 Task: Find connections with filter location Charlottenlund with filter topic #energywith filter profile language French with filter current company Tavant with filter school College of Engineering Trivandrum with filter industry Textile Manufacturing with filter service category Personal Injury Law with filter keywords title Parking Attendant
Action: Mouse moved to (659, 94)
Screenshot: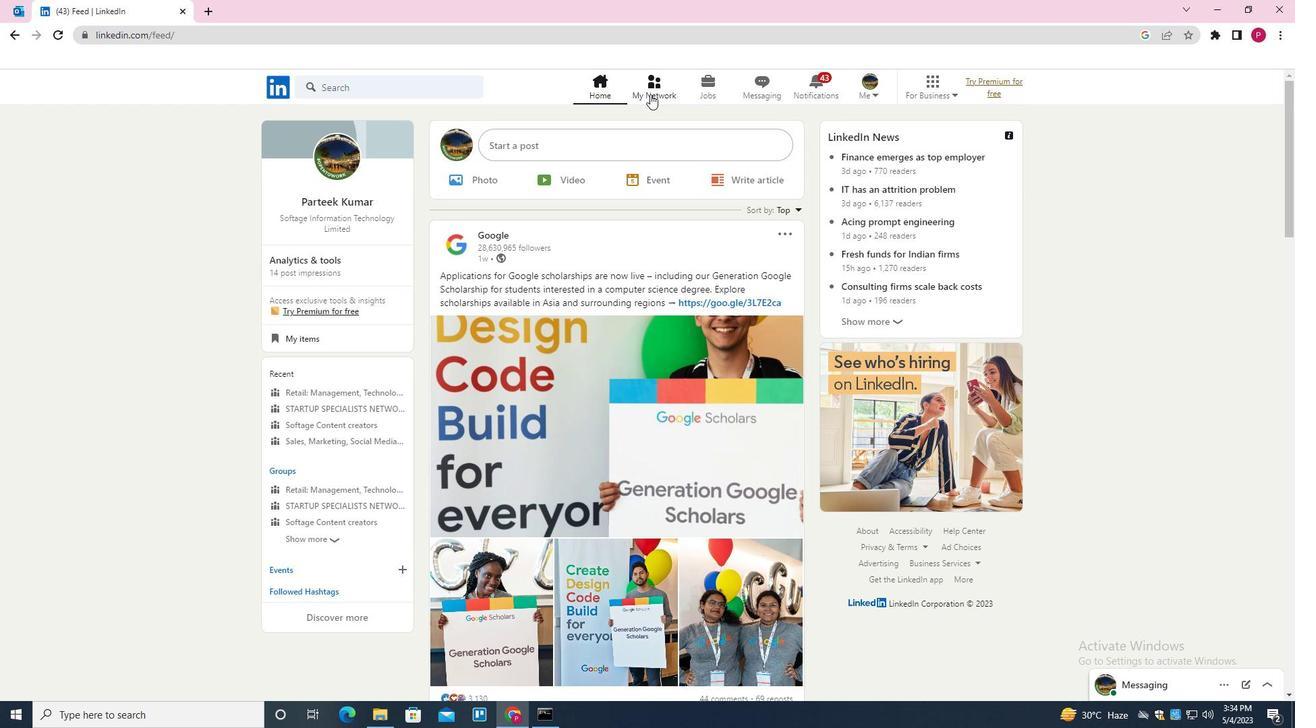 
Action: Mouse pressed left at (659, 94)
Screenshot: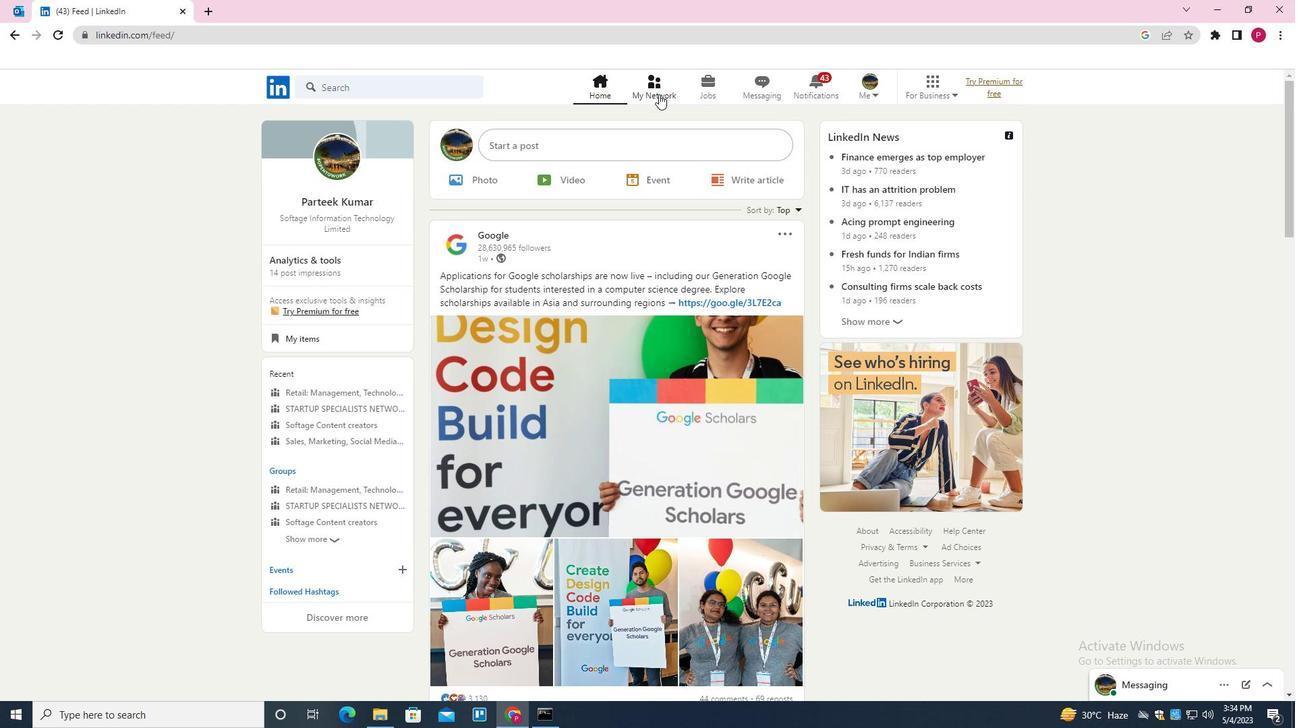
Action: Mouse moved to (422, 161)
Screenshot: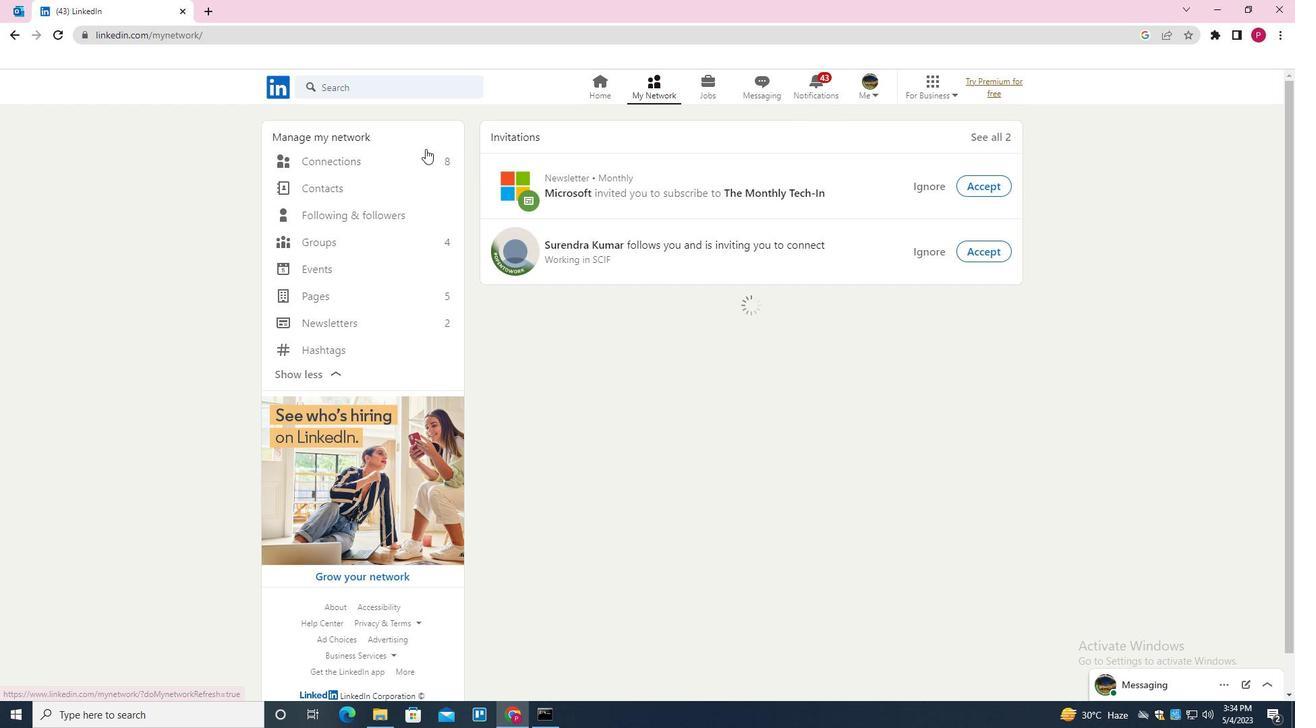 
Action: Mouse pressed left at (422, 161)
Screenshot: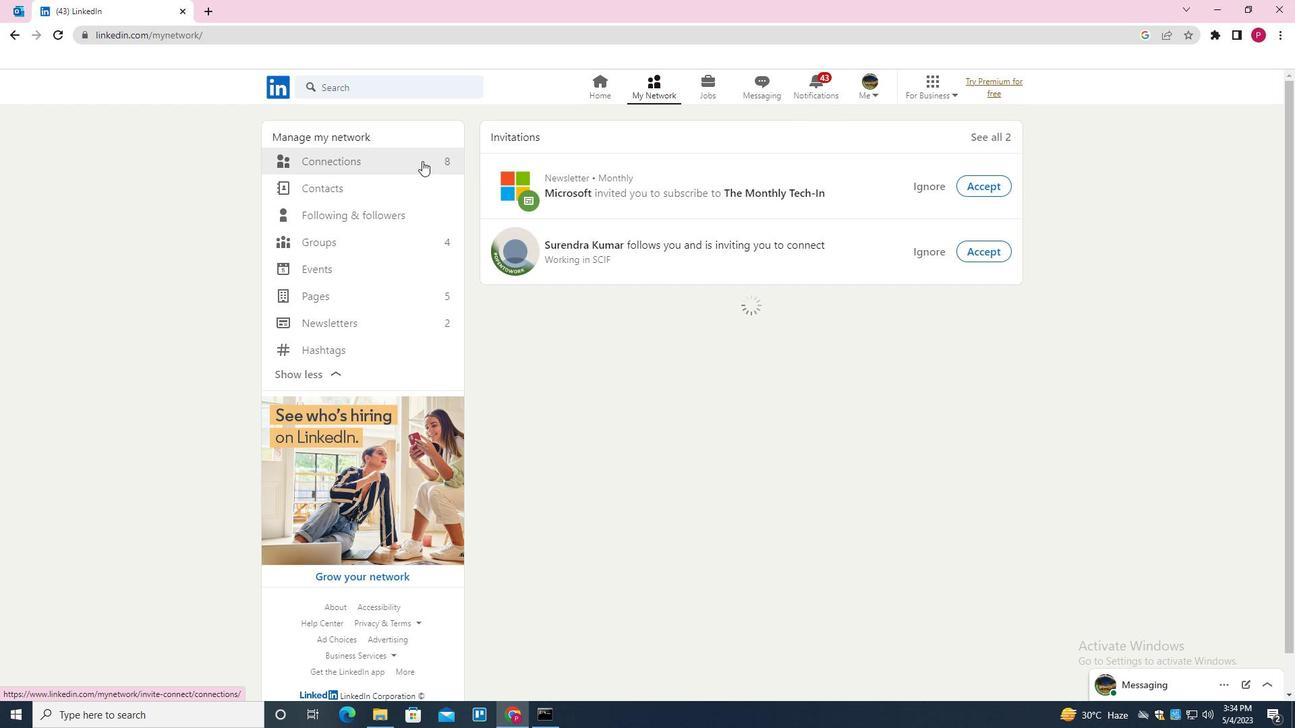 
Action: Mouse moved to (748, 165)
Screenshot: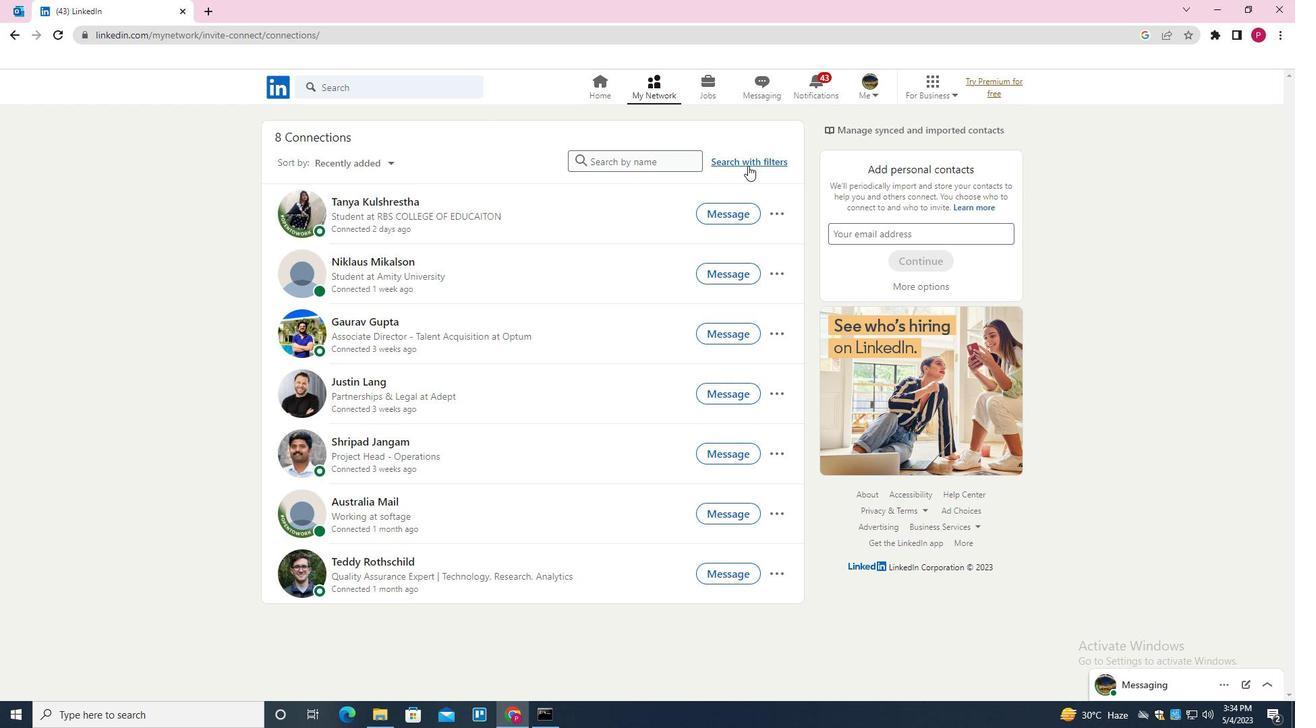 
Action: Mouse pressed left at (748, 165)
Screenshot: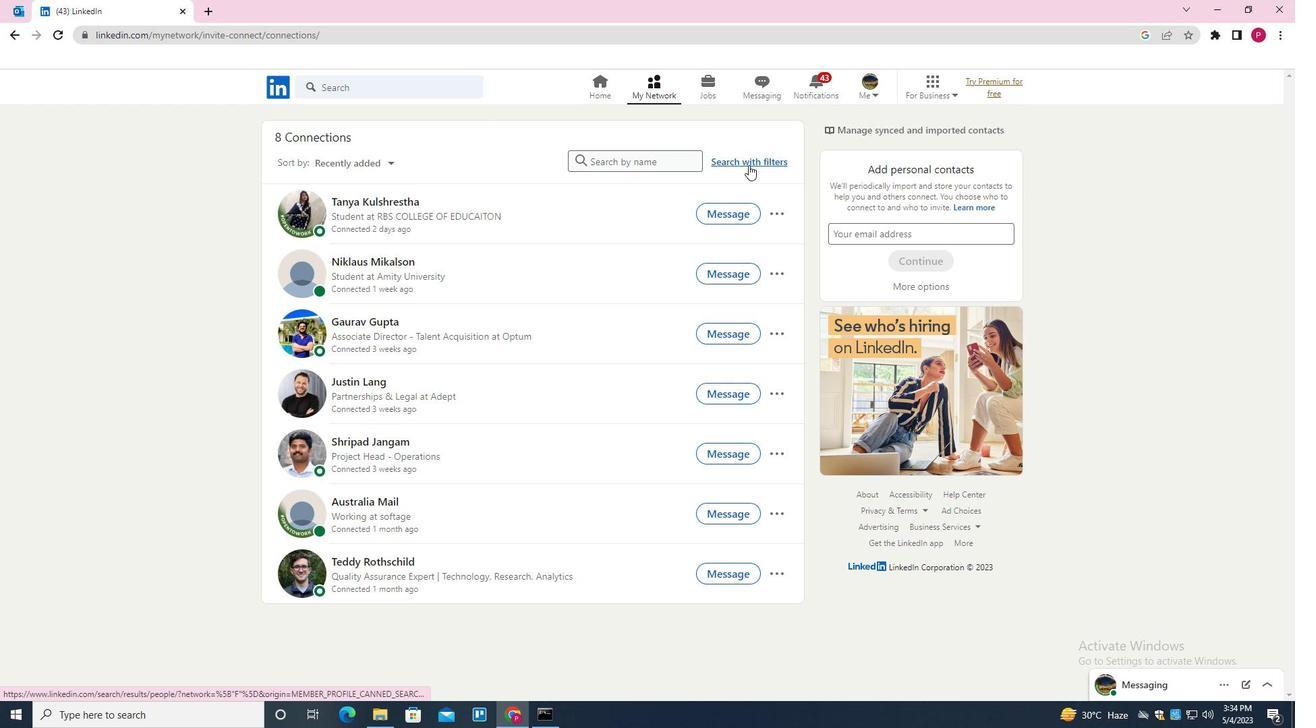 
Action: Mouse moved to (696, 132)
Screenshot: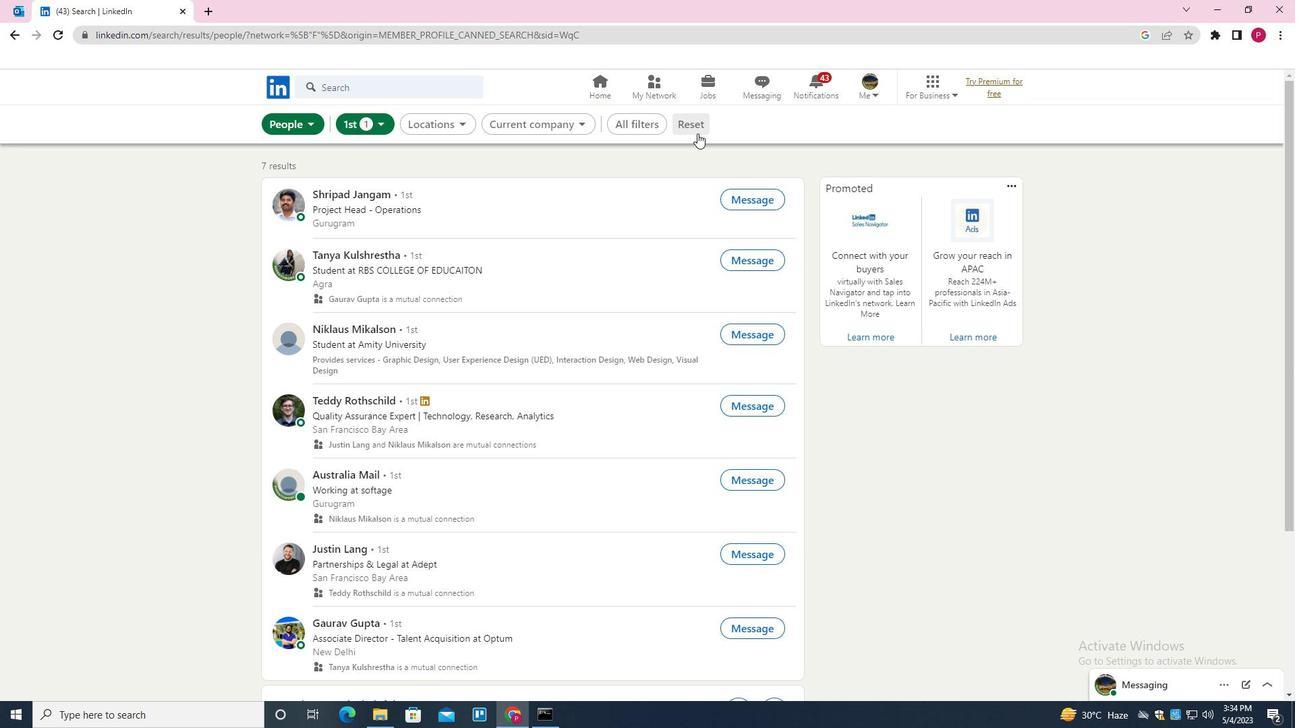 
Action: Mouse pressed left at (696, 132)
Screenshot: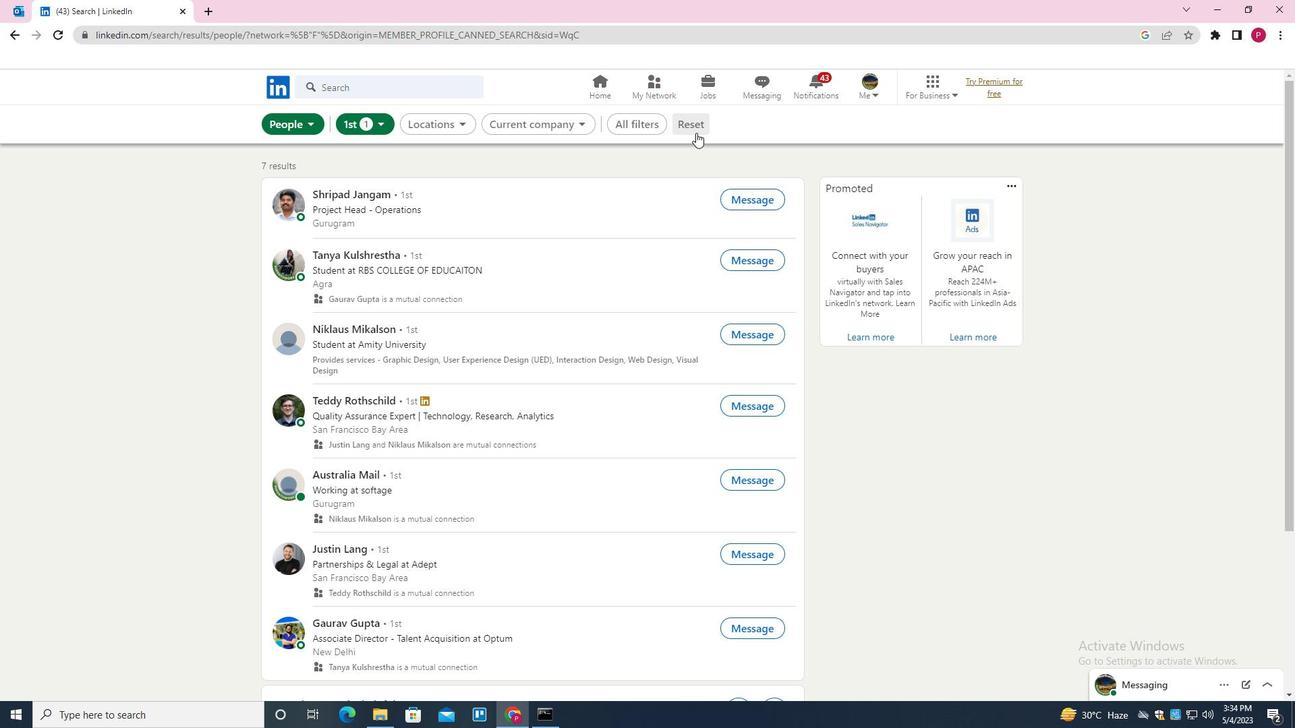 
Action: Mouse moved to (674, 120)
Screenshot: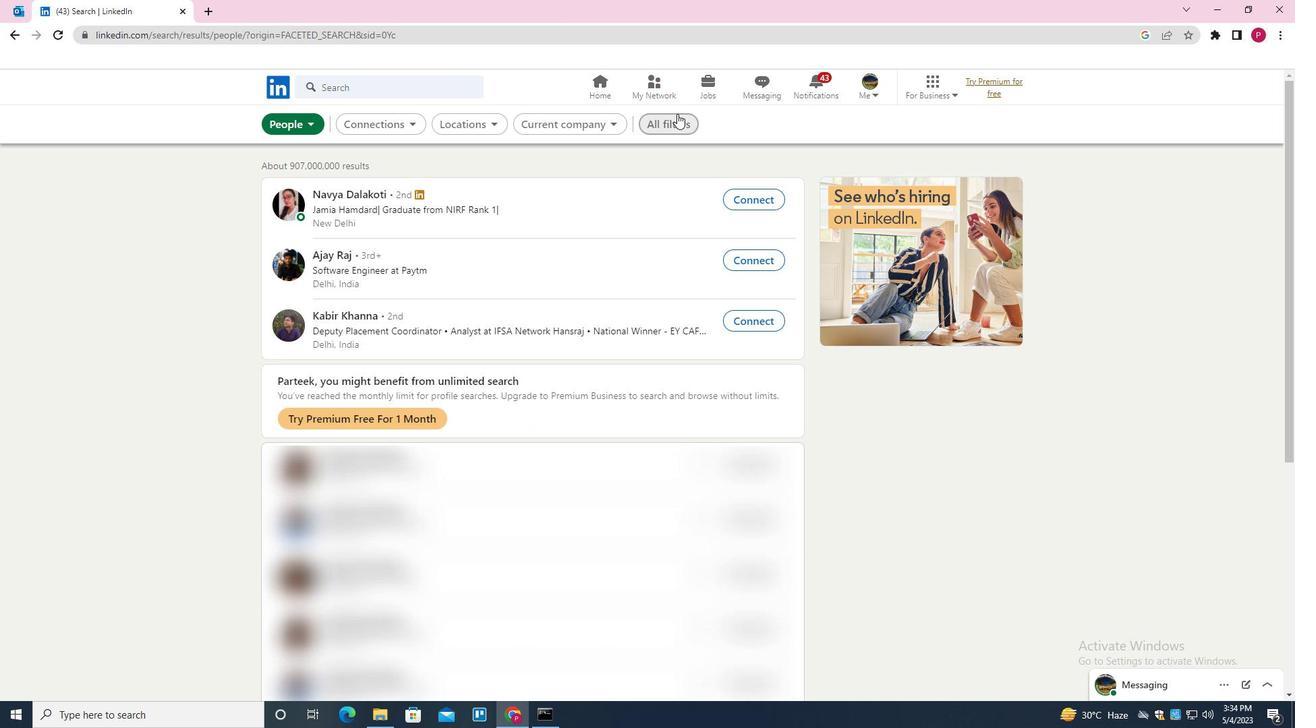 
Action: Mouse pressed left at (674, 120)
Screenshot: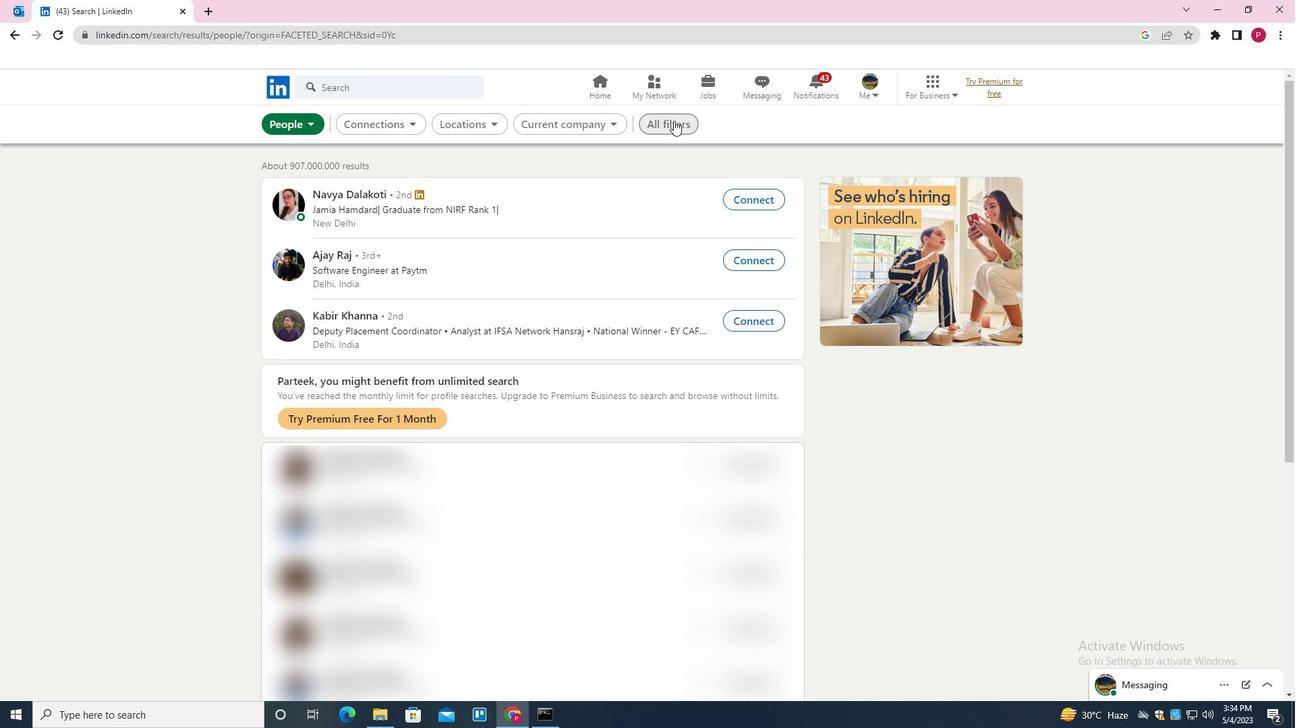 
Action: Mouse moved to (1052, 322)
Screenshot: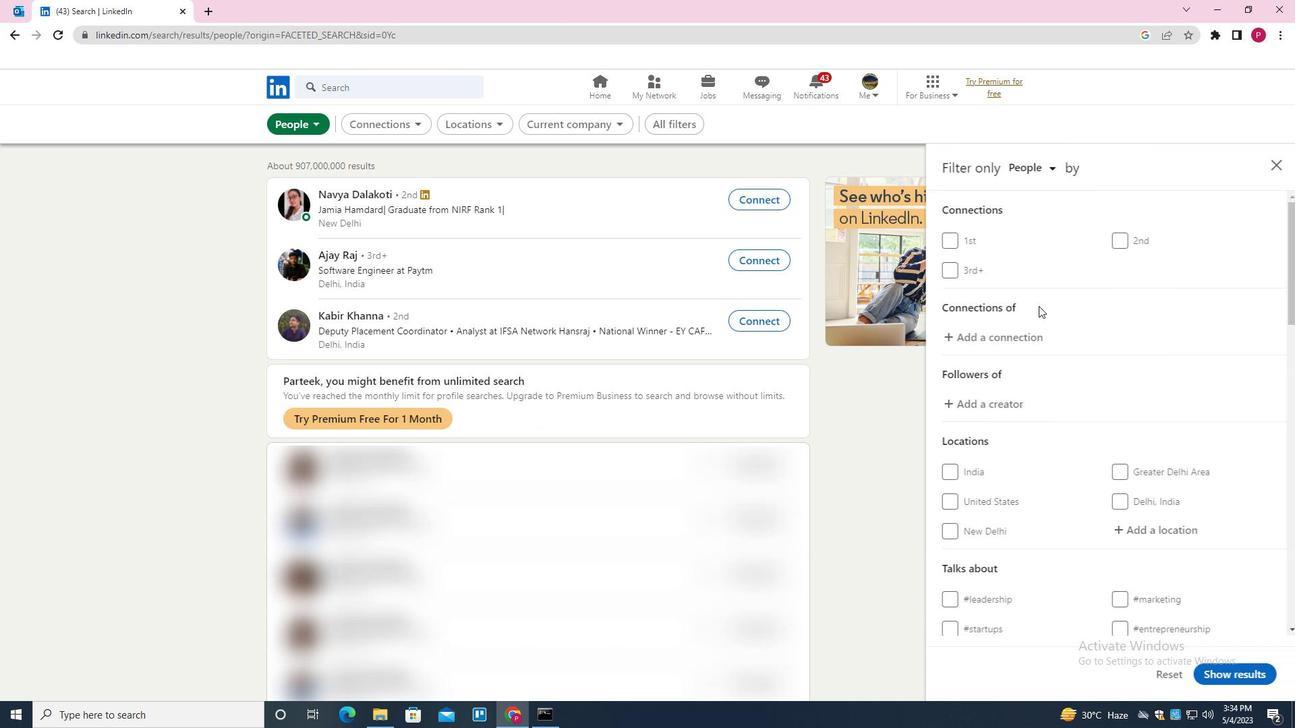 
Action: Mouse scrolled (1052, 321) with delta (0, 0)
Screenshot: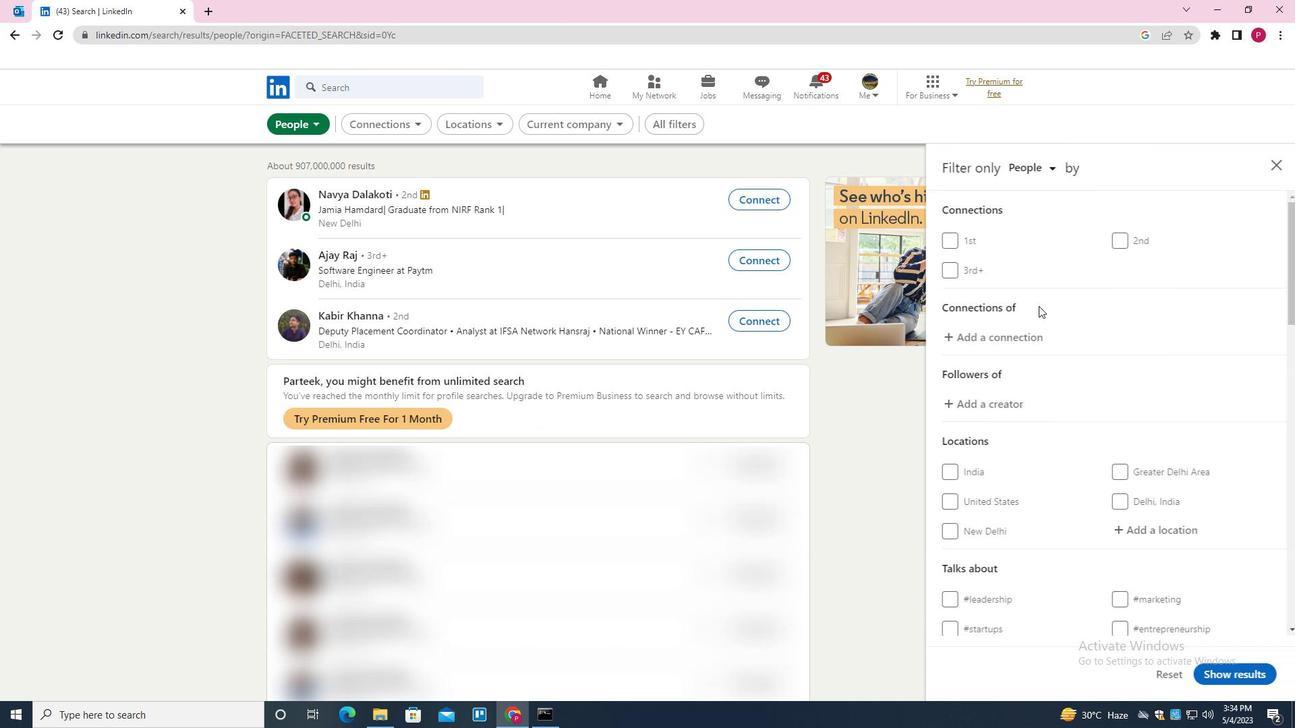 
Action: Mouse moved to (1055, 332)
Screenshot: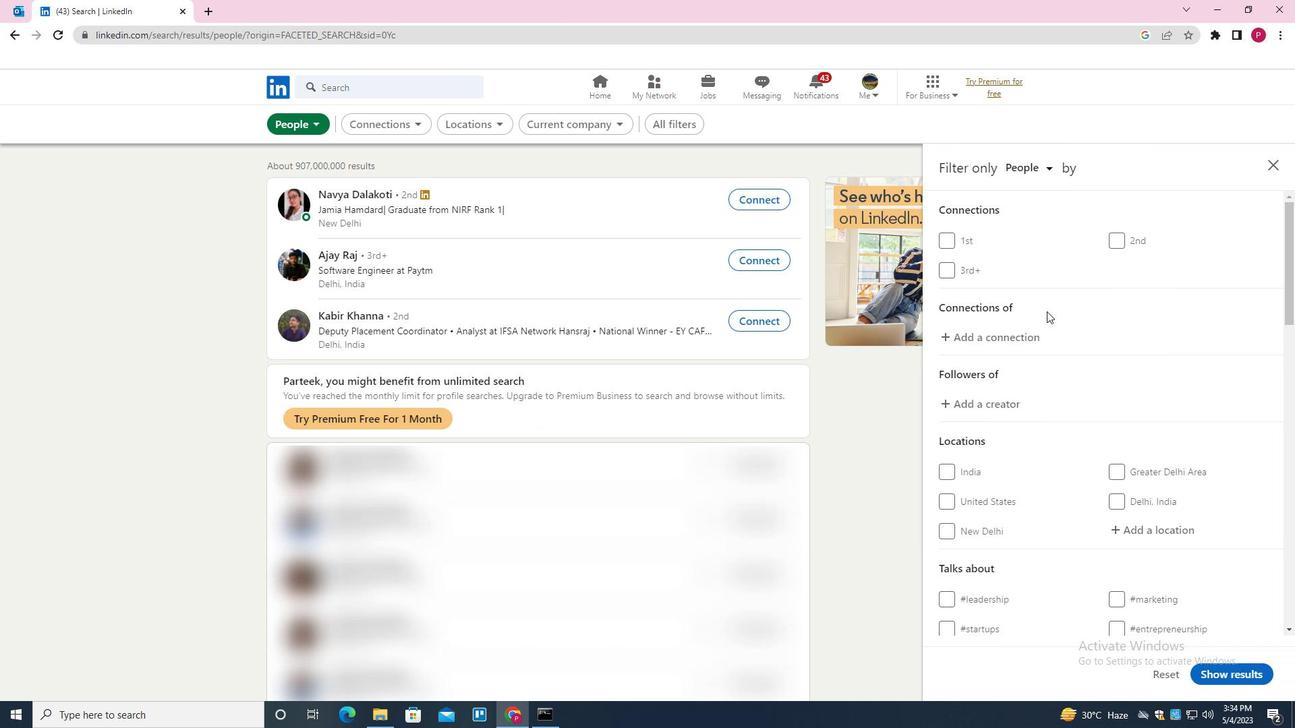 
Action: Mouse scrolled (1055, 331) with delta (0, 0)
Screenshot: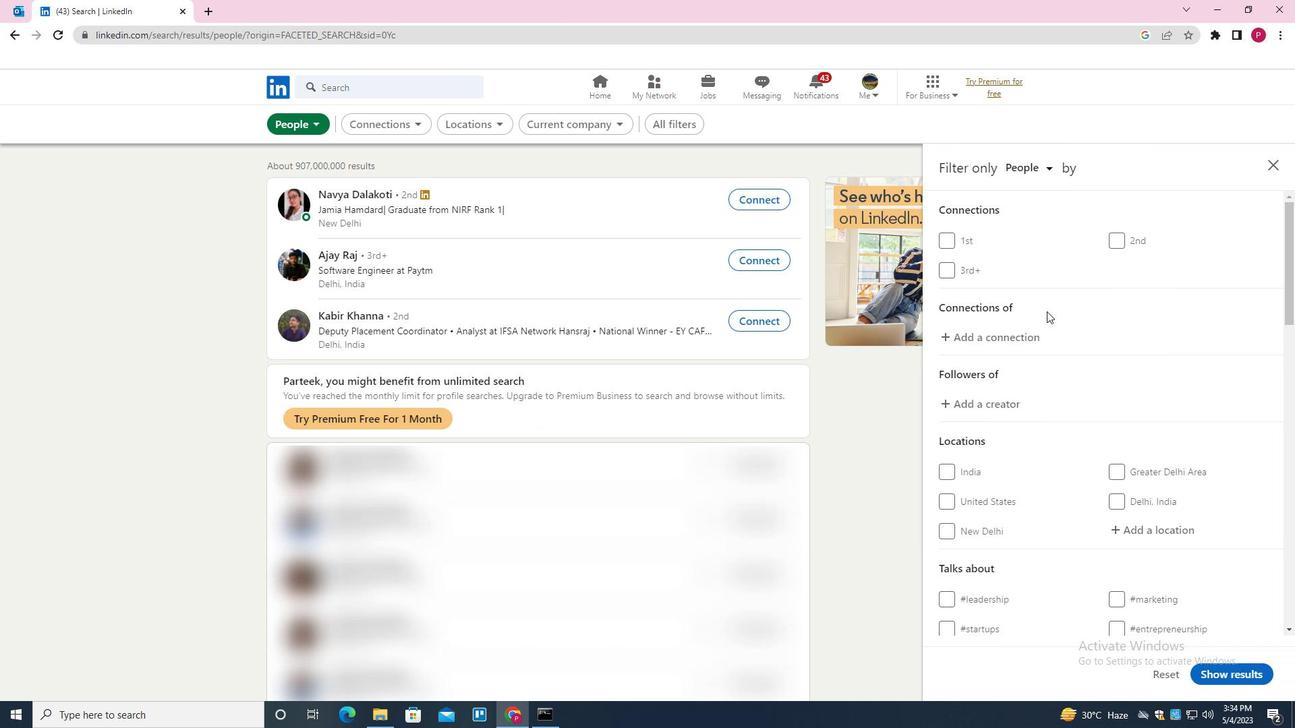 
Action: Mouse moved to (1055, 344)
Screenshot: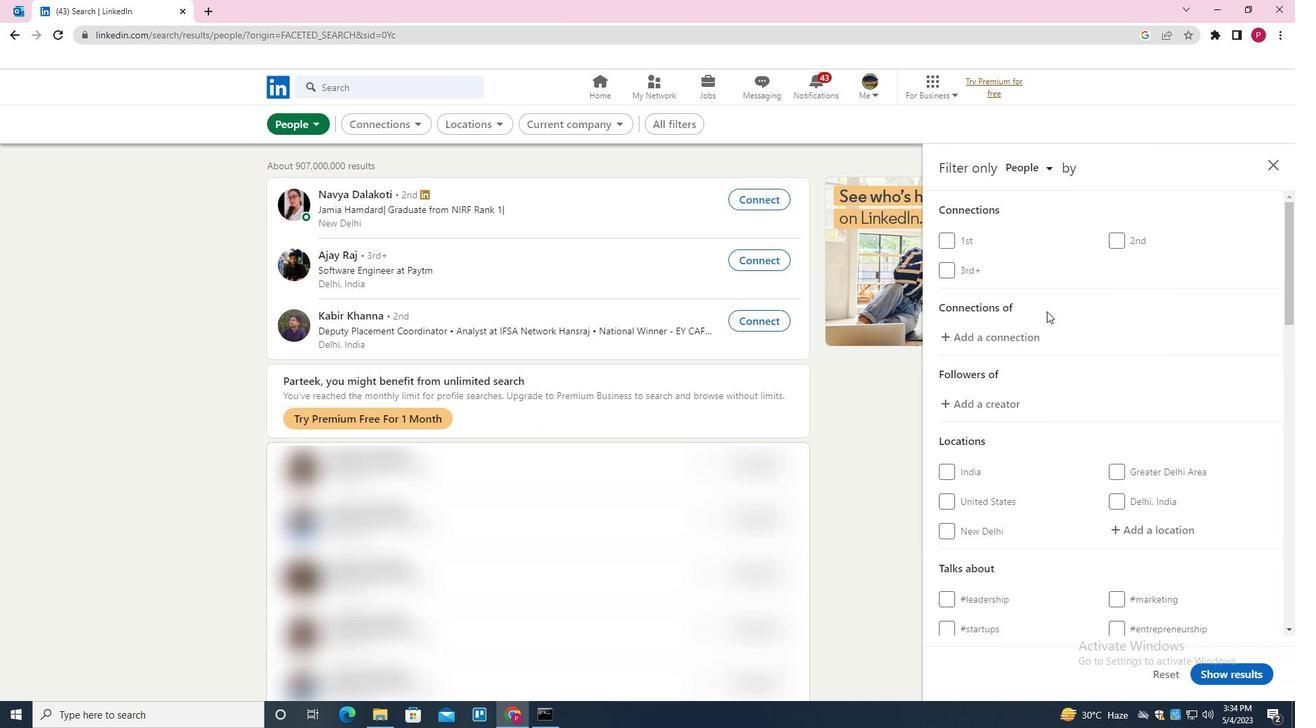 
Action: Mouse scrolled (1055, 343) with delta (0, 0)
Screenshot: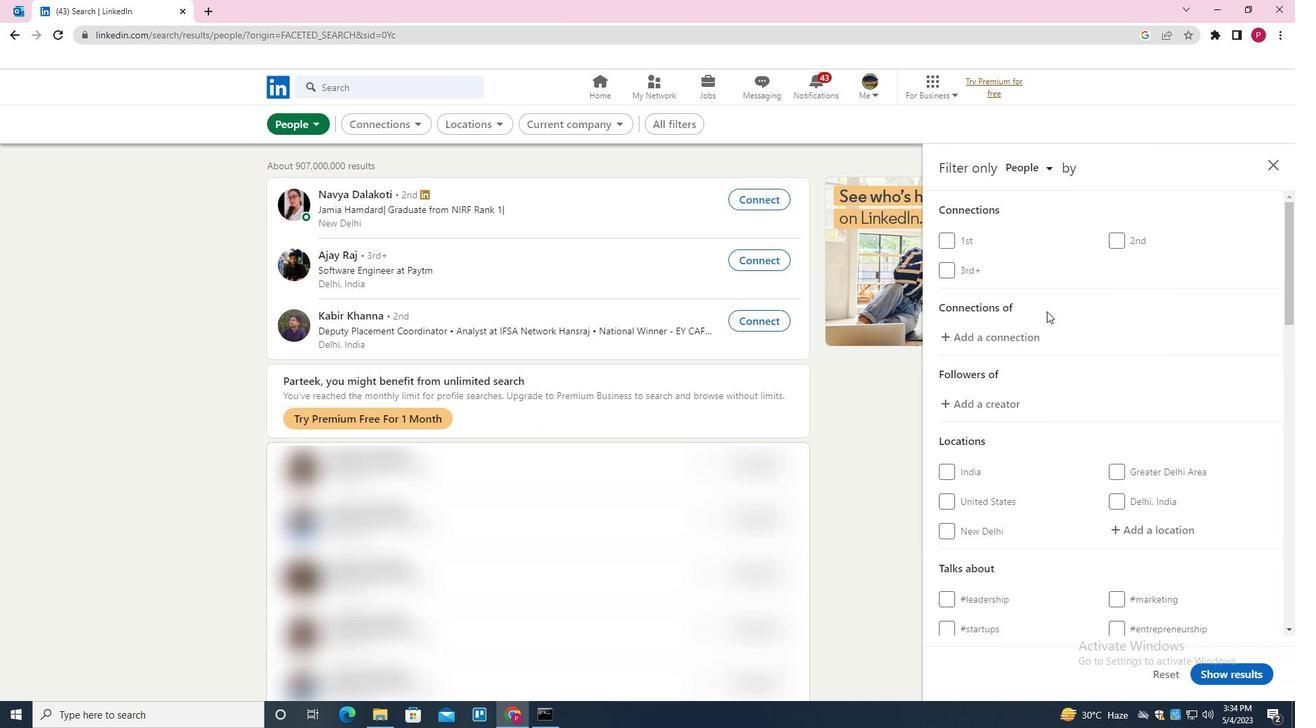 
Action: Mouse moved to (1140, 325)
Screenshot: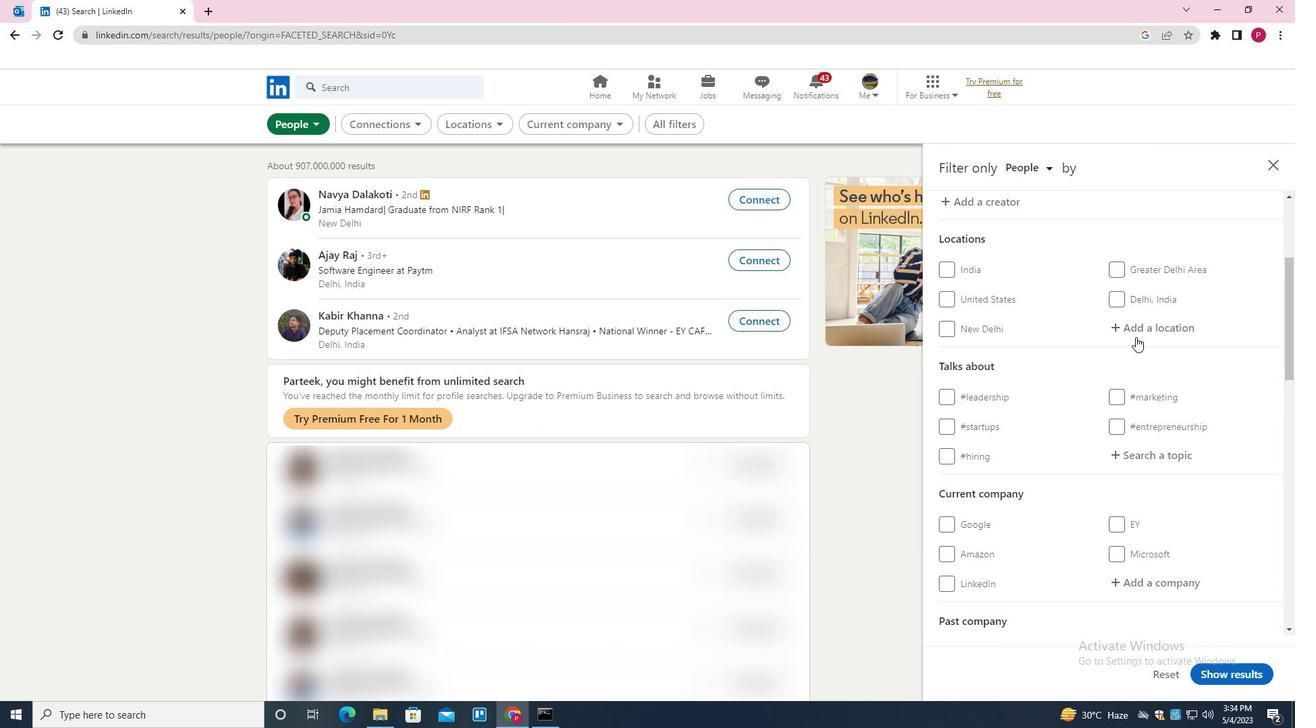
Action: Mouse pressed left at (1140, 325)
Screenshot: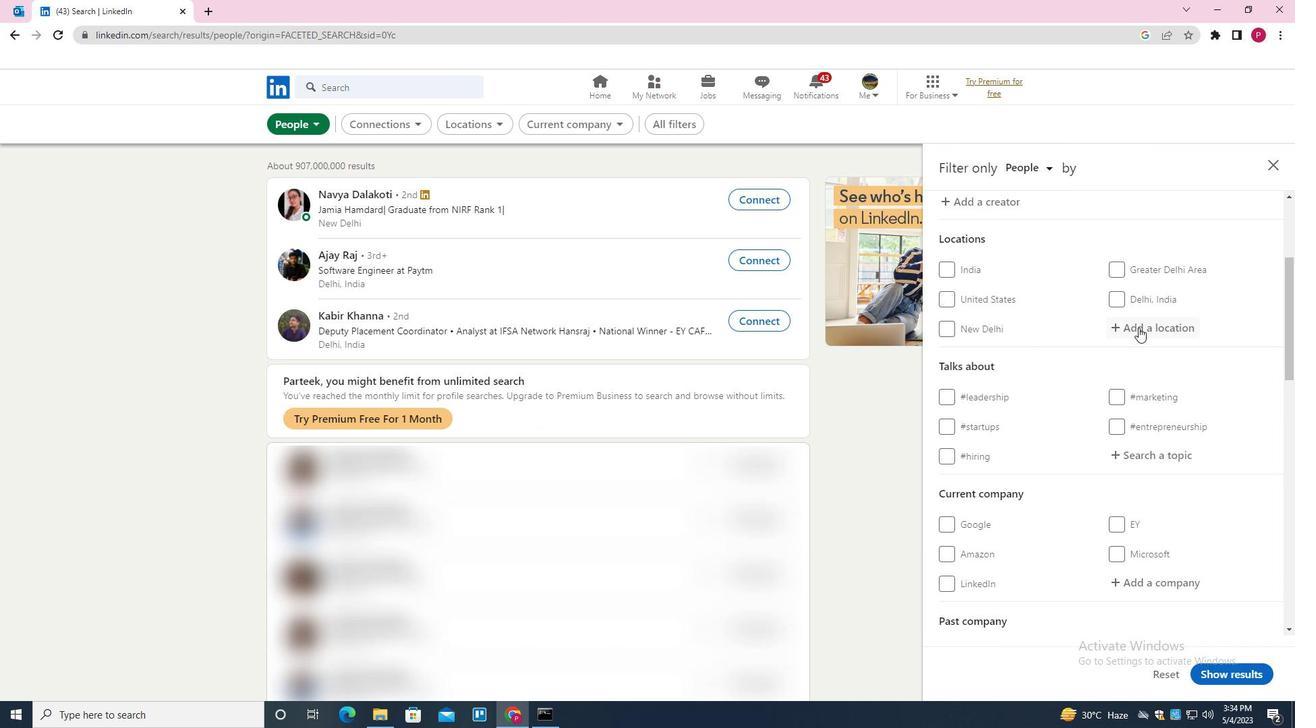 
Action: Key pressed <Key.shift><Key.shift><Key.shift><Key.shift><Key.shift><Key.shift><Key.shift><Key.shift><Key.shift><Key.shift><Key.shift><Key.shift><Key.shift><Key.shift><Key.shift><Key.shift><Key.shift><Key.shift><Key.shift><Key.shift><Key.shift><Key.shift><Key.shift><Key.shift><Key.shift><Key.shift><Key.shift><Key.shift><Key.shift><Key.shift><Key.shift><Key.shift><Key.shift><Key.shift><Key.shift><Key.shift><Key.shift><Key.shift><Key.shift><Key.shift><Key.shift><Key.shift><Key.shift><Key.shift><Key.shift><Key.shift><Key.shift><Key.shift><Key.shift><Key.shift><Key.shift><Key.shift><Key.shift><Key.shift>CHARLOTTENLUND<Key.down><Key.enter>
Screenshot: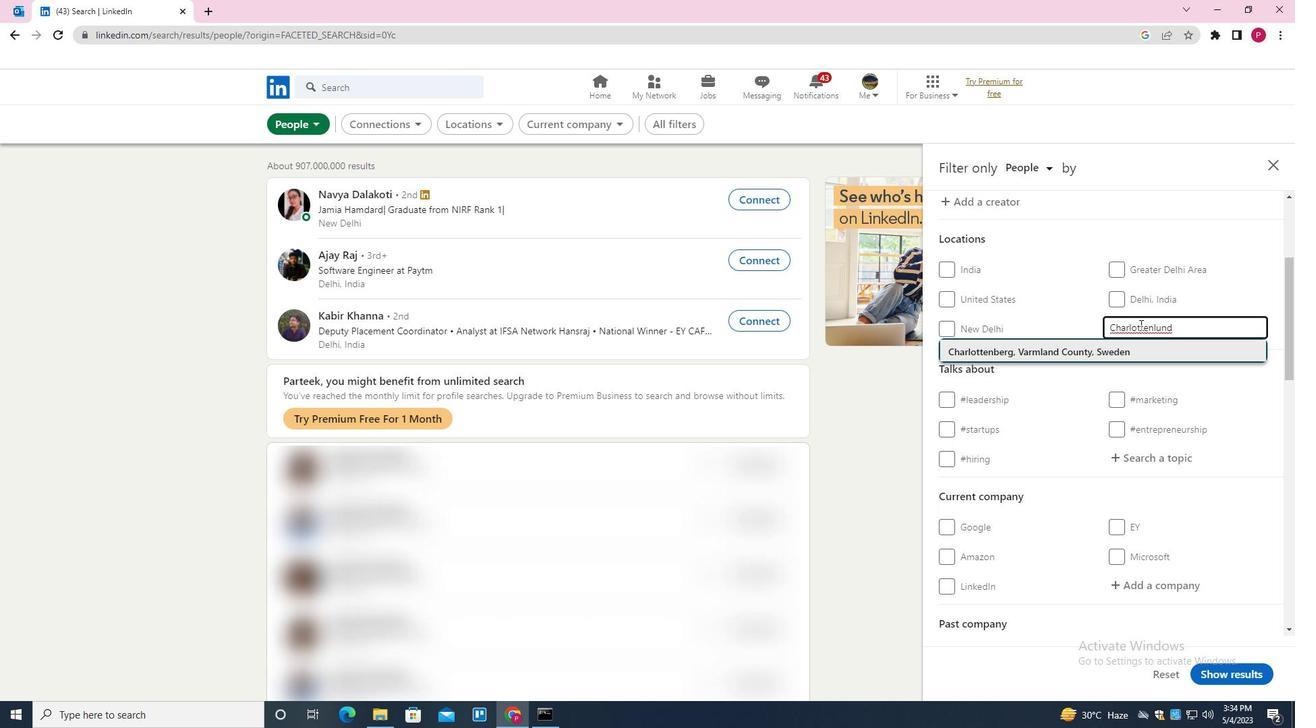 
Action: Mouse moved to (1111, 348)
Screenshot: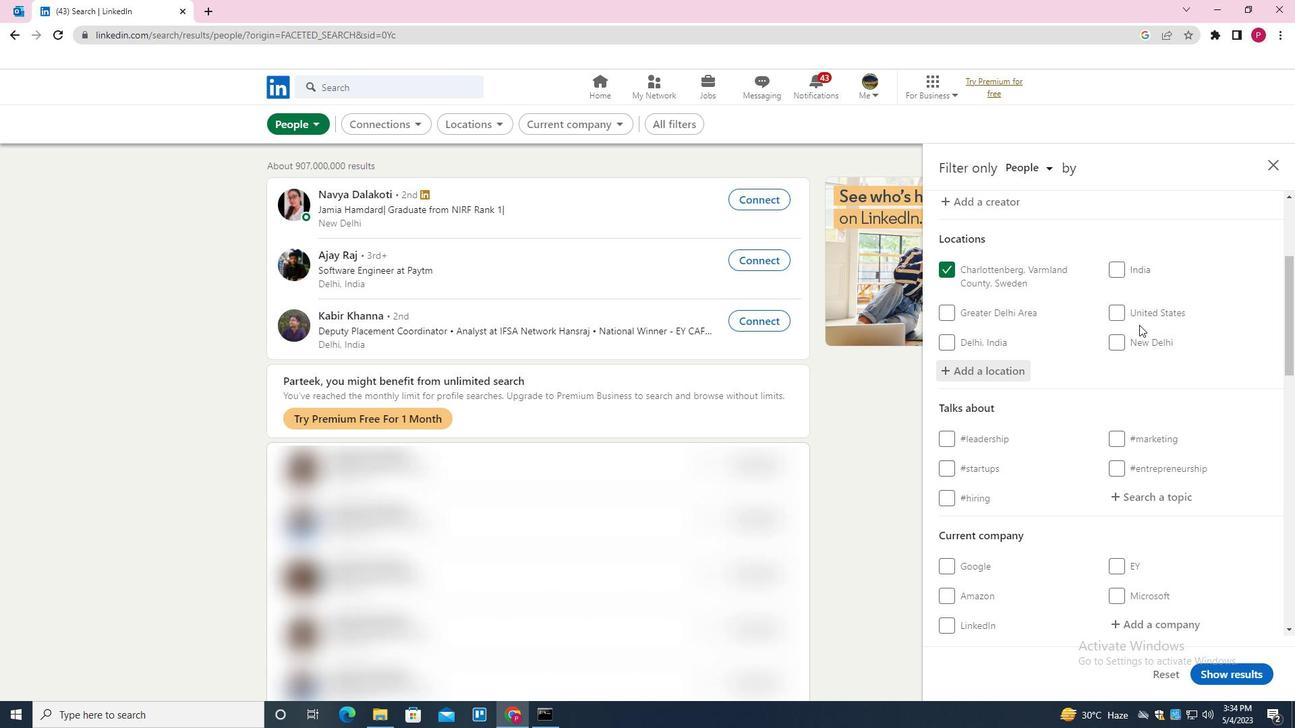 
Action: Mouse scrolled (1111, 348) with delta (0, 0)
Screenshot: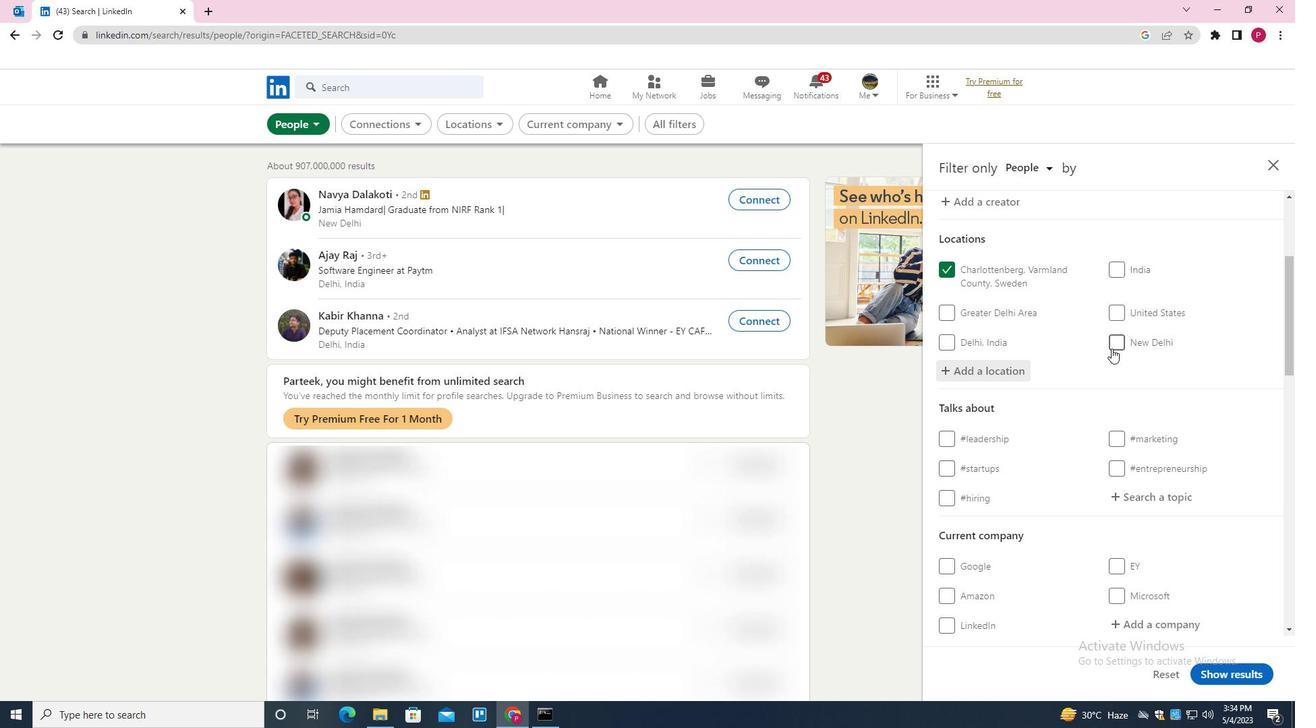 
Action: Mouse scrolled (1111, 348) with delta (0, 0)
Screenshot: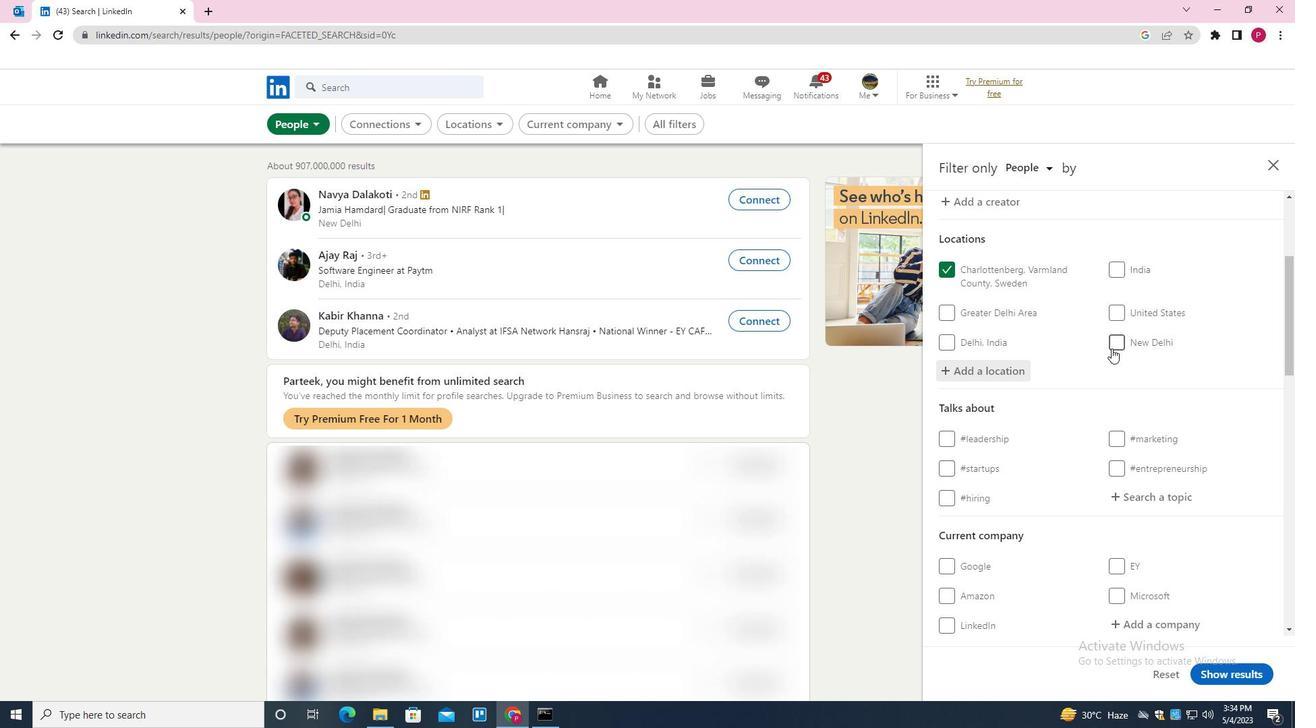 
Action: Mouse scrolled (1111, 348) with delta (0, 0)
Screenshot: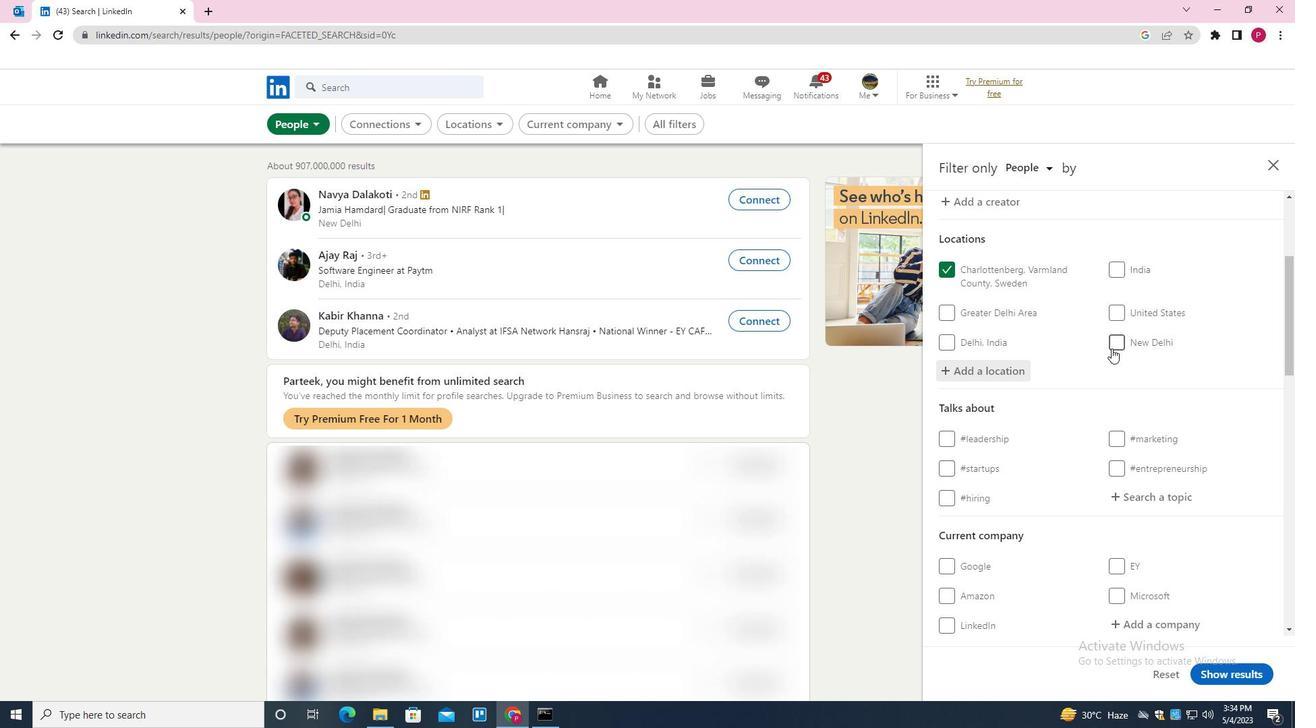 
Action: Mouse moved to (1113, 348)
Screenshot: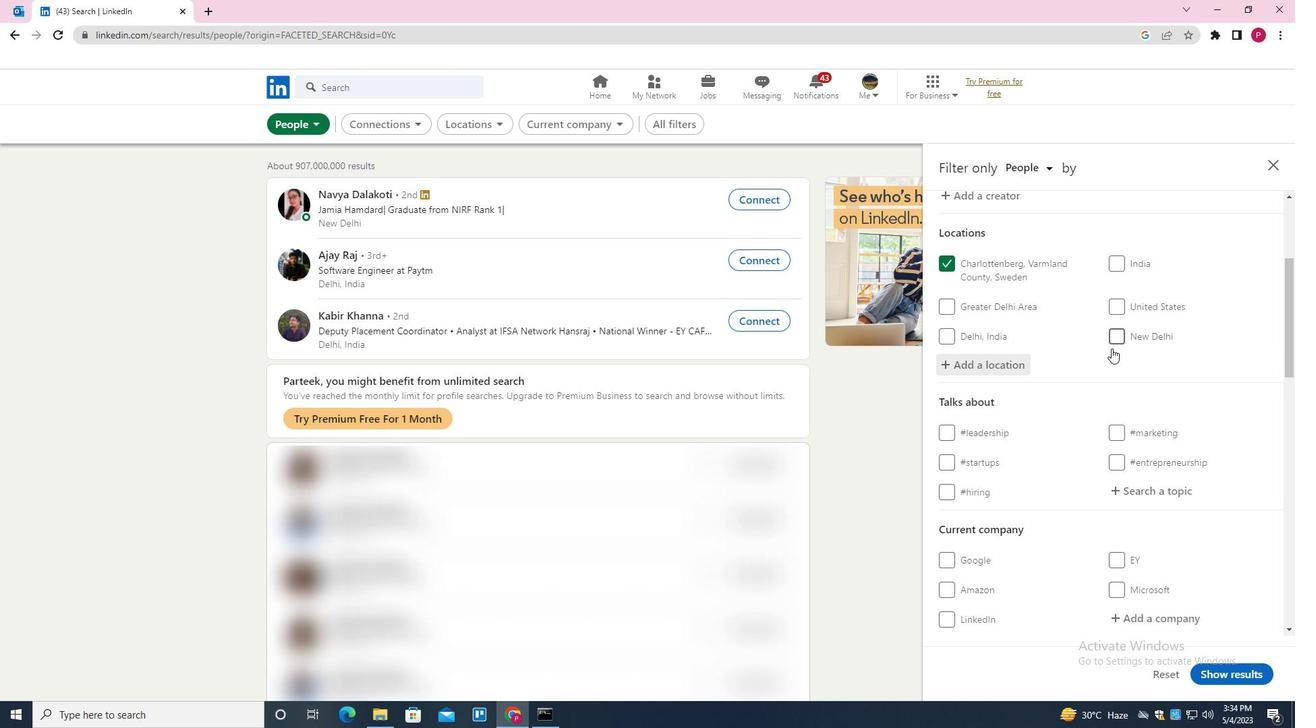 
Action: Mouse scrolled (1113, 348) with delta (0, 0)
Screenshot: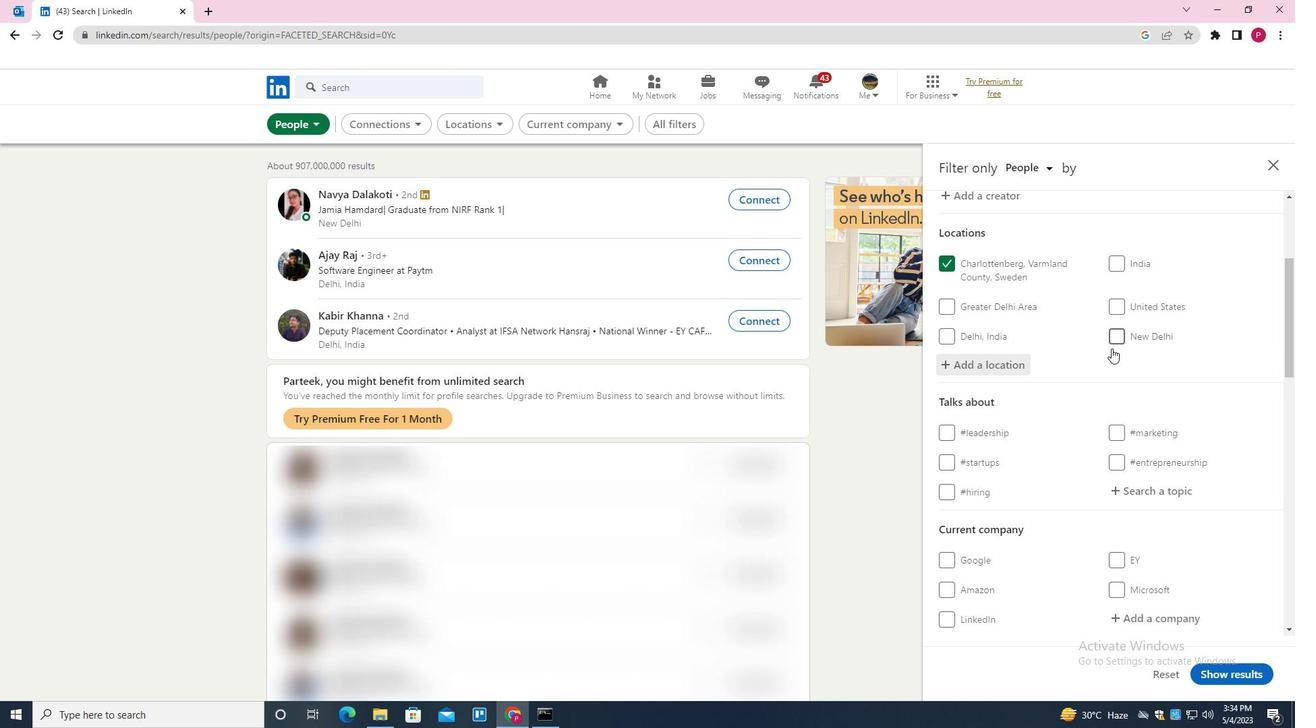 
Action: Mouse moved to (1150, 228)
Screenshot: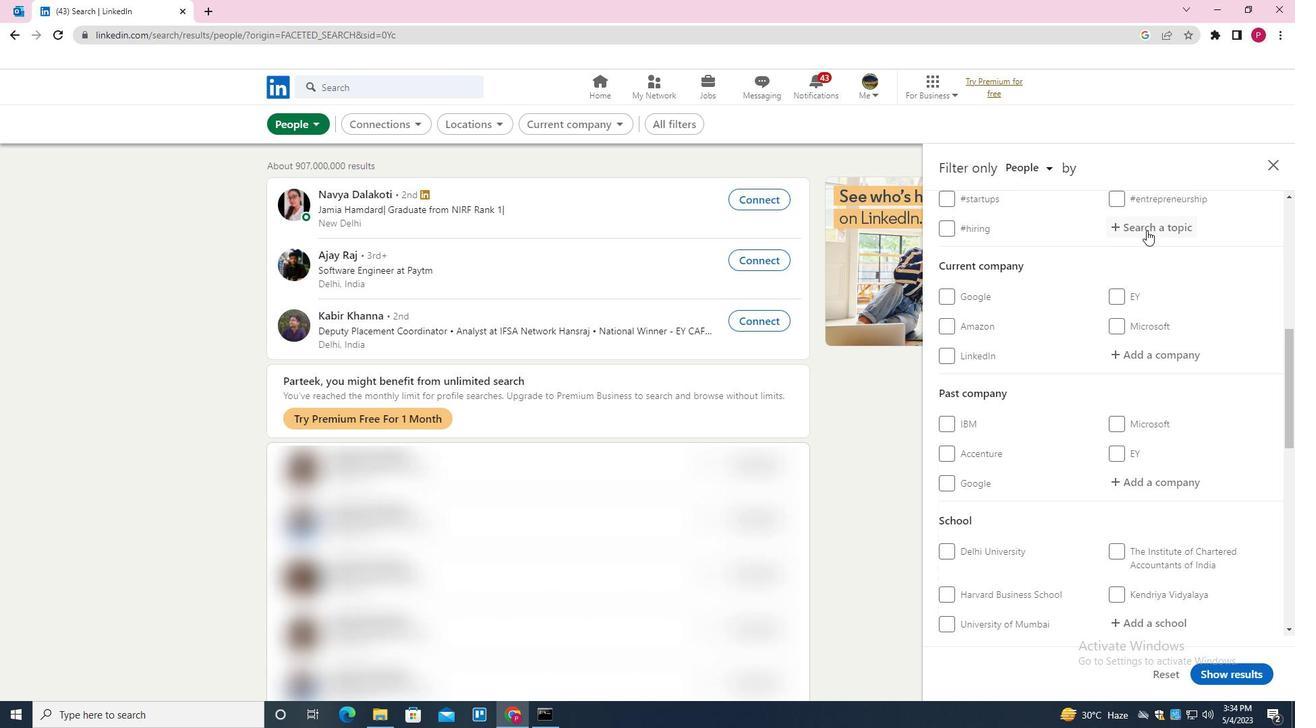 
Action: Mouse pressed left at (1150, 228)
Screenshot: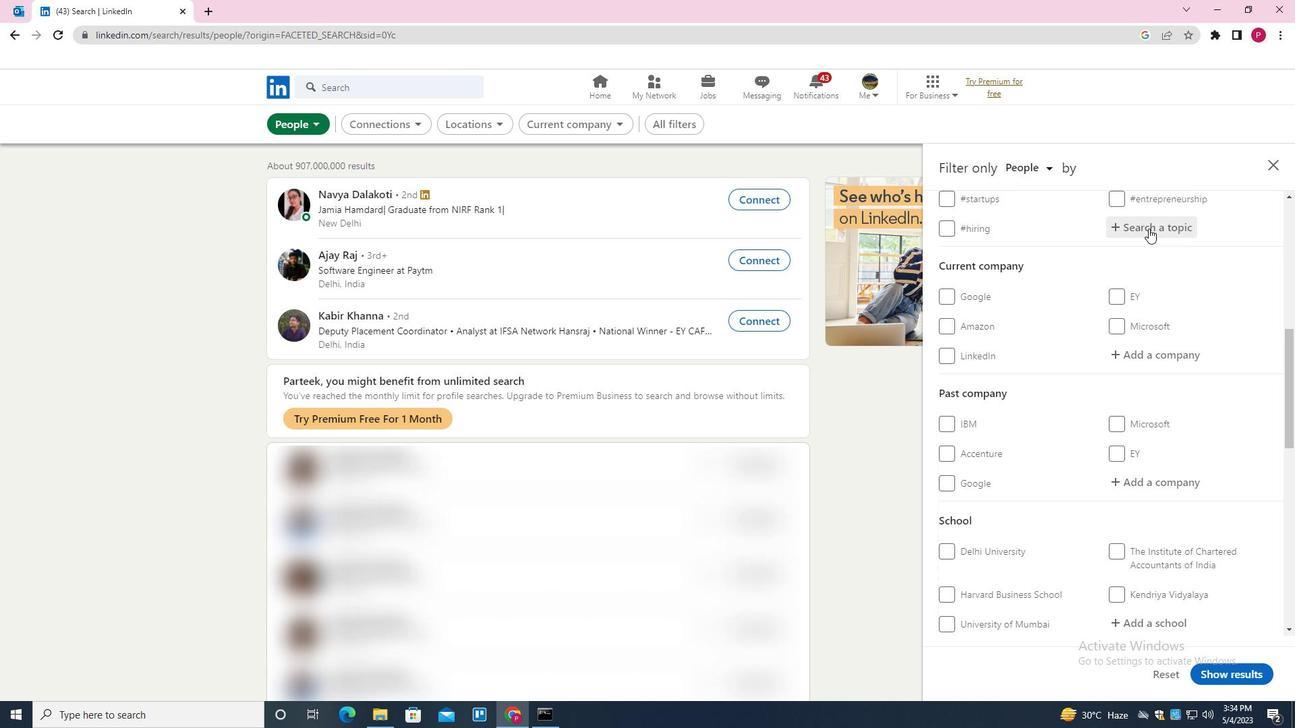 
Action: Key pressed ENERGY<Key.down><Key.enter>
Screenshot: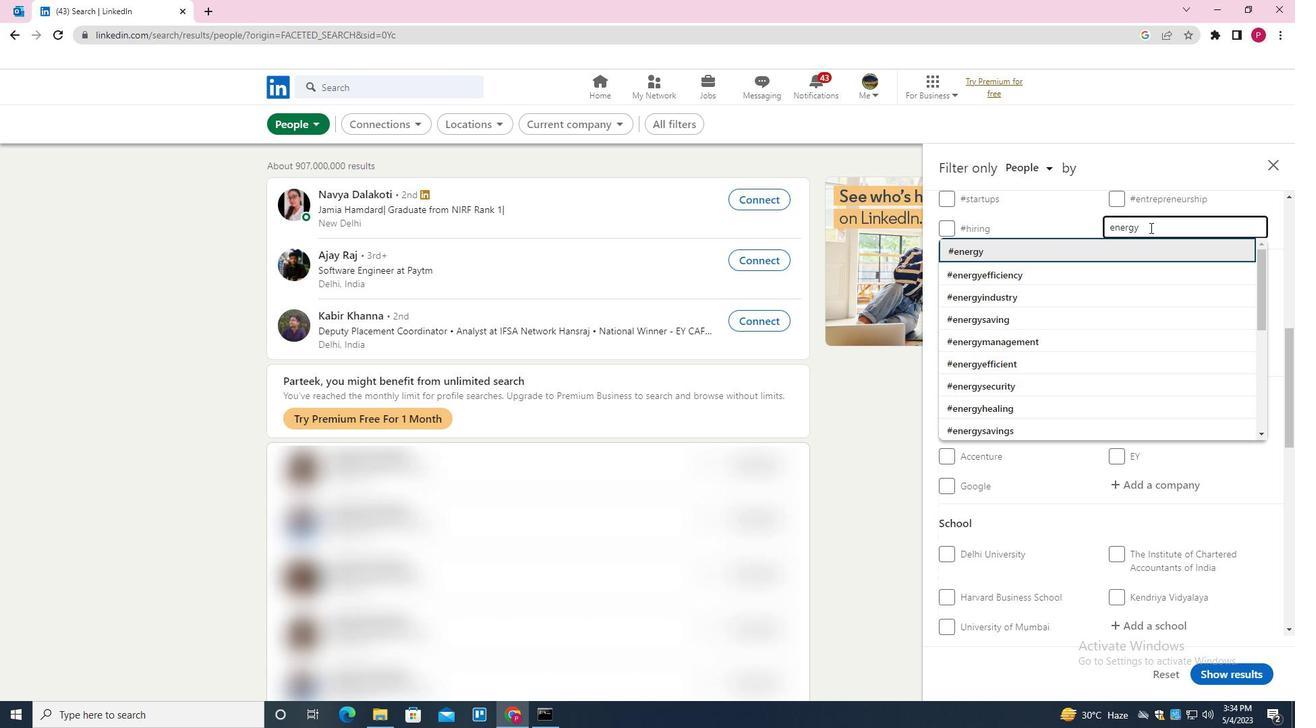 
Action: Mouse moved to (1029, 339)
Screenshot: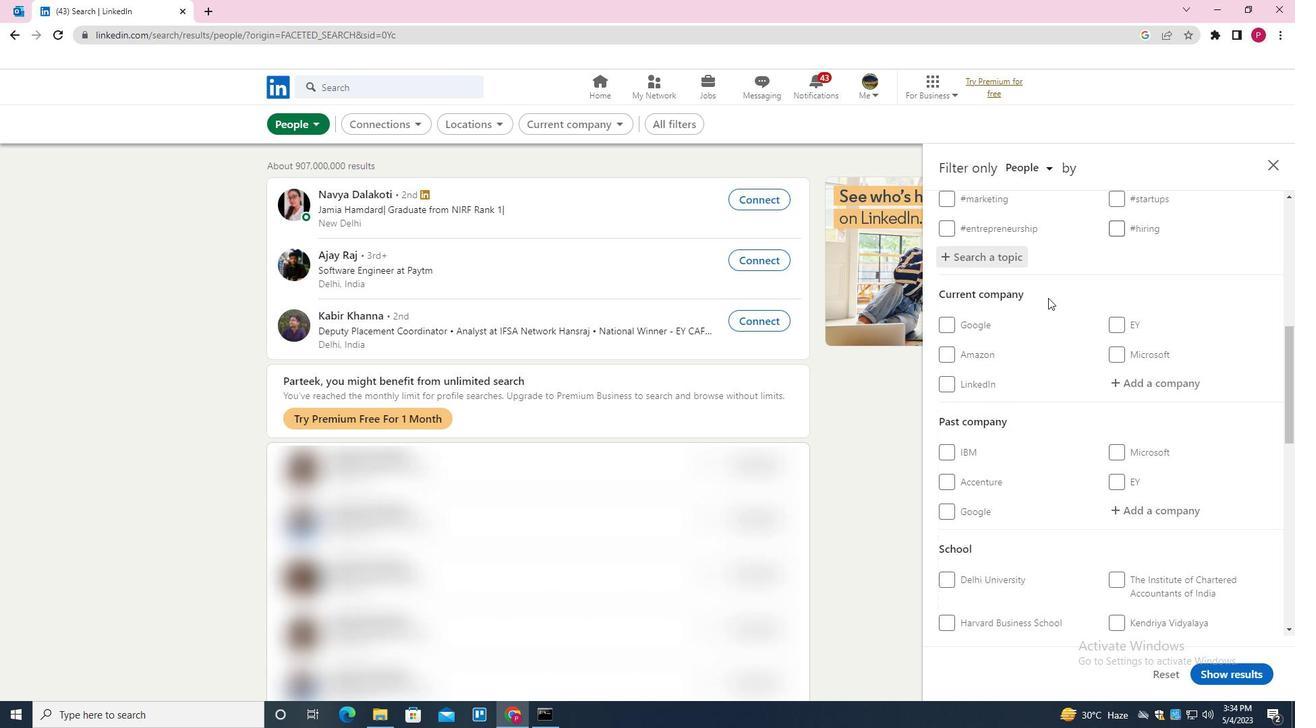 
Action: Mouse scrolled (1029, 338) with delta (0, 0)
Screenshot: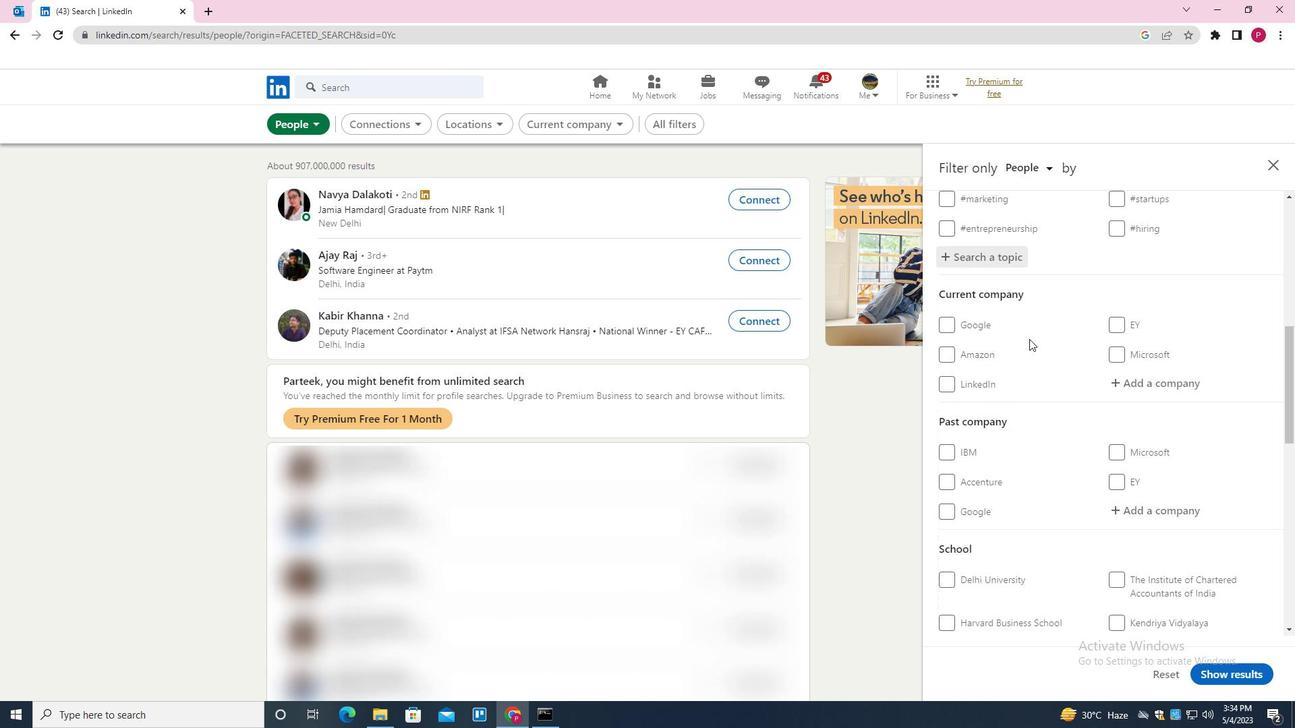 
Action: Mouse scrolled (1029, 338) with delta (0, 0)
Screenshot: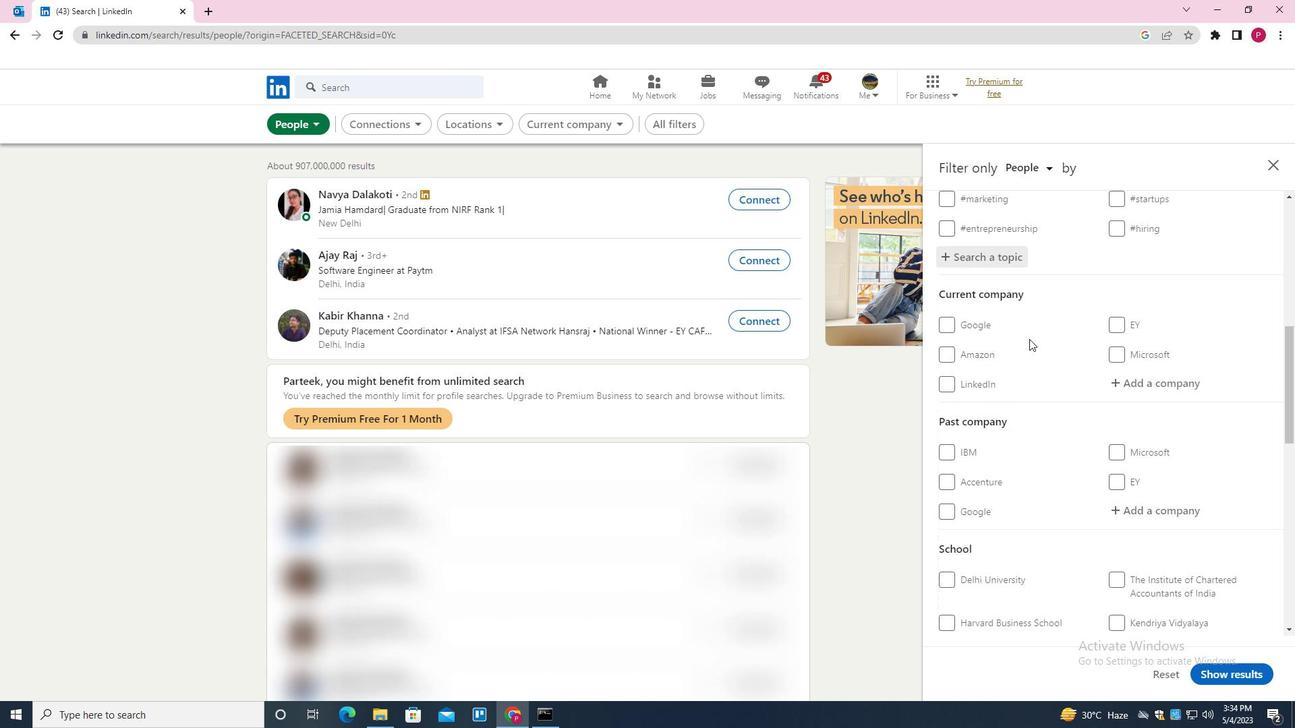 
Action: Mouse moved to (1032, 342)
Screenshot: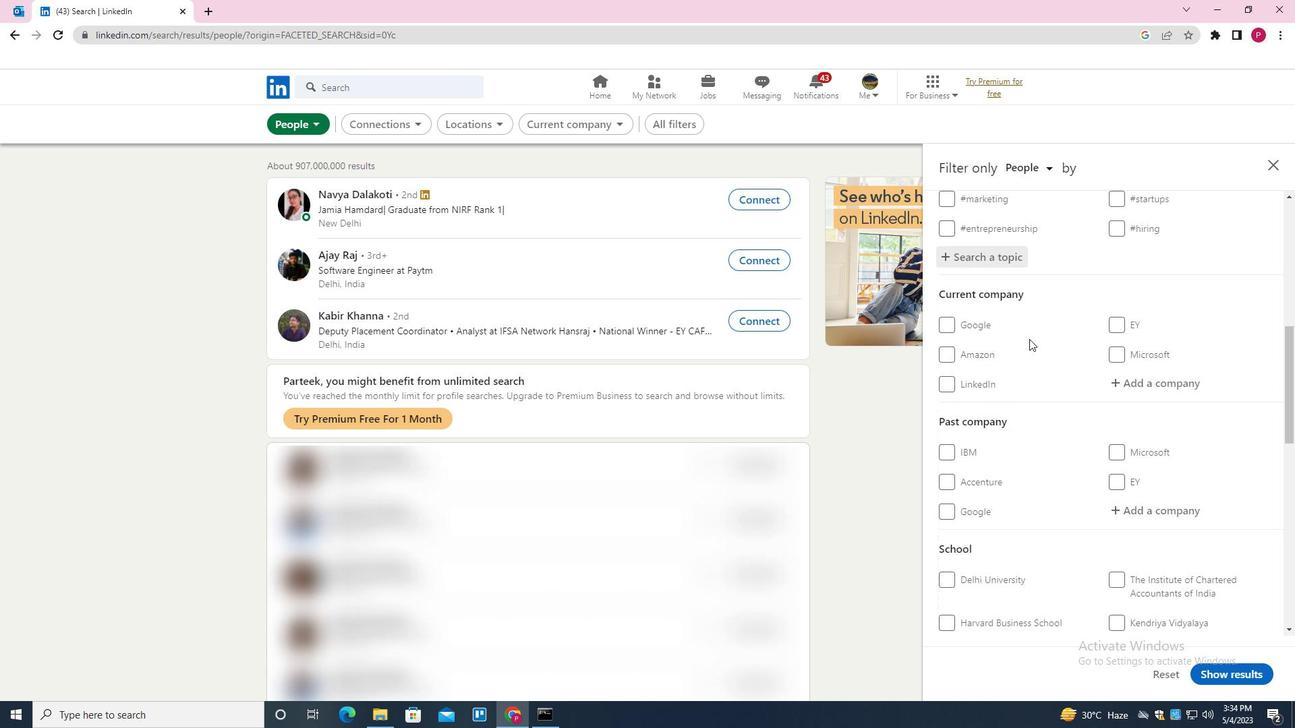 
Action: Mouse scrolled (1032, 342) with delta (0, 0)
Screenshot: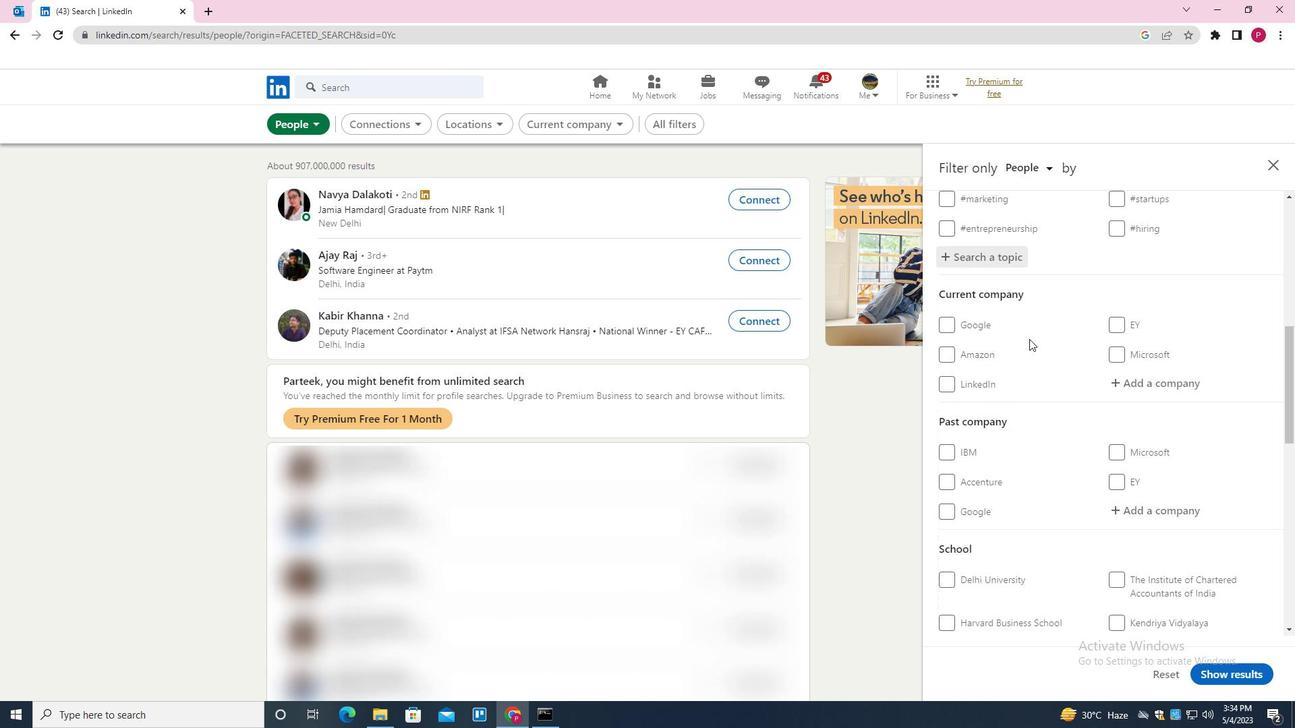 
Action: Mouse moved to (1036, 345)
Screenshot: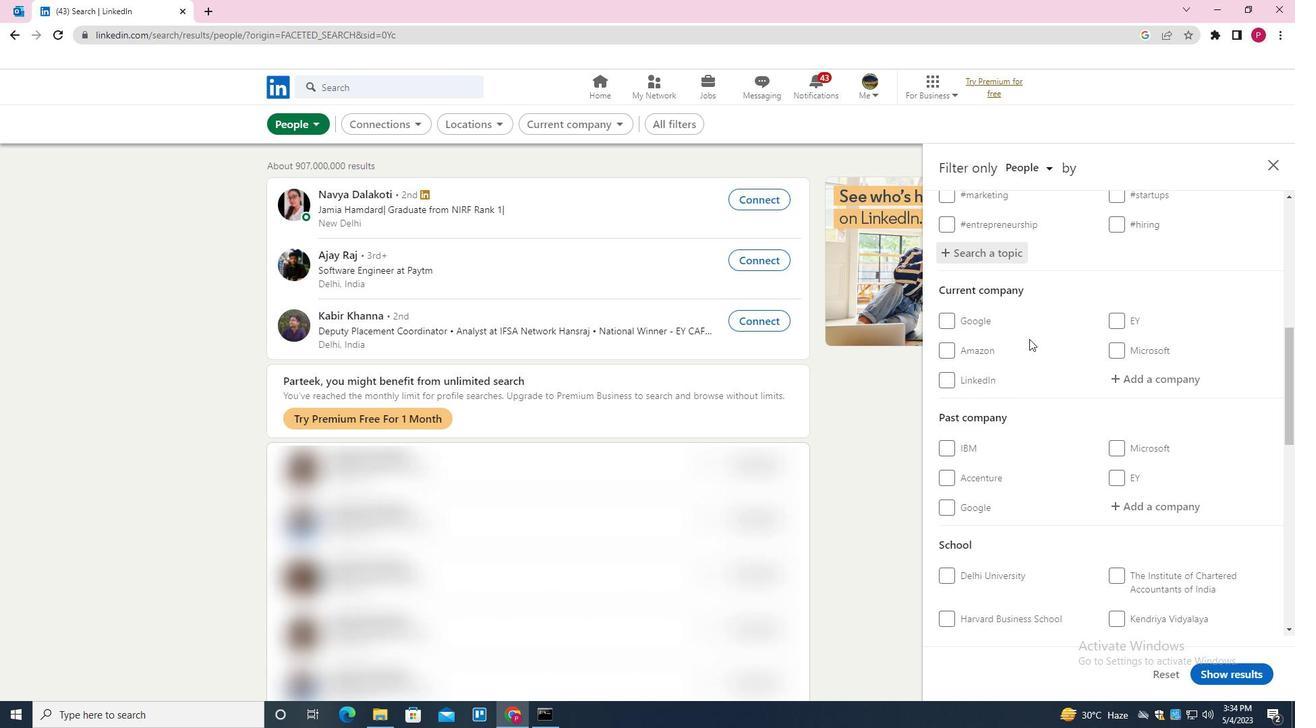
Action: Mouse scrolled (1036, 344) with delta (0, 0)
Screenshot: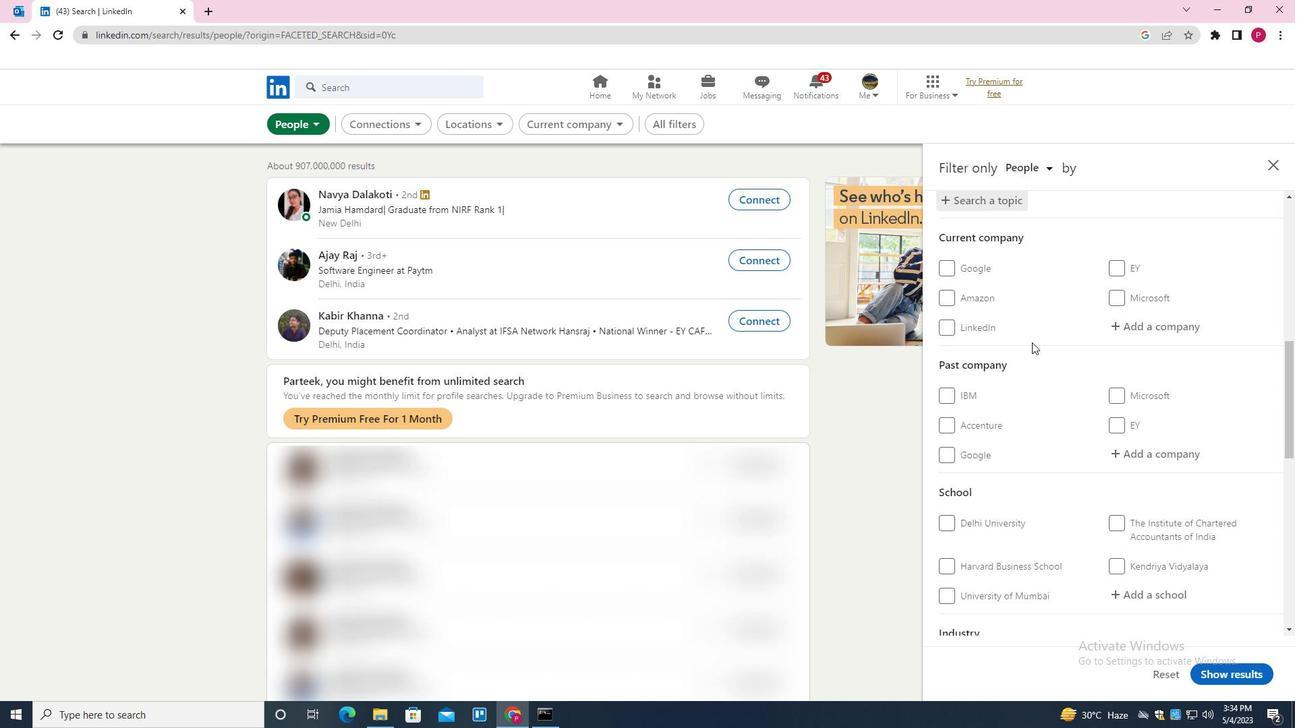 
Action: Mouse scrolled (1036, 344) with delta (0, 0)
Screenshot: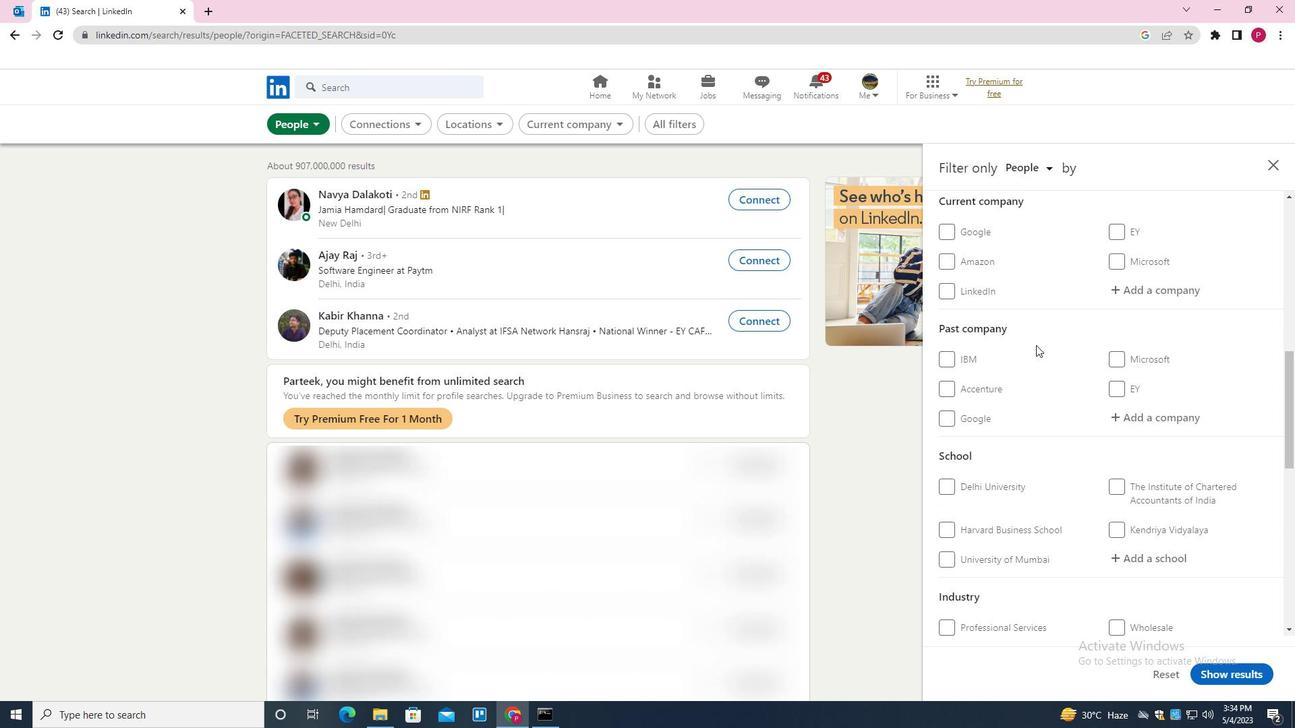 
Action: Mouse scrolled (1036, 344) with delta (0, 0)
Screenshot: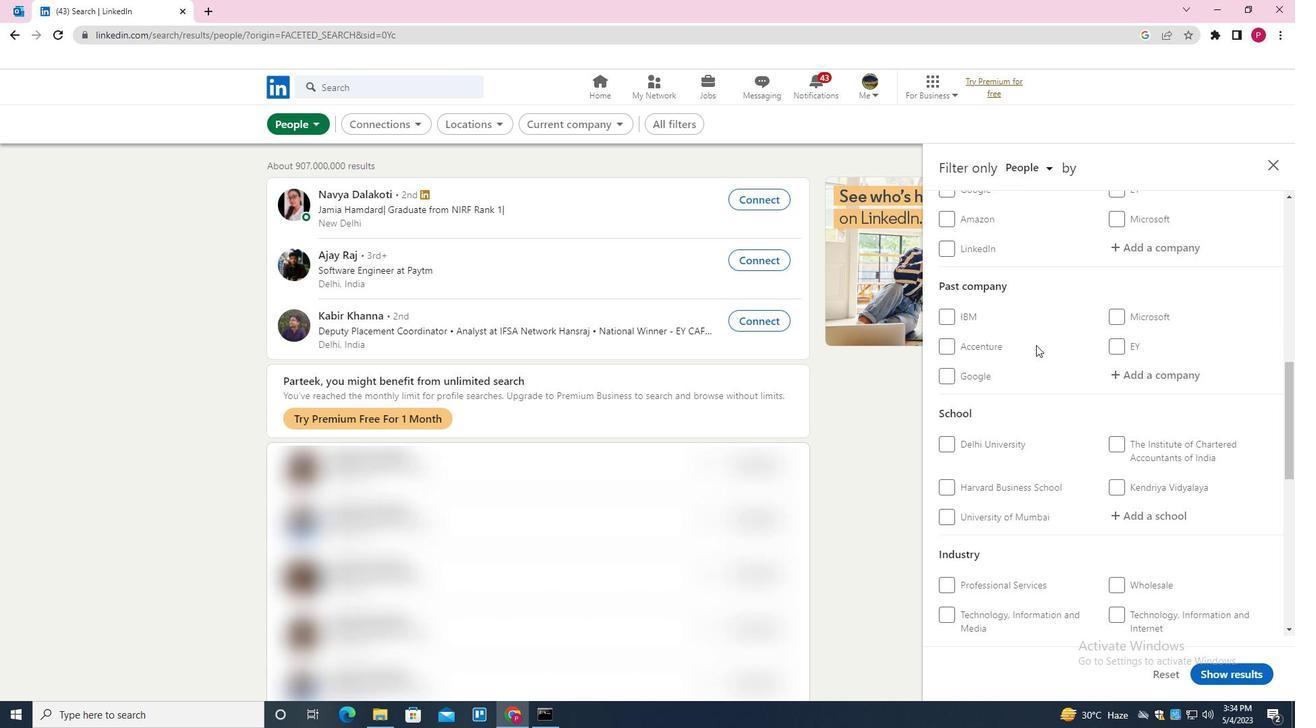 
Action: Mouse moved to (1042, 365)
Screenshot: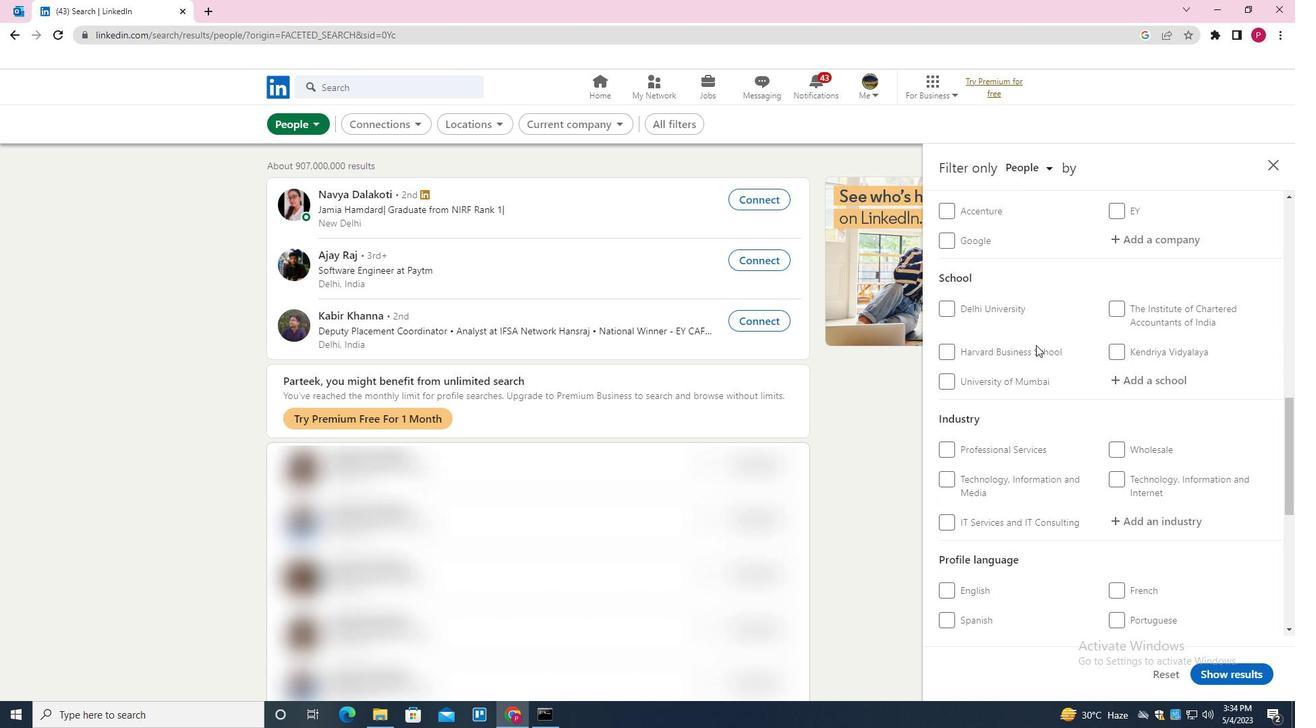 
Action: Mouse scrolled (1042, 365) with delta (0, 0)
Screenshot: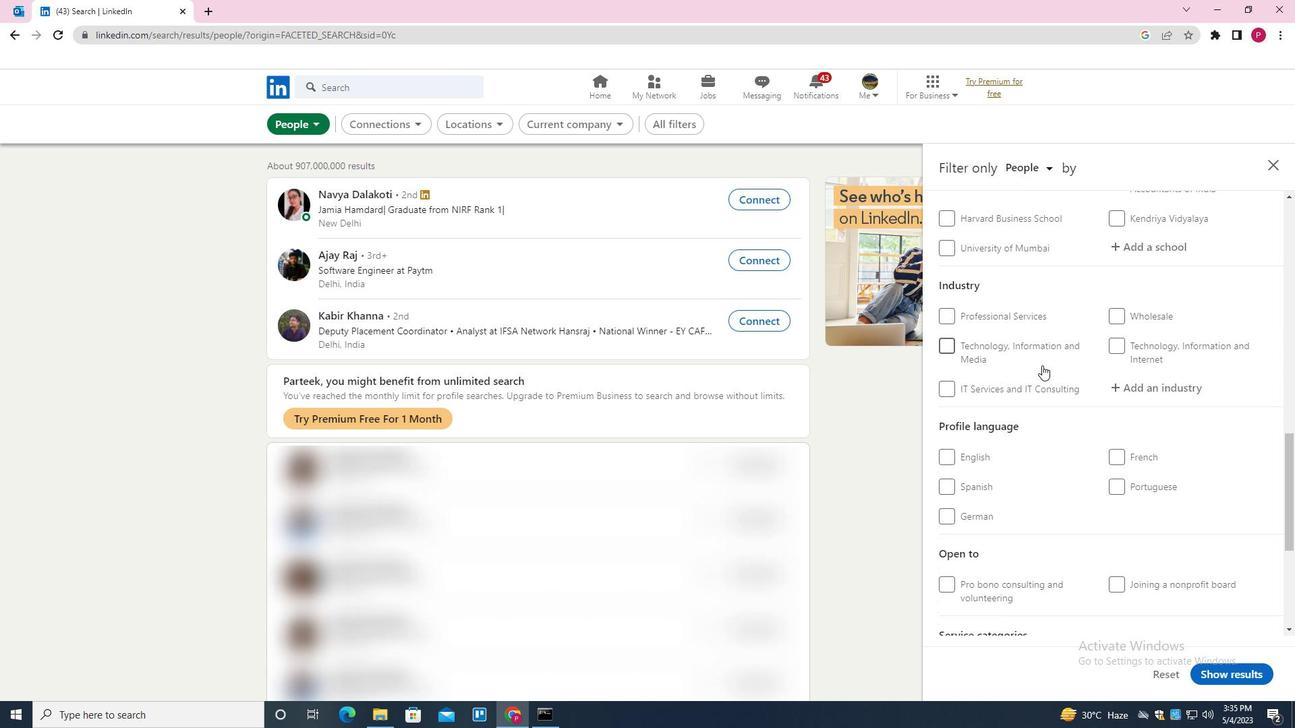 
Action: Mouse scrolled (1042, 365) with delta (0, 0)
Screenshot: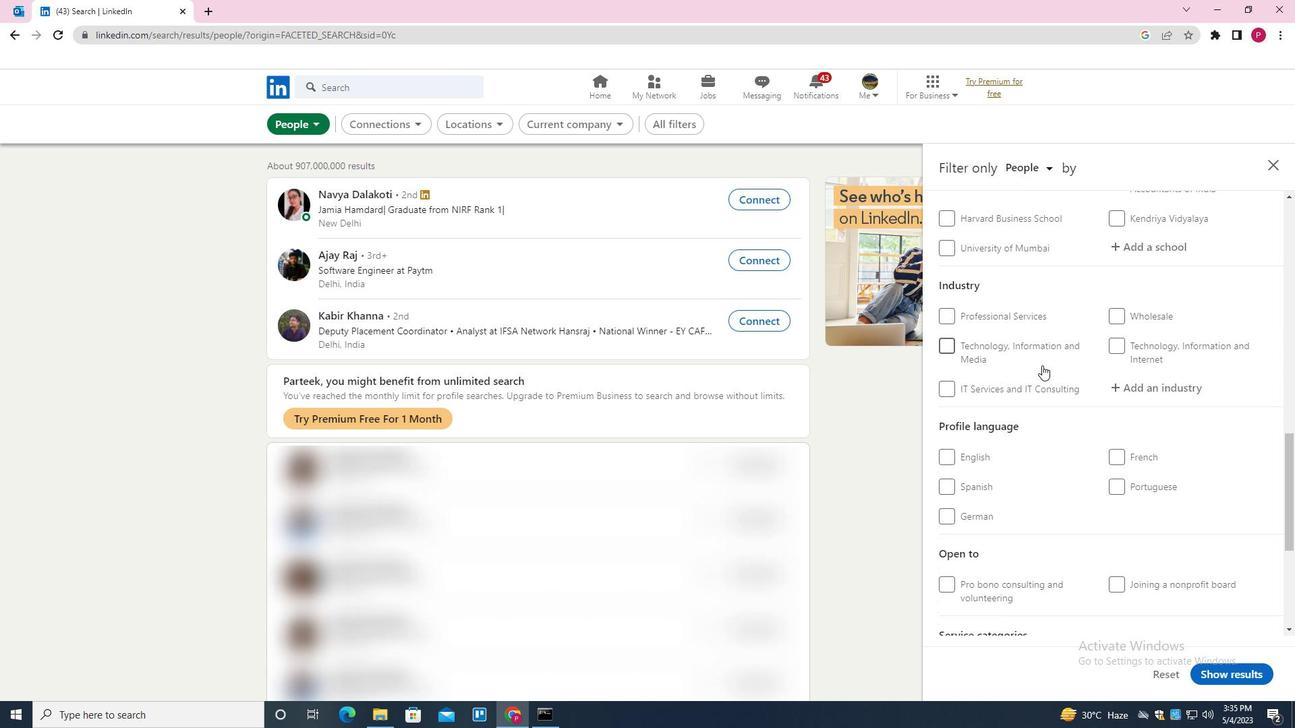 
Action: Mouse scrolled (1042, 365) with delta (0, 0)
Screenshot: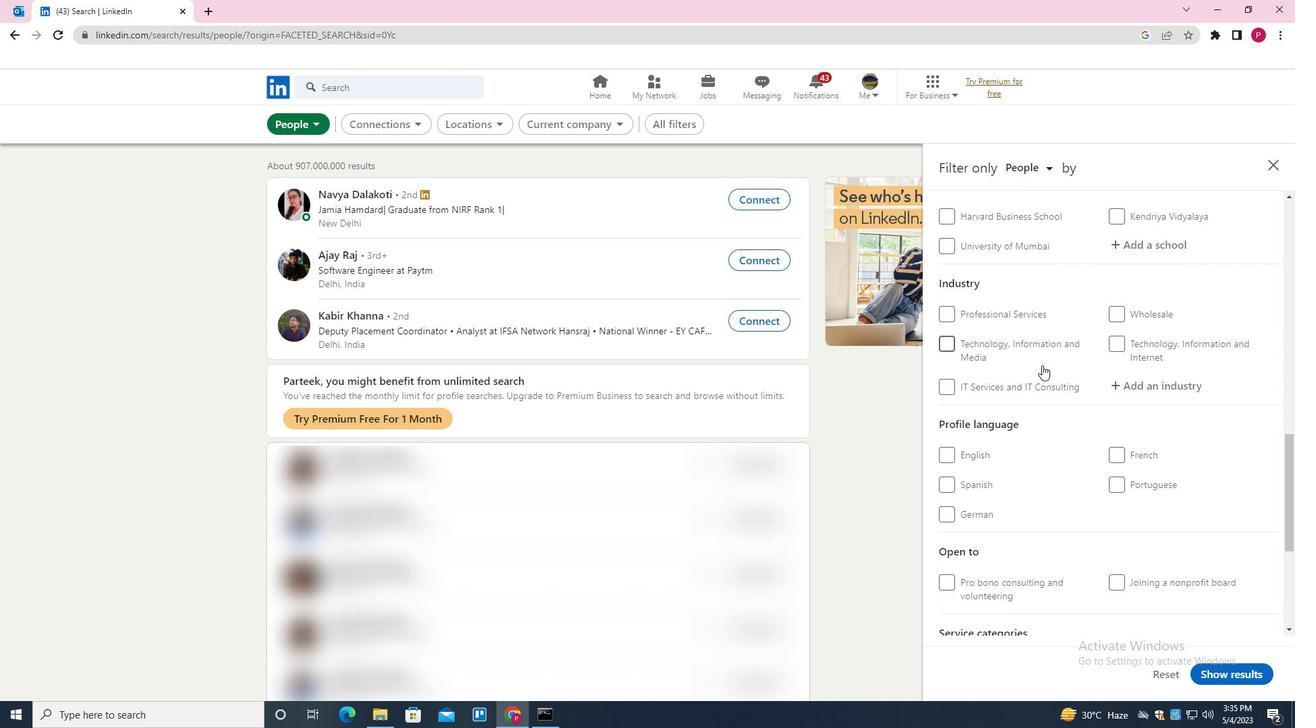 
Action: Mouse moved to (1116, 259)
Screenshot: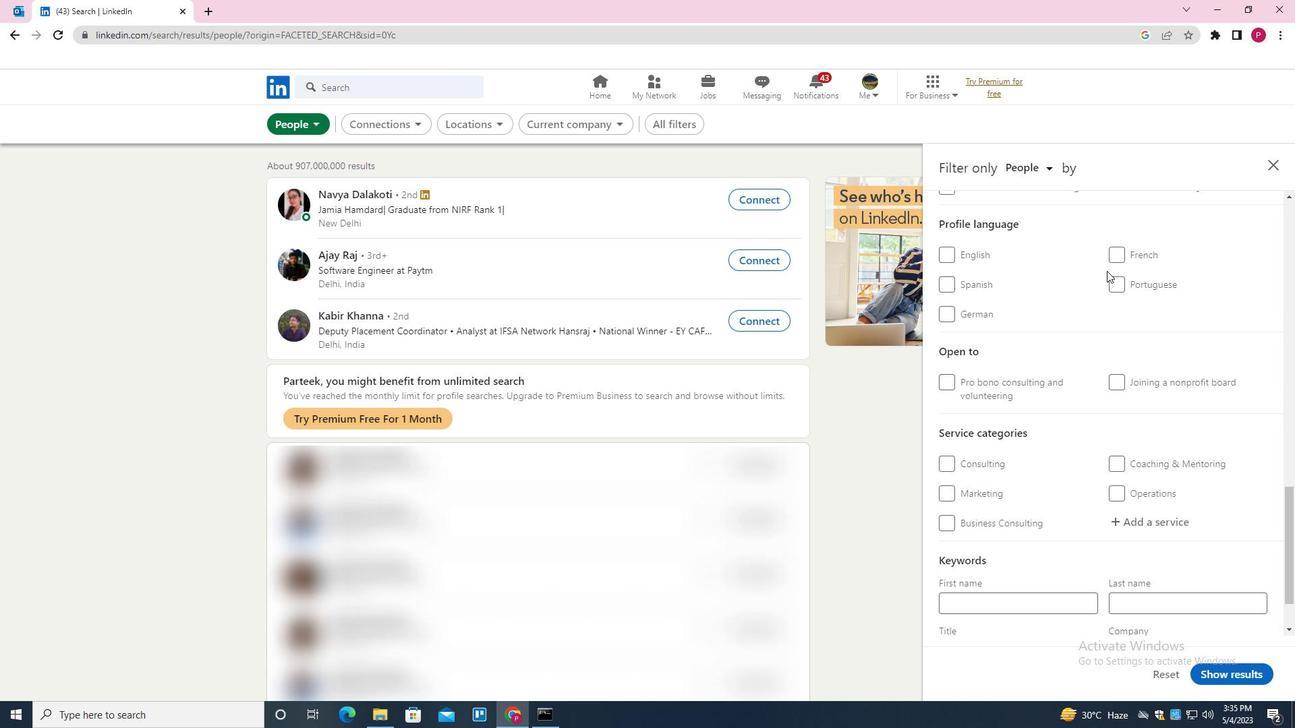
Action: Mouse pressed left at (1116, 259)
Screenshot: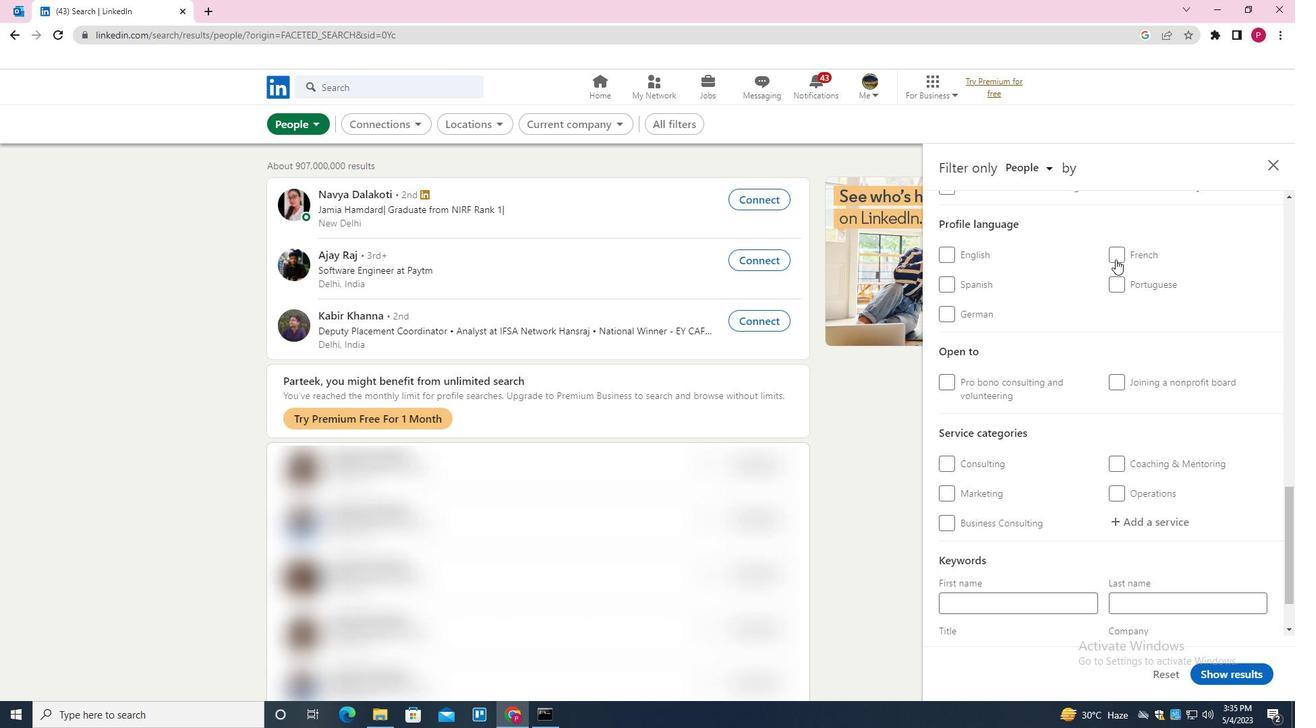 
Action: Mouse moved to (1024, 397)
Screenshot: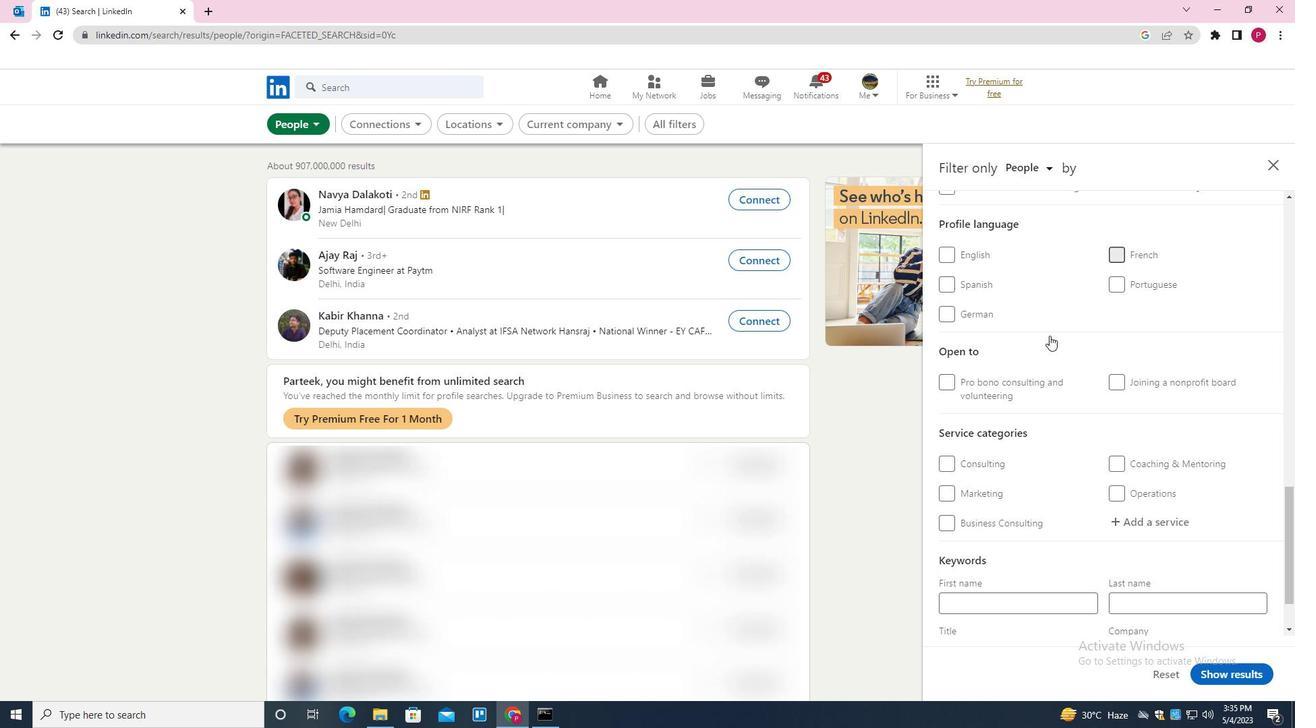 
Action: Mouse scrolled (1024, 398) with delta (0, 0)
Screenshot: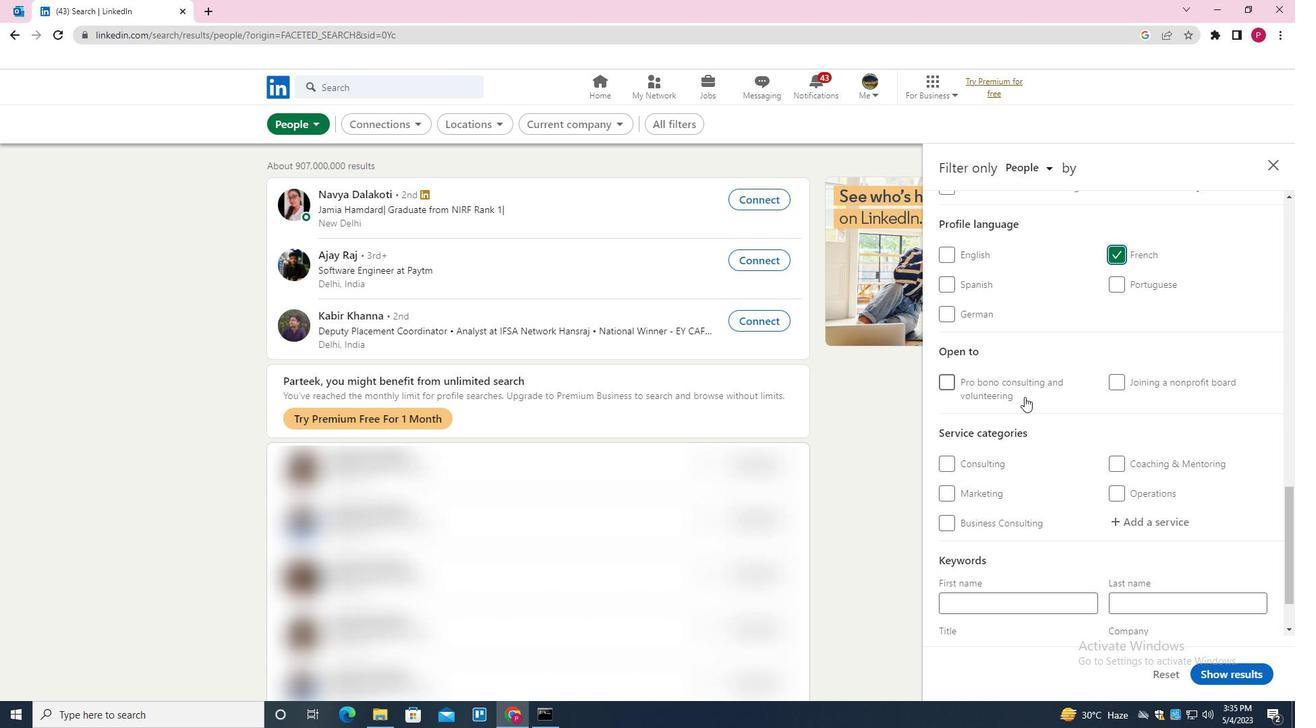 
Action: Mouse scrolled (1024, 398) with delta (0, 0)
Screenshot: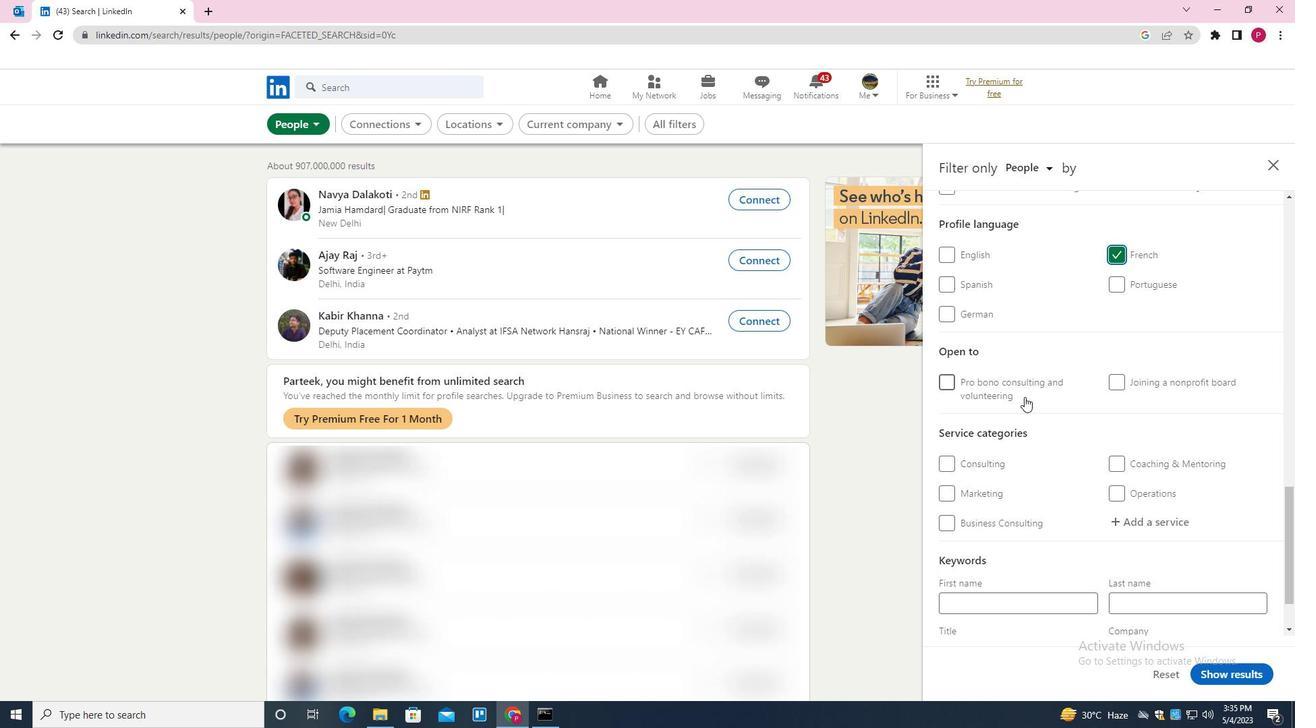 
Action: Mouse scrolled (1024, 398) with delta (0, 0)
Screenshot: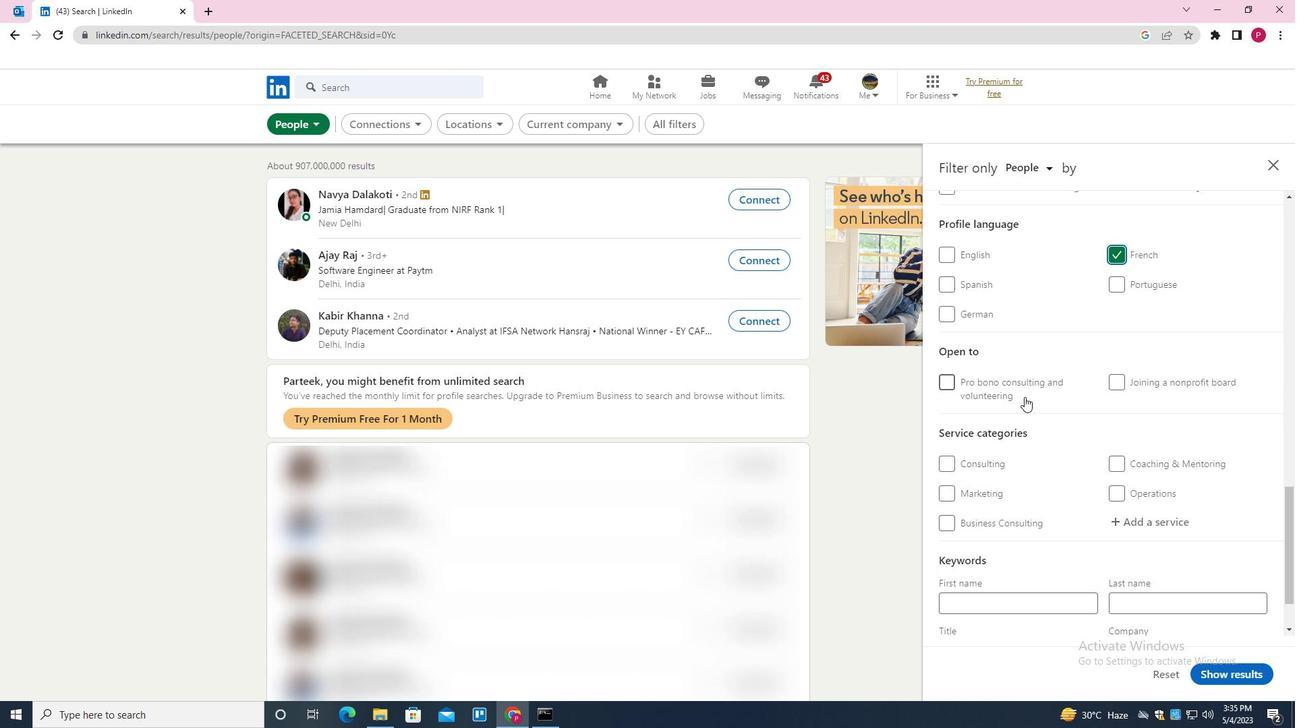 
Action: Mouse scrolled (1024, 398) with delta (0, 0)
Screenshot: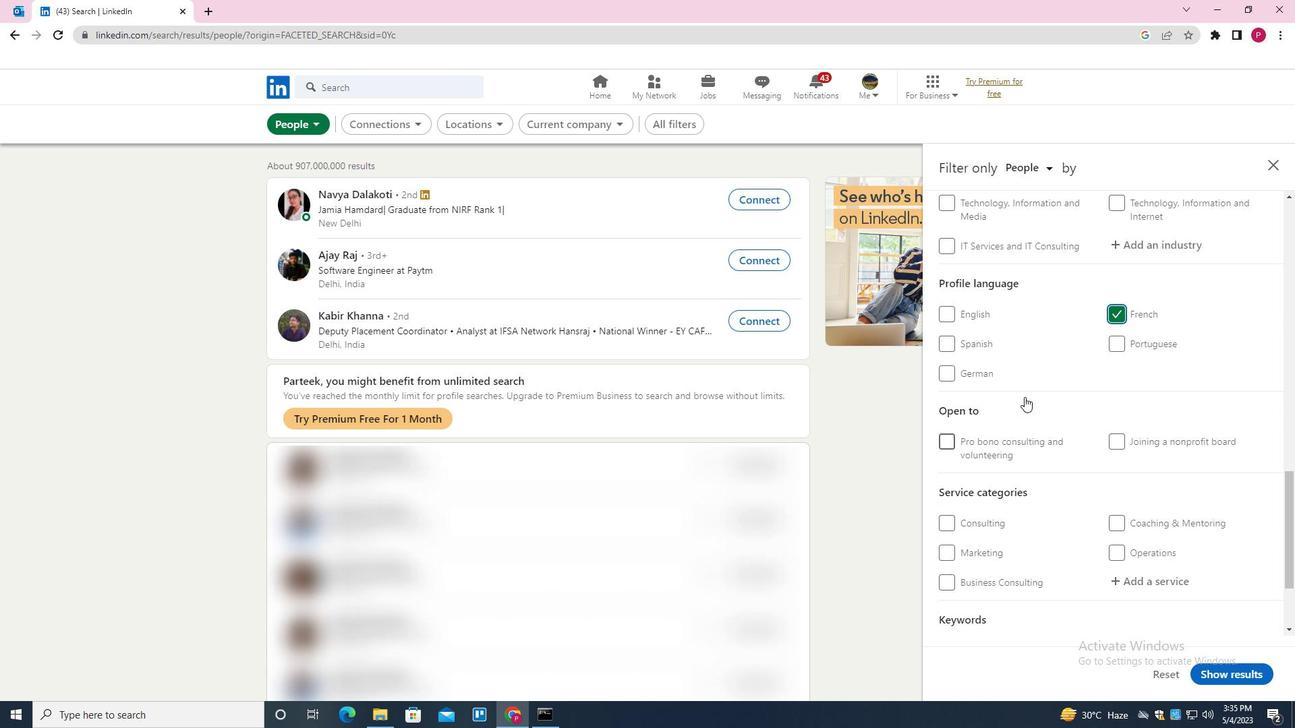 
Action: Mouse scrolled (1024, 398) with delta (0, 0)
Screenshot: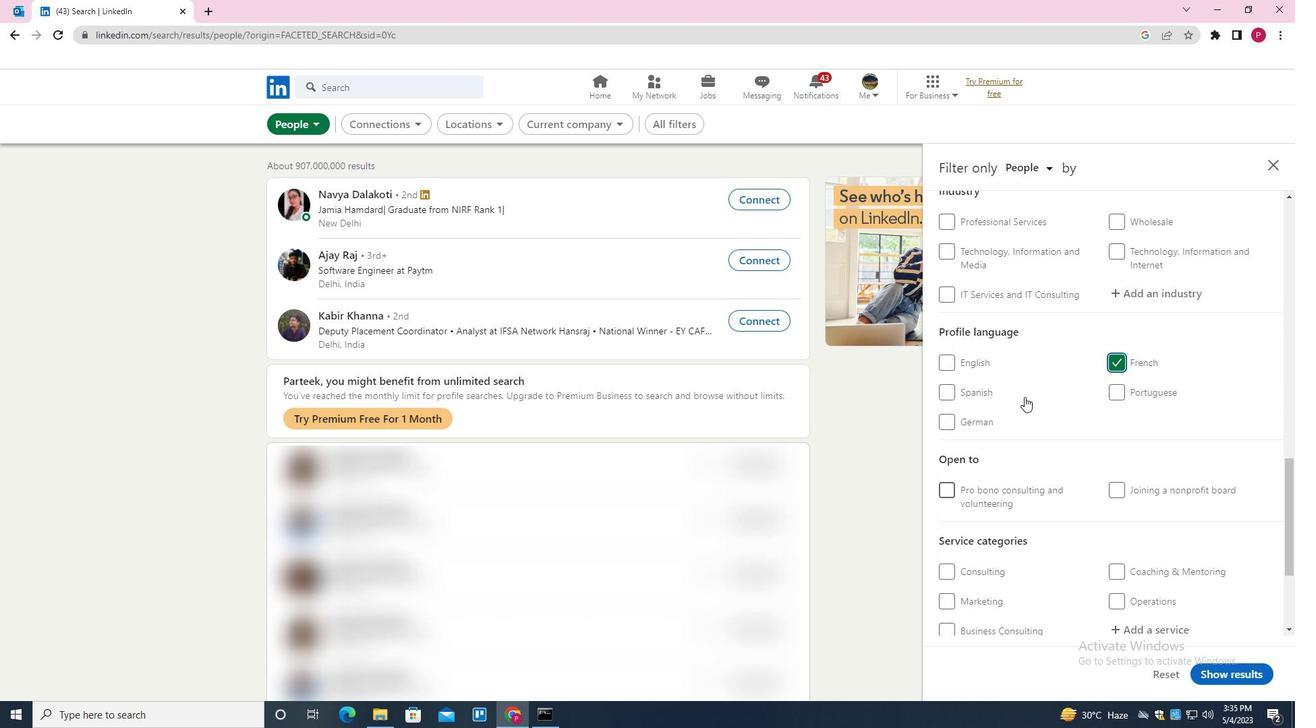 
Action: Mouse scrolled (1024, 398) with delta (0, 0)
Screenshot: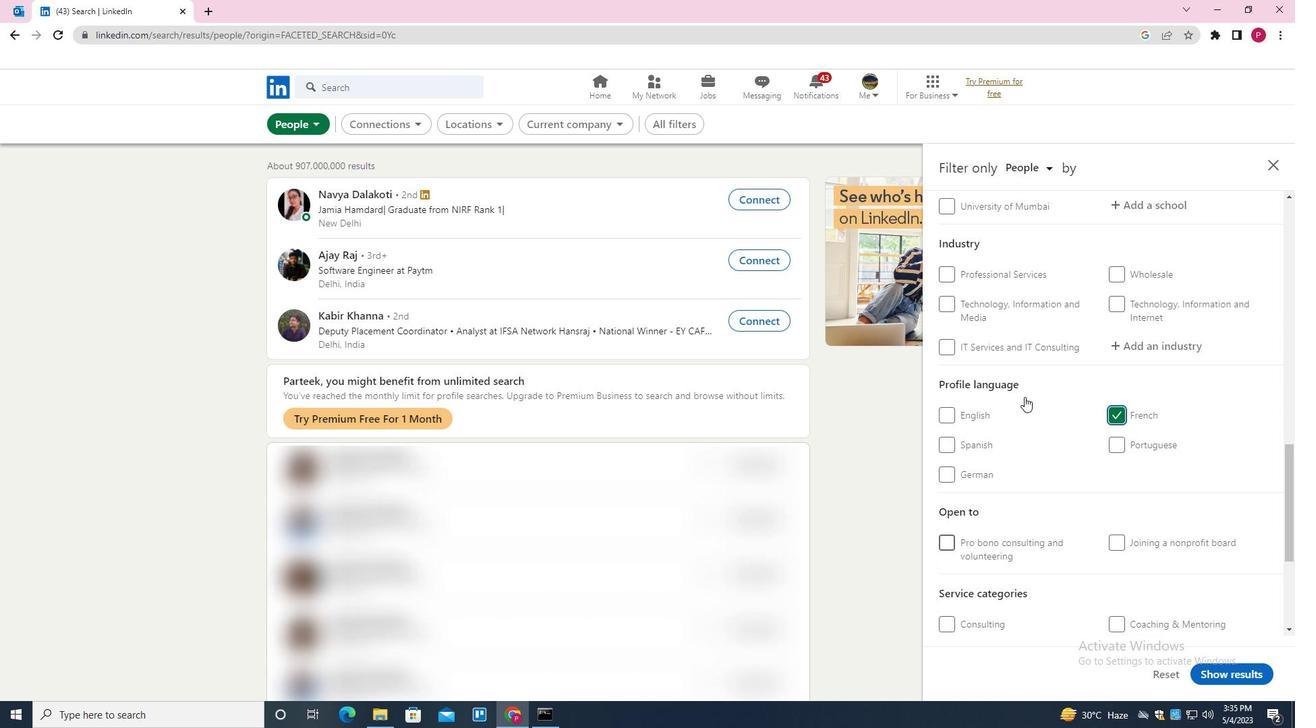 
Action: Mouse moved to (1072, 361)
Screenshot: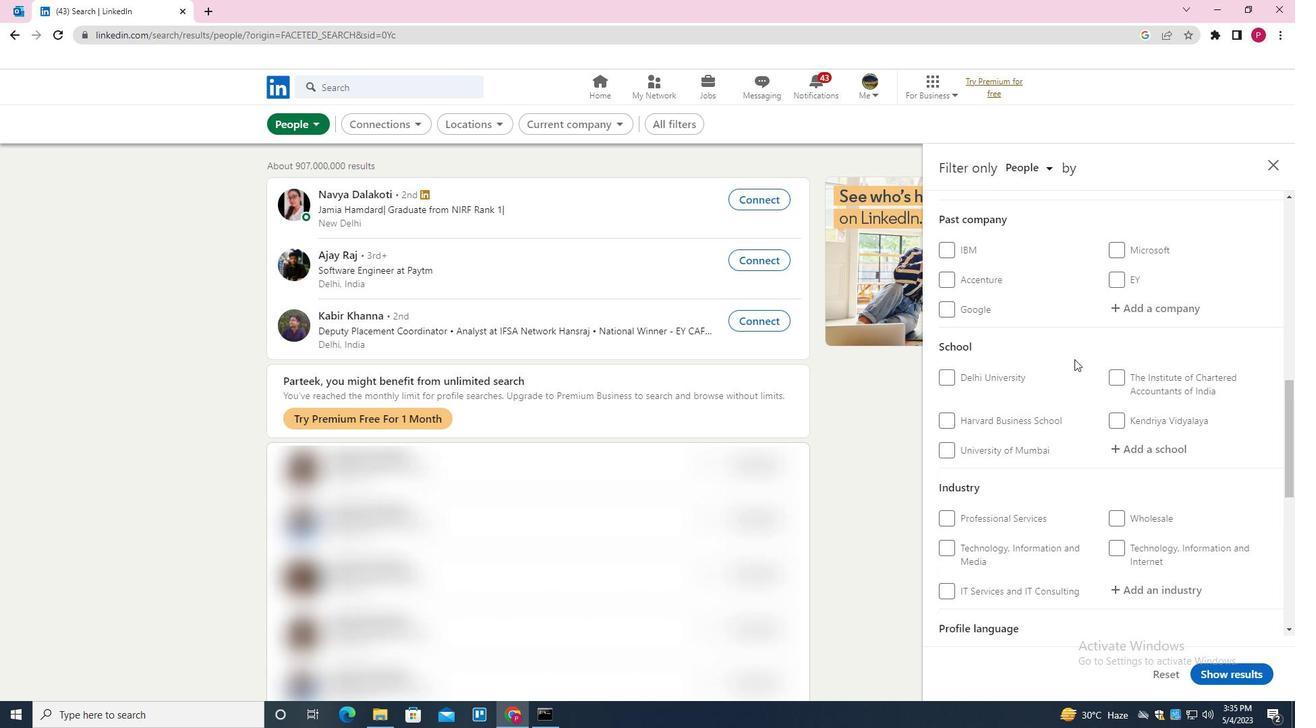 
Action: Mouse scrolled (1072, 362) with delta (0, 0)
Screenshot: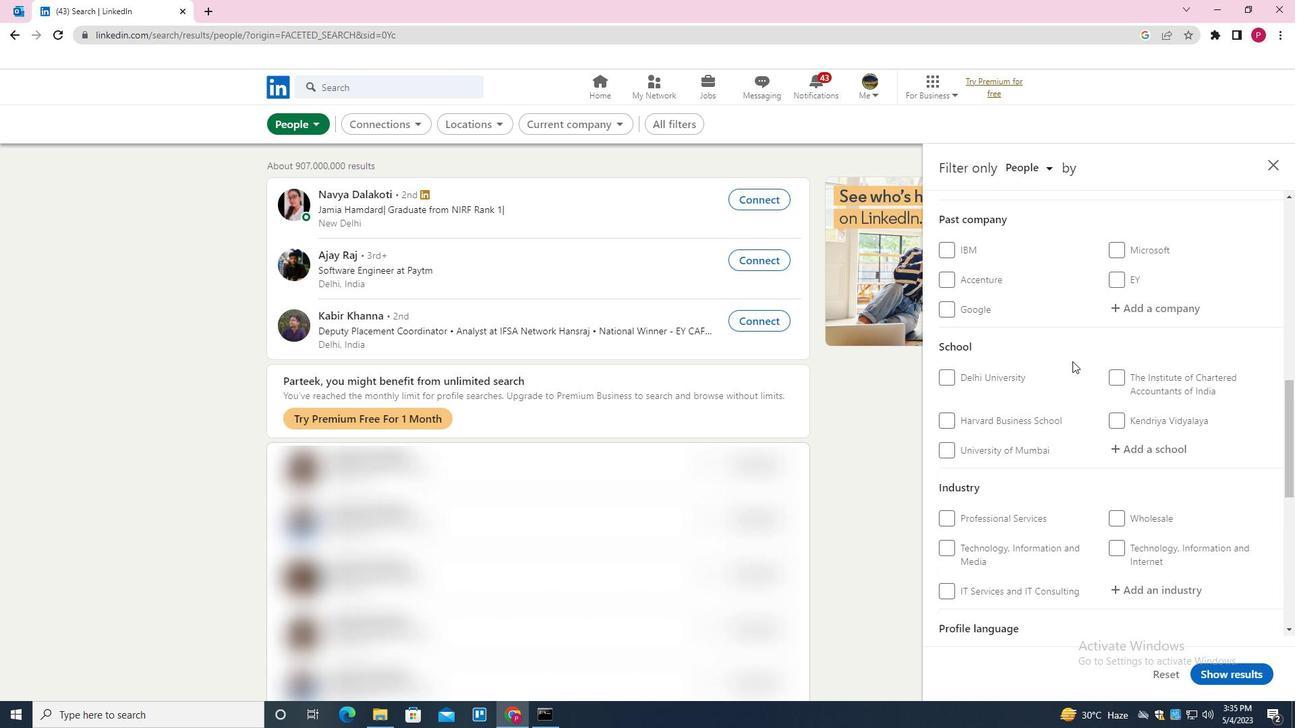 
Action: Mouse scrolled (1072, 362) with delta (0, 0)
Screenshot: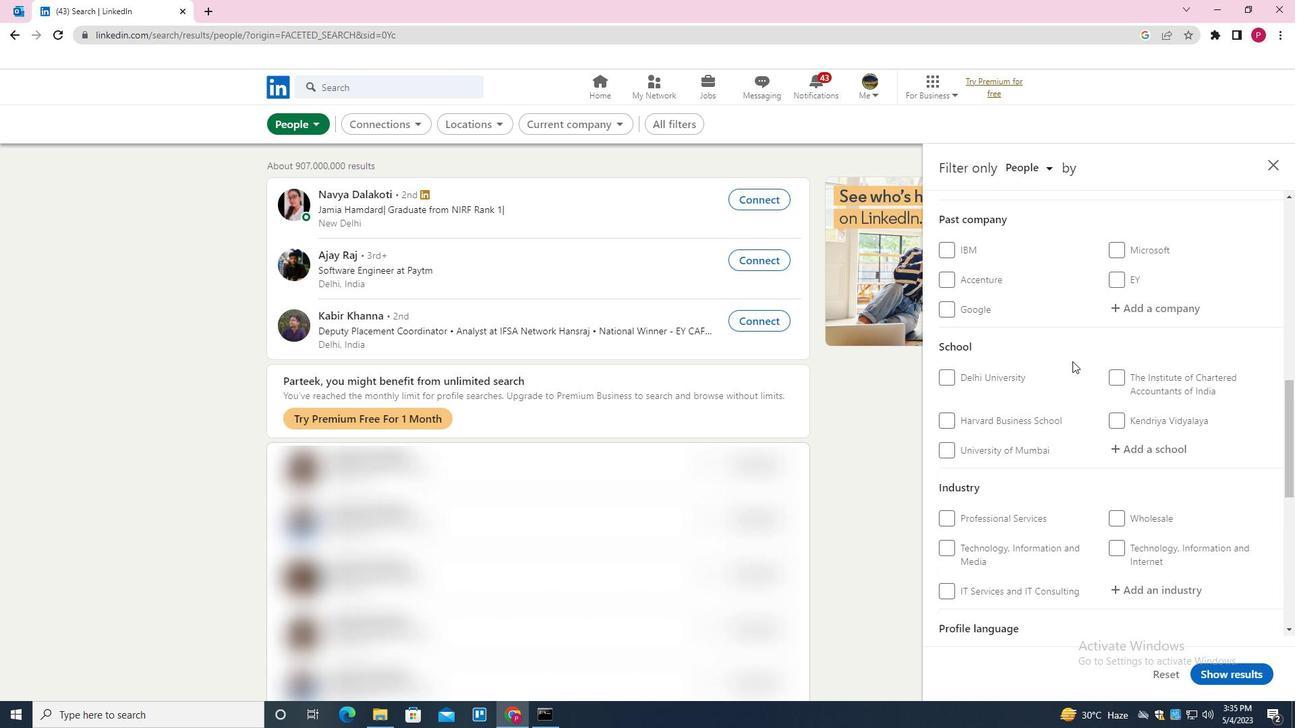 
Action: Mouse moved to (1143, 315)
Screenshot: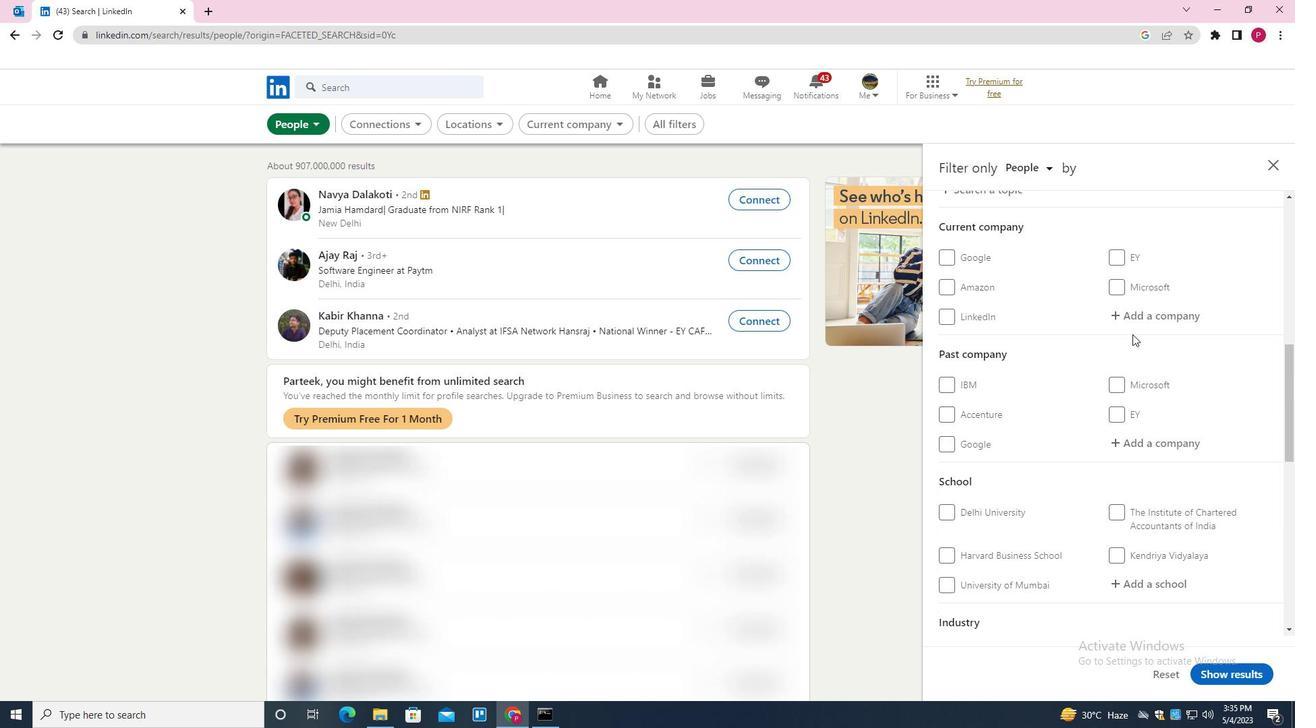 
Action: Mouse pressed left at (1143, 315)
Screenshot: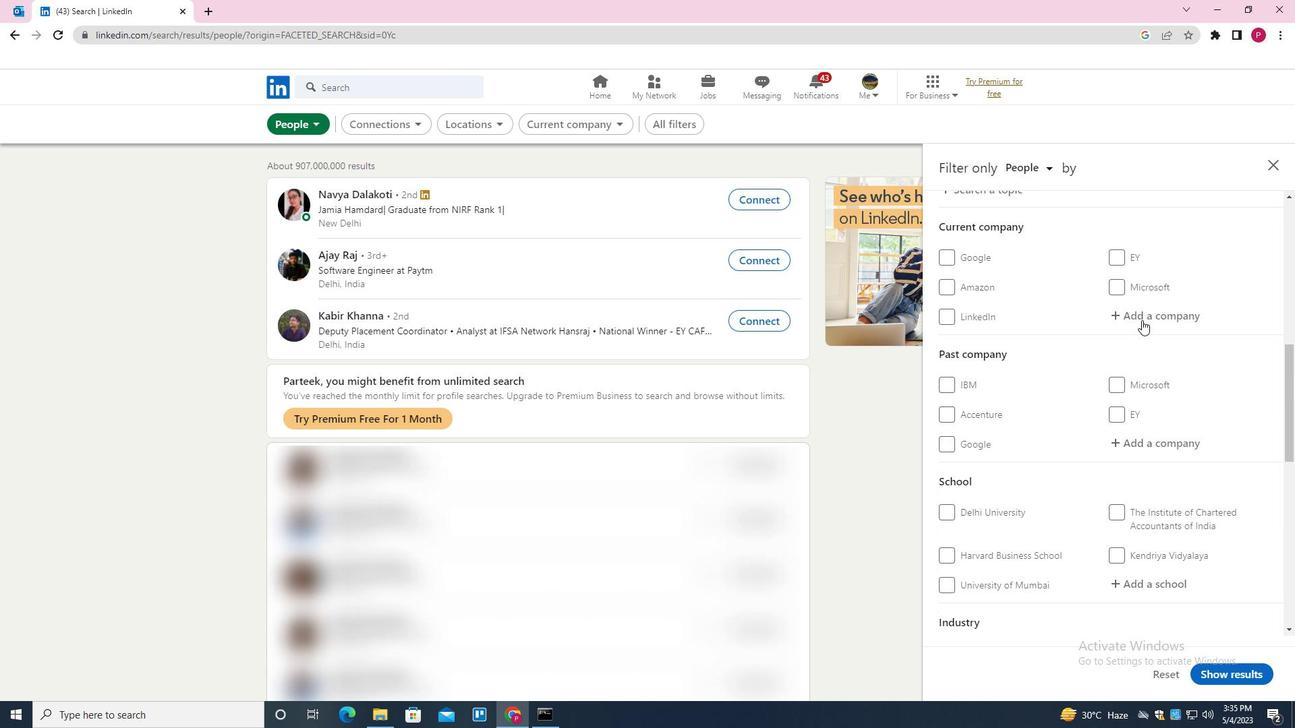
Action: Key pressed <Key.shift><Key.shift>TAVANT<Key.space><Key.down><Key.enter>
Screenshot: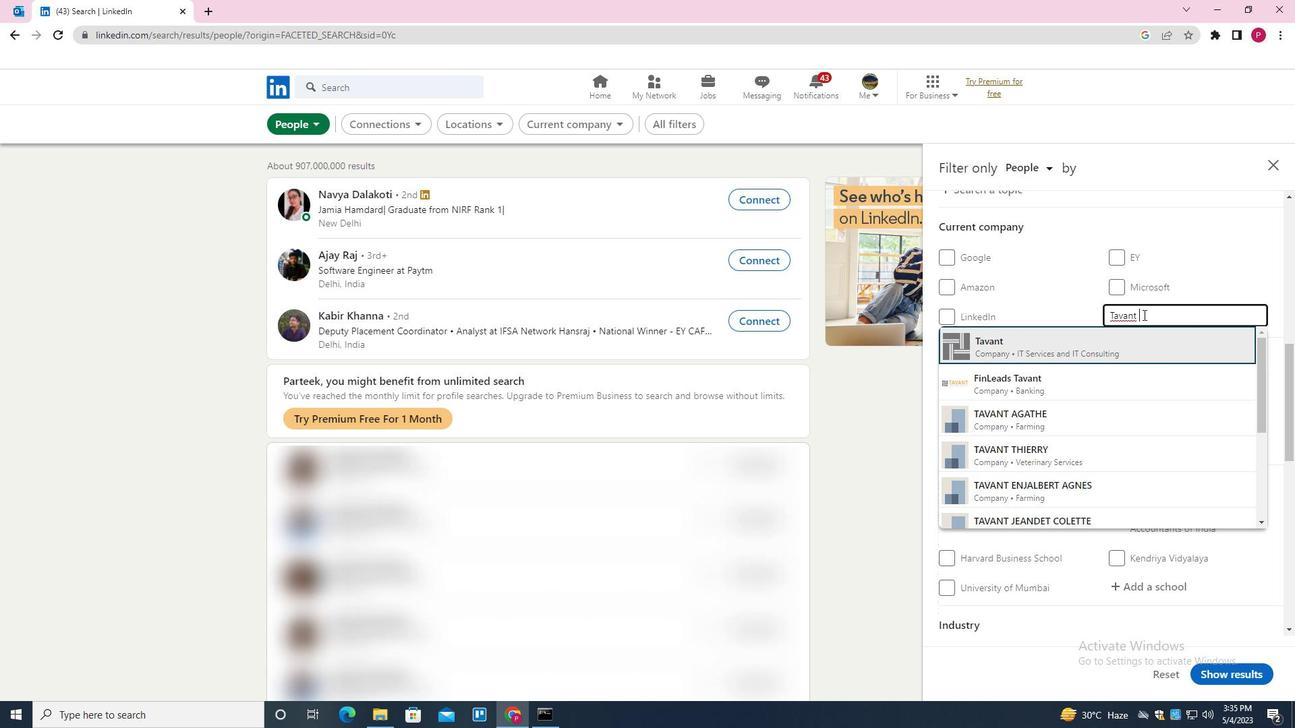 
Action: Mouse moved to (1044, 331)
Screenshot: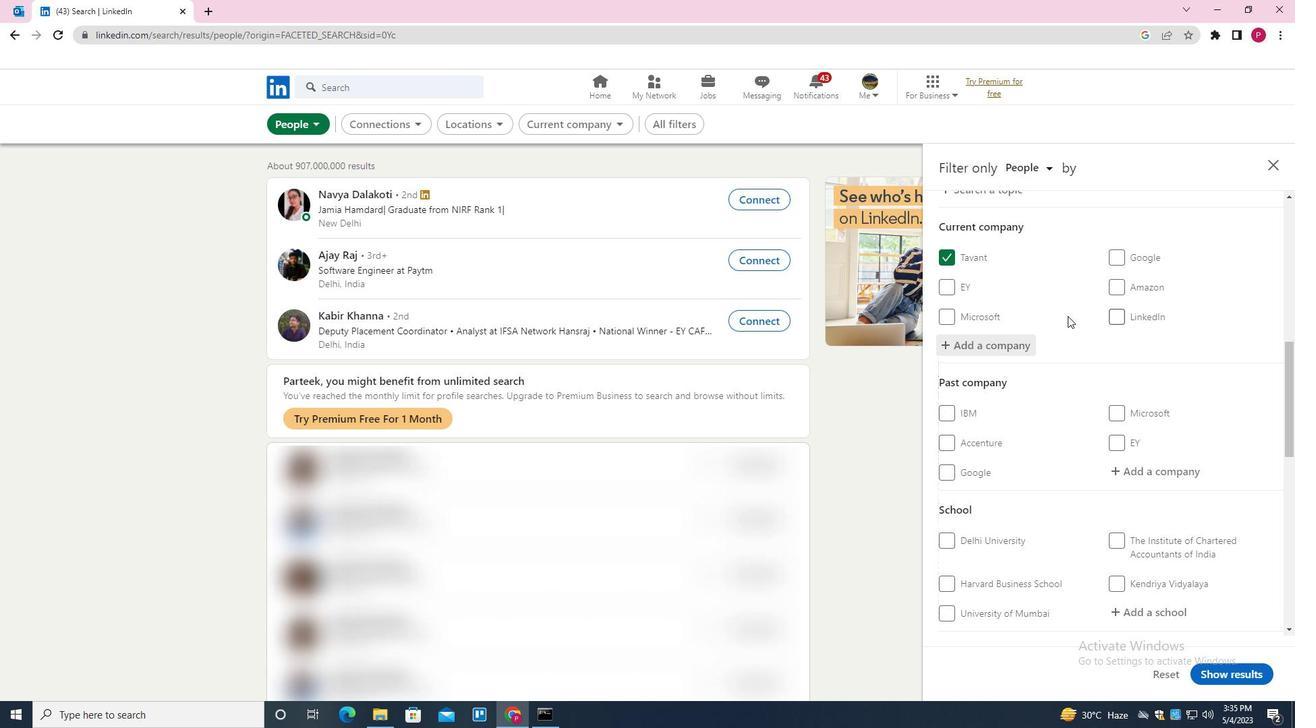 
Action: Mouse scrolled (1044, 330) with delta (0, 0)
Screenshot: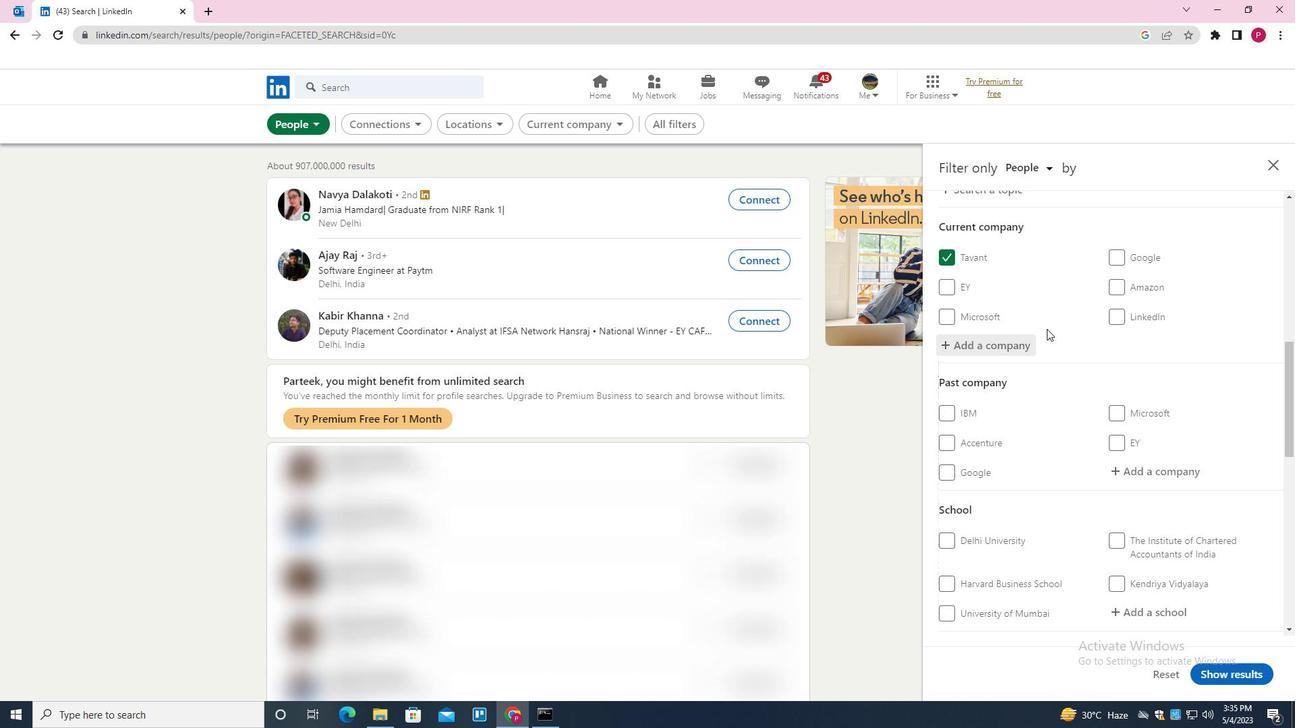 
Action: Mouse scrolled (1044, 330) with delta (0, 0)
Screenshot: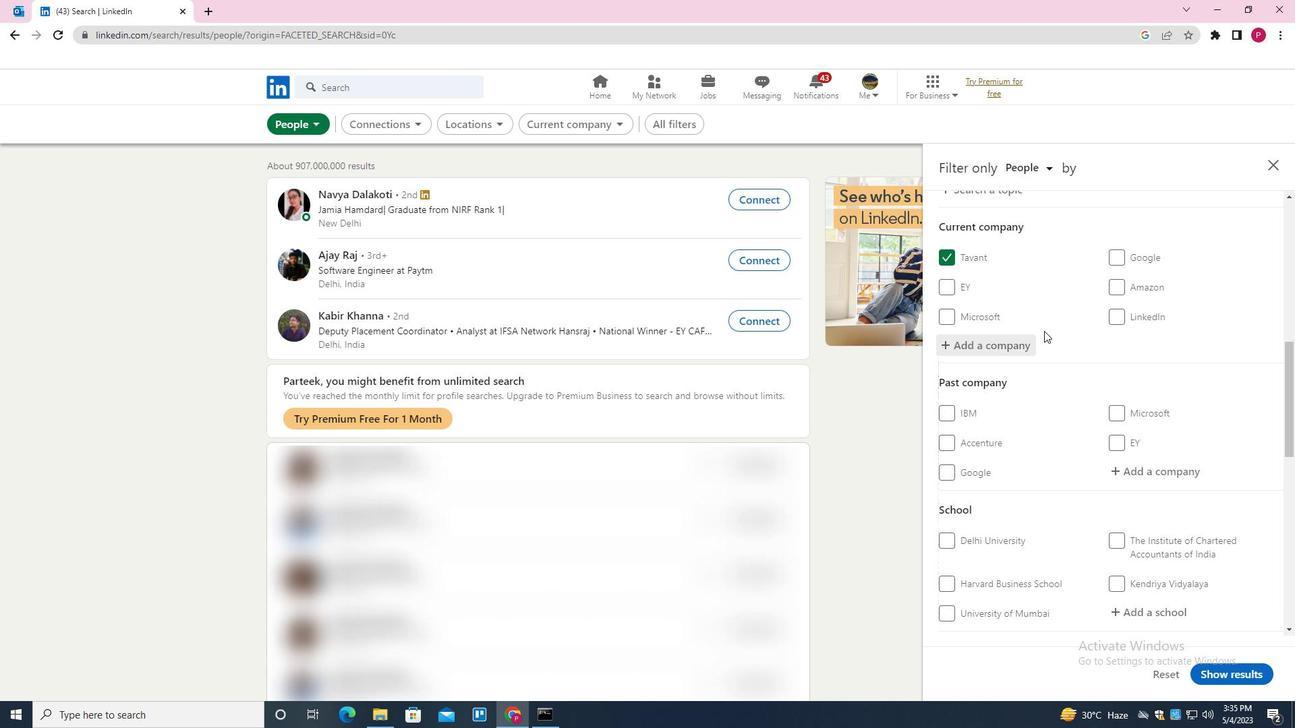 
Action: Mouse scrolled (1044, 330) with delta (0, 0)
Screenshot: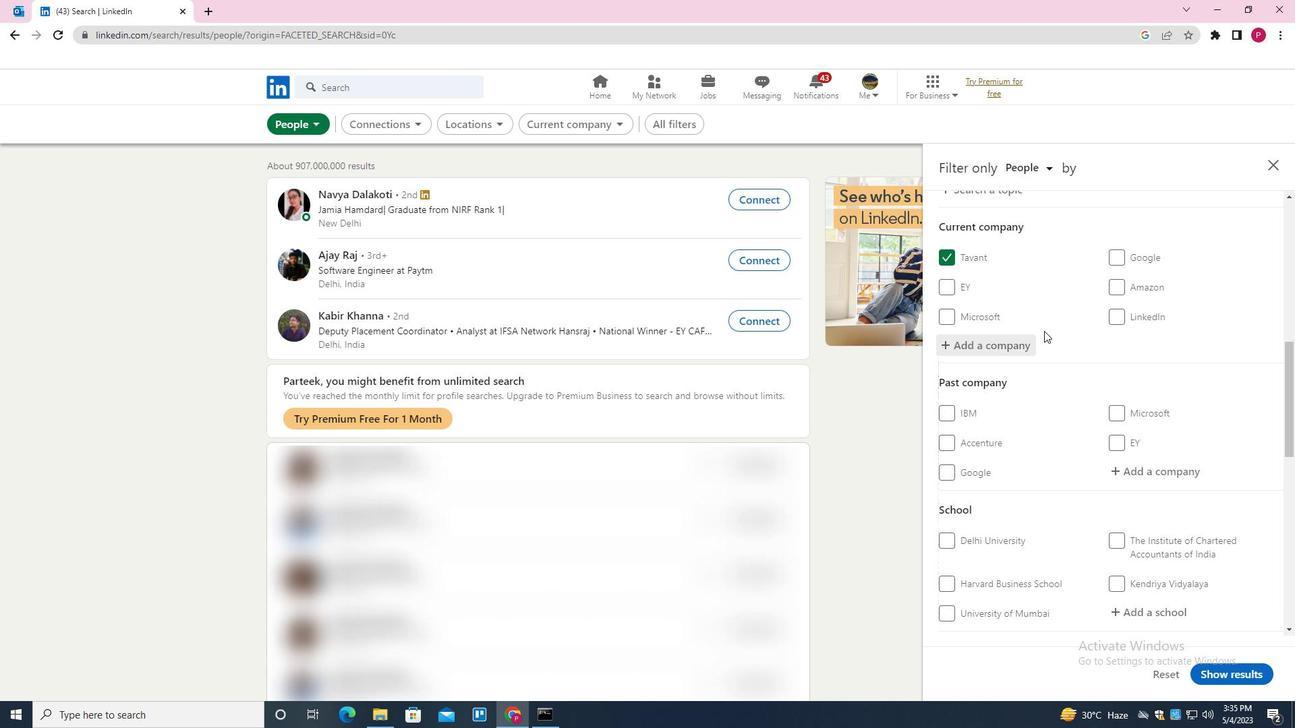 
Action: Mouse scrolled (1044, 330) with delta (0, 0)
Screenshot: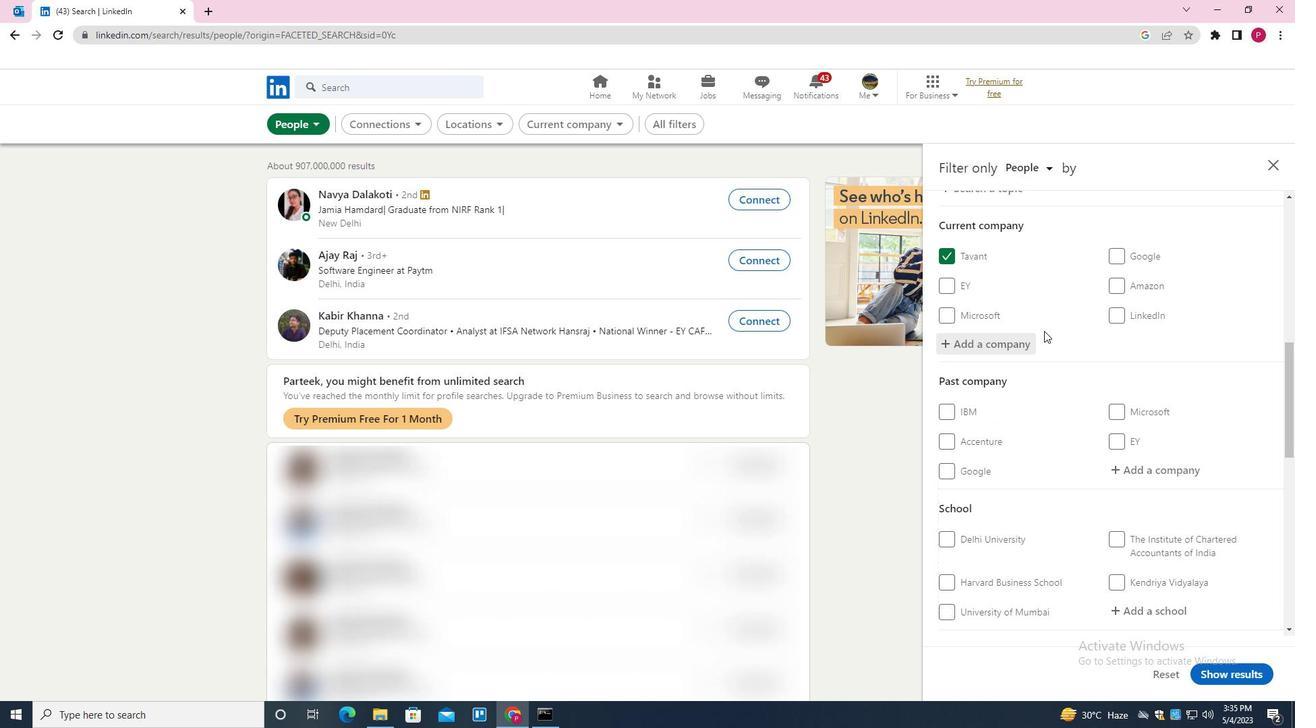 
Action: Mouse moved to (1147, 339)
Screenshot: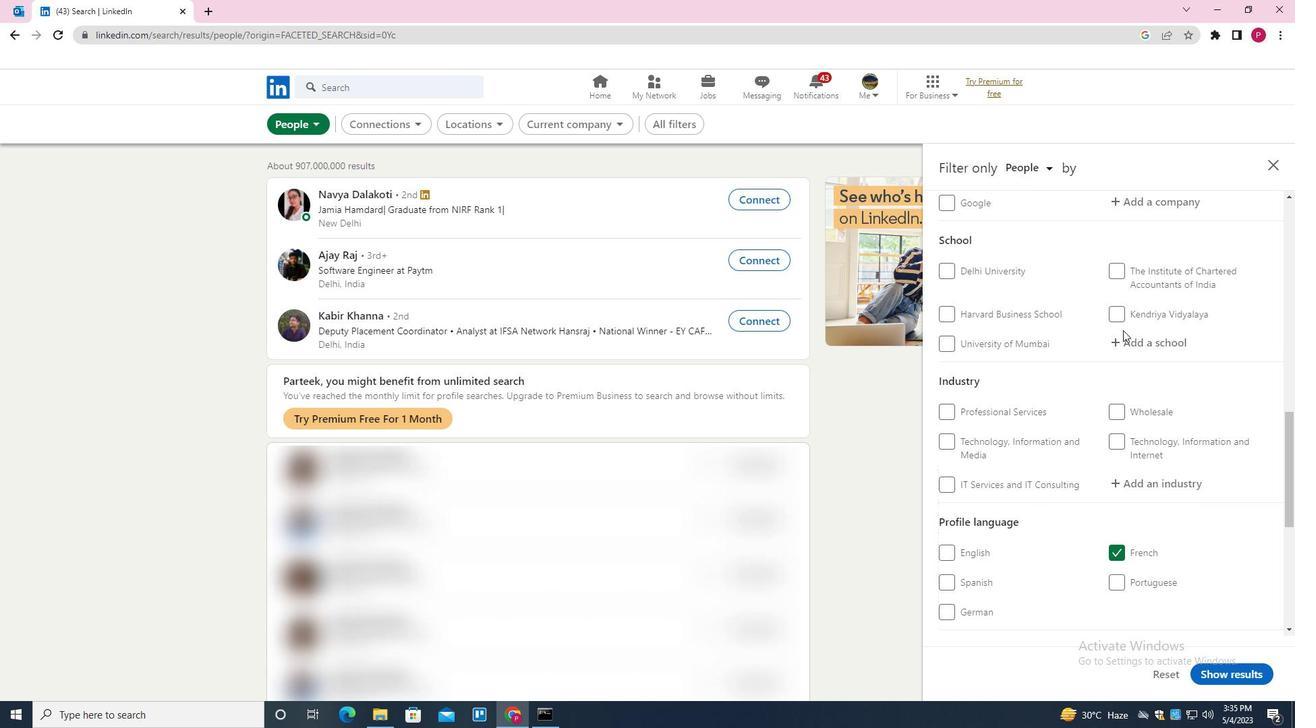 
Action: Mouse pressed left at (1147, 339)
Screenshot: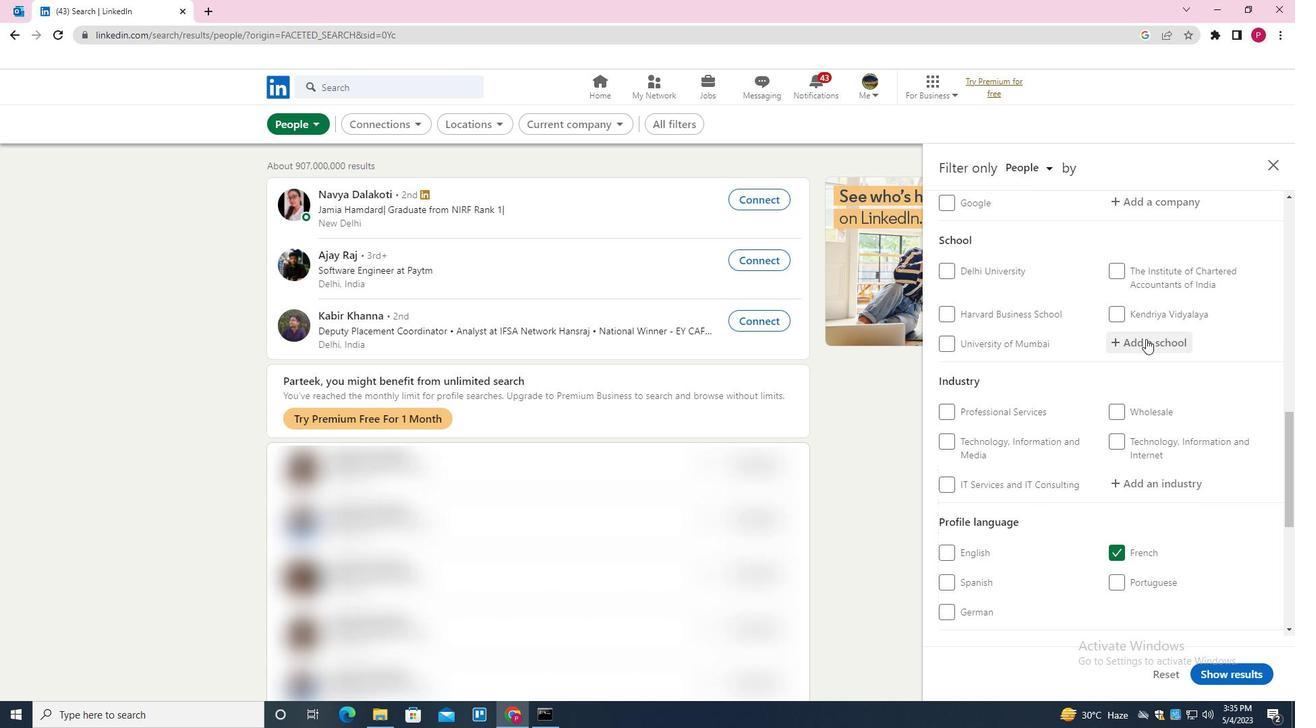 
Action: Key pressed <Key.shift>COLLEGE<Key.space>OF<Key.space><Key.shift>ENGINEERING<Key.space><Key.shift>TRIVANDRUM<Key.down><Key.enter>
Screenshot: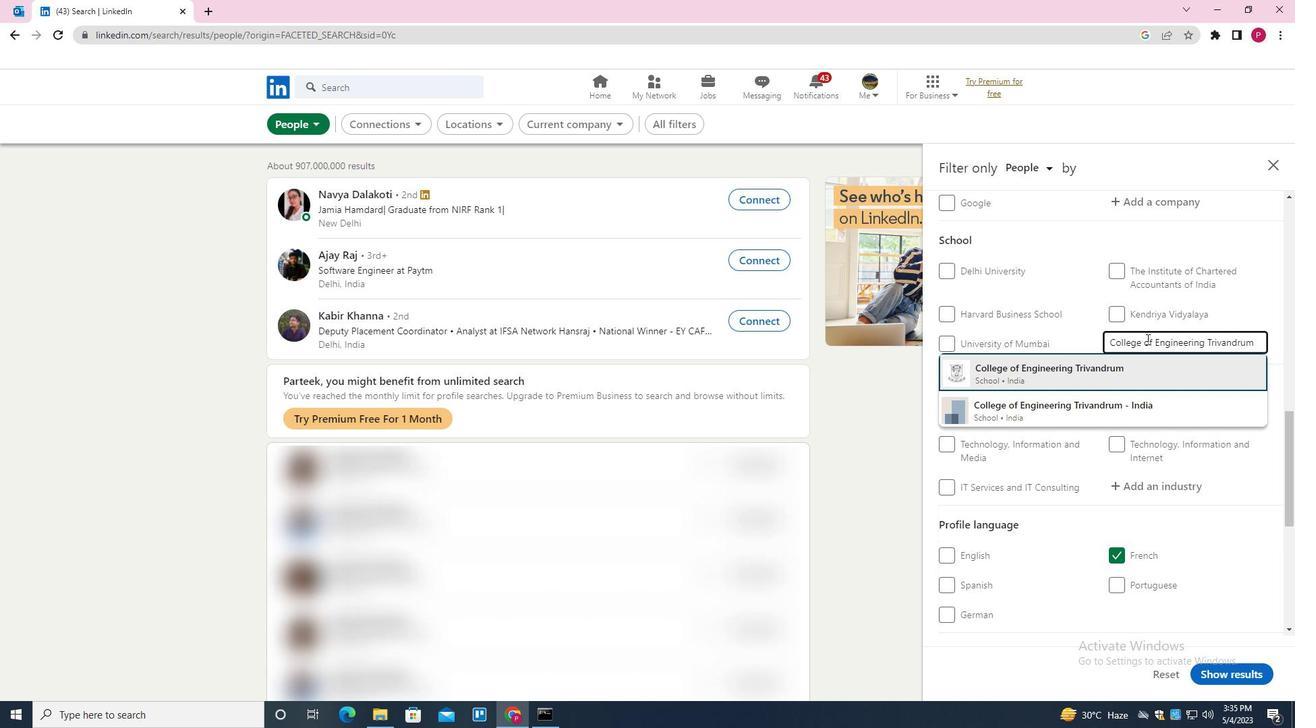
Action: Mouse moved to (1120, 356)
Screenshot: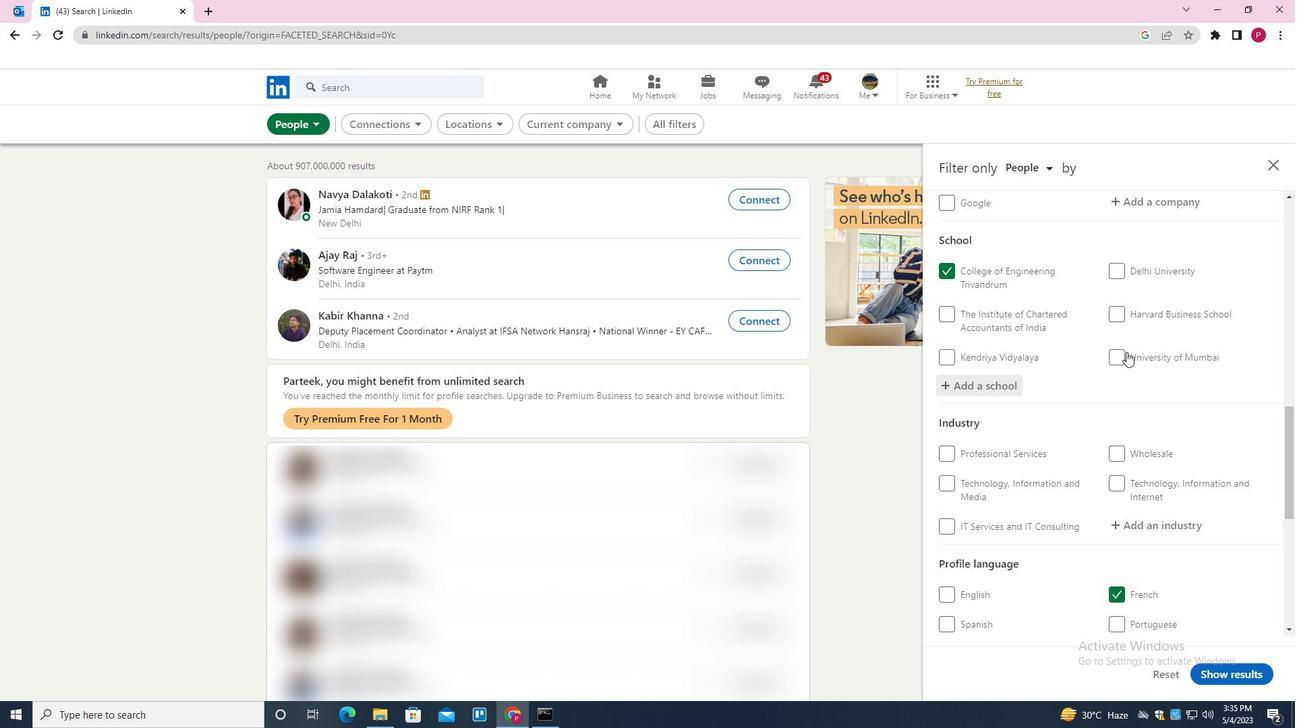 
Action: Mouse scrolled (1120, 355) with delta (0, 0)
Screenshot: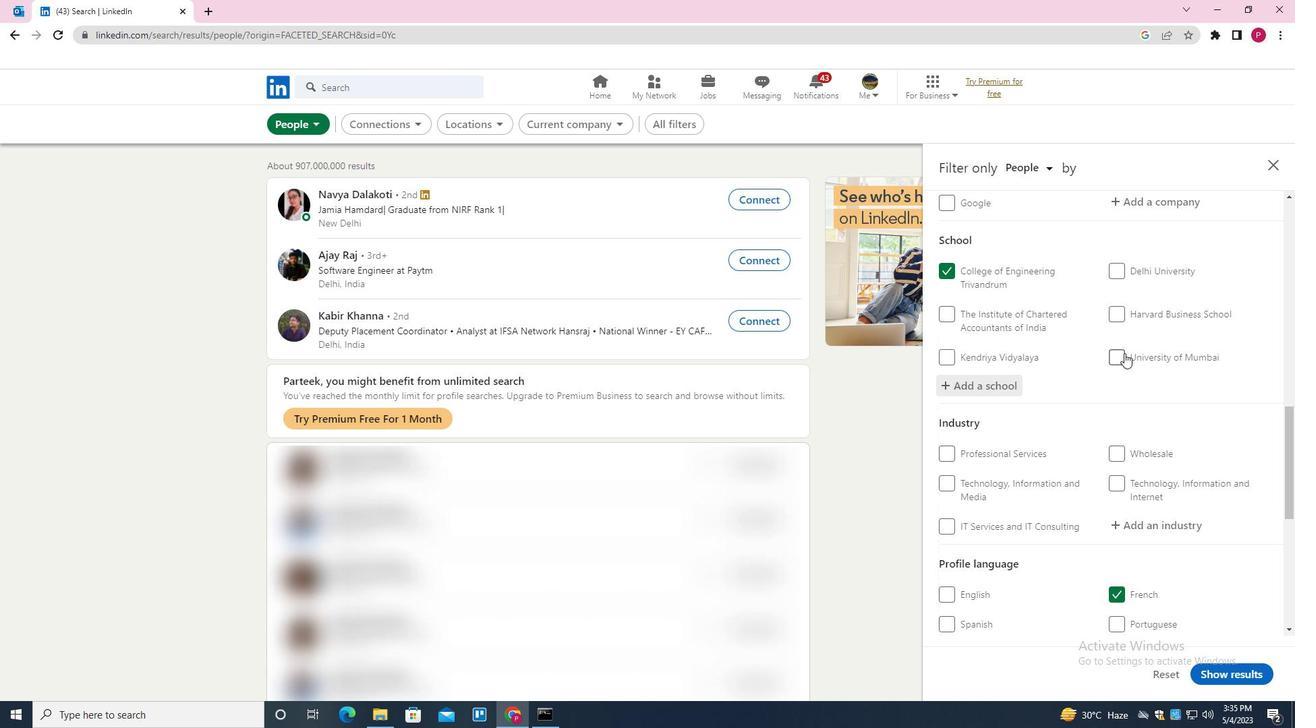 
Action: Mouse moved to (1120, 356)
Screenshot: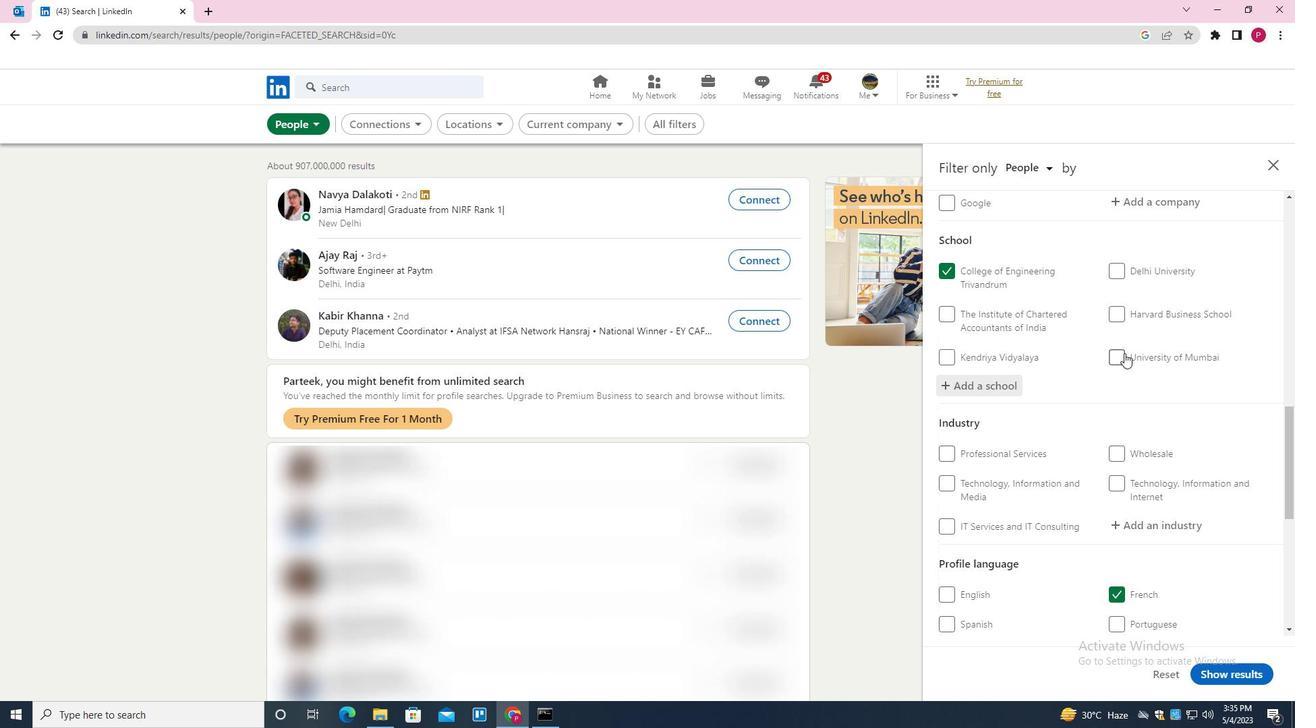 
Action: Mouse scrolled (1120, 356) with delta (0, 0)
Screenshot: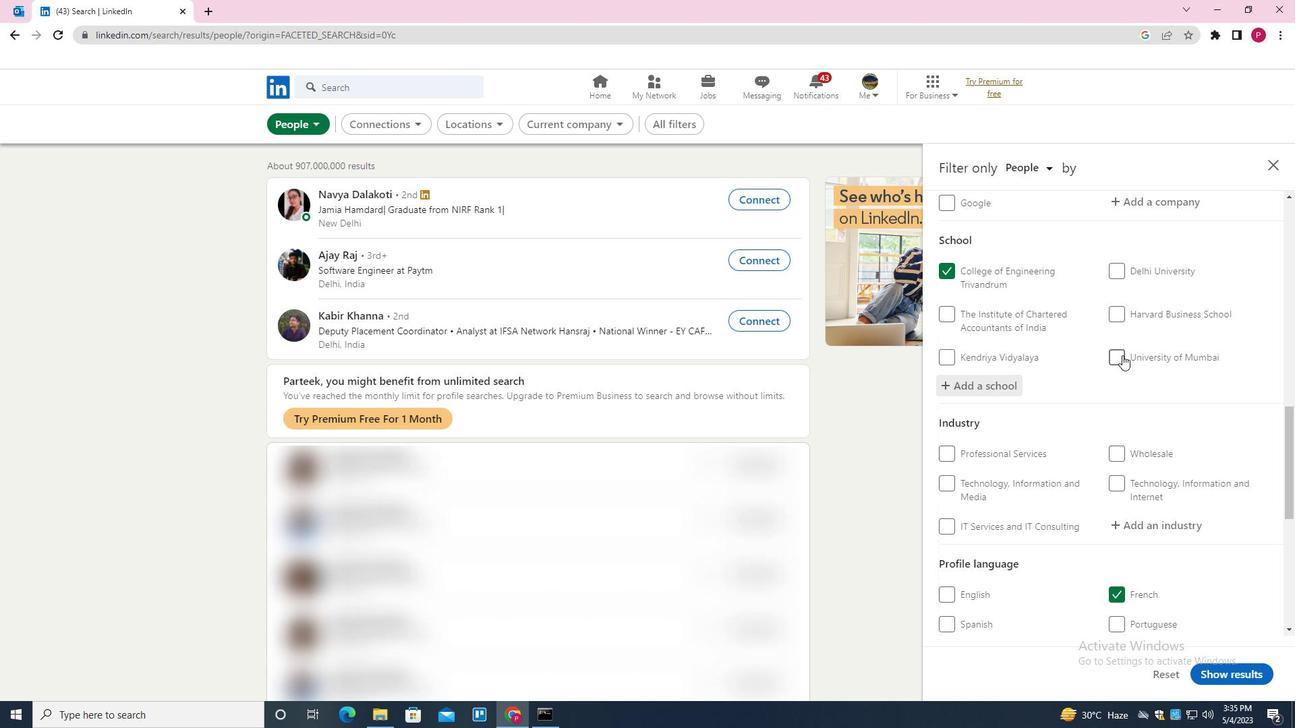 
Action: Mouse scrolled (1120, 356) with delta (0, 0)
Screenshot: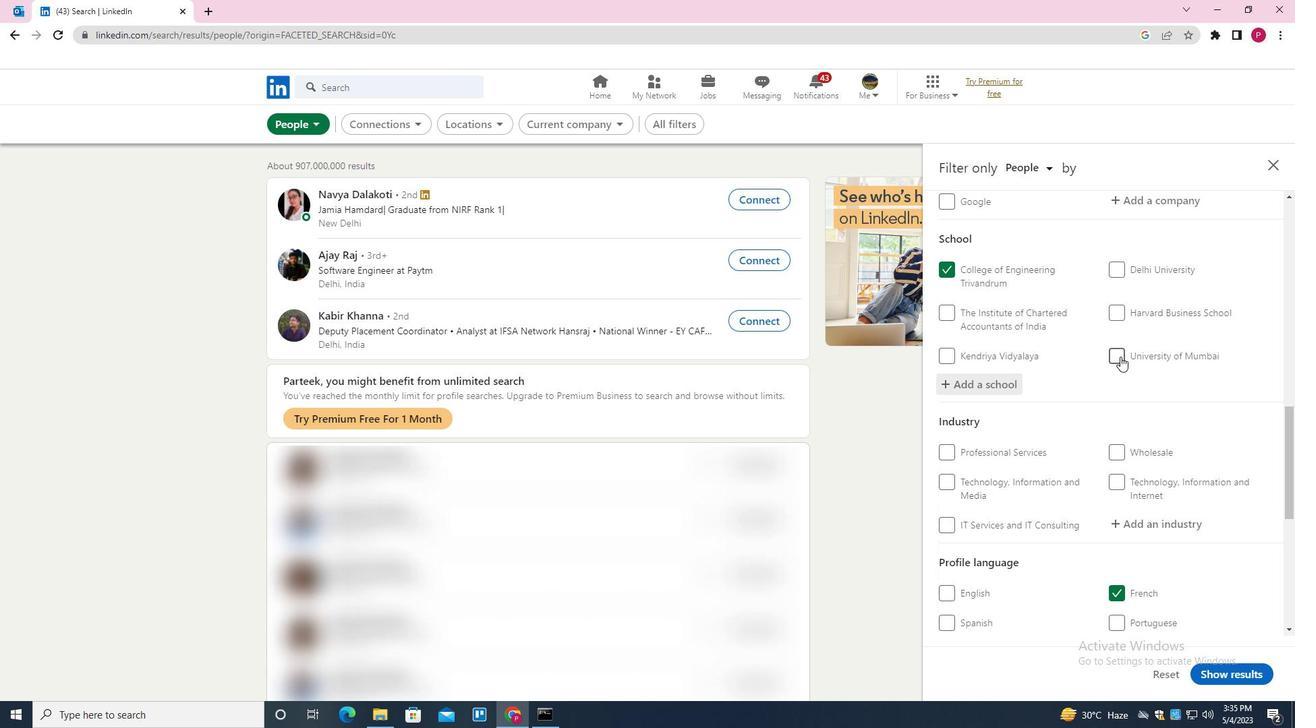 
Action: Mouse moved to (1153, 325)
Screenshot: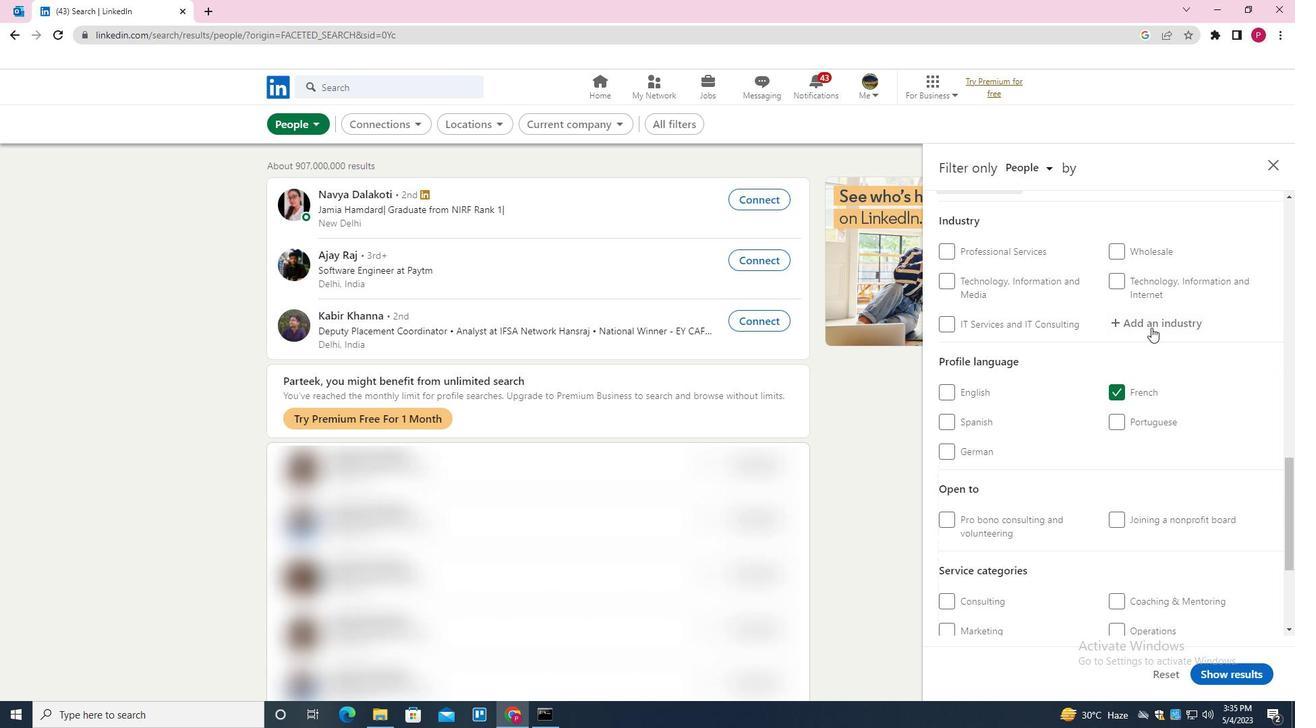 
Action: Mouse pressed left at (1153, 325)
Screenshot: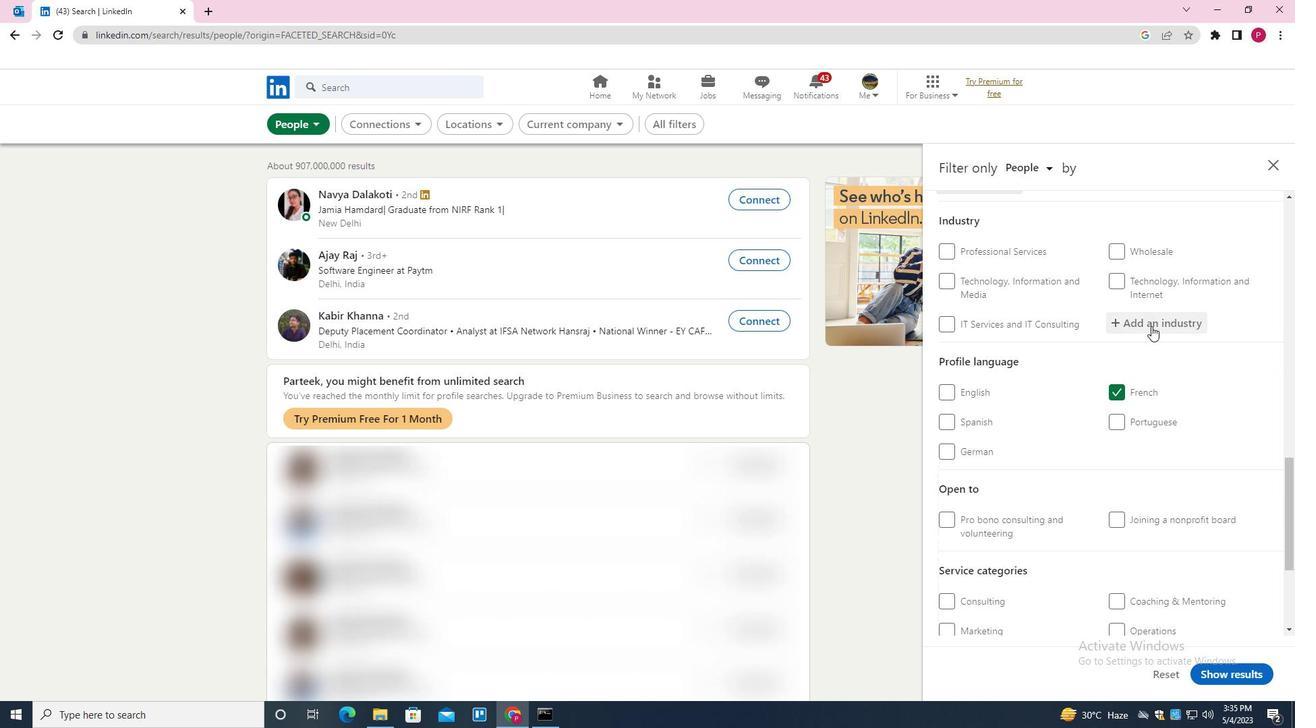 
Action: Key pressed <Key.shift>TEXTILE<Key.space><Key.shift>MANUFACTURING<Key.down><Key.enter>
Screenshot: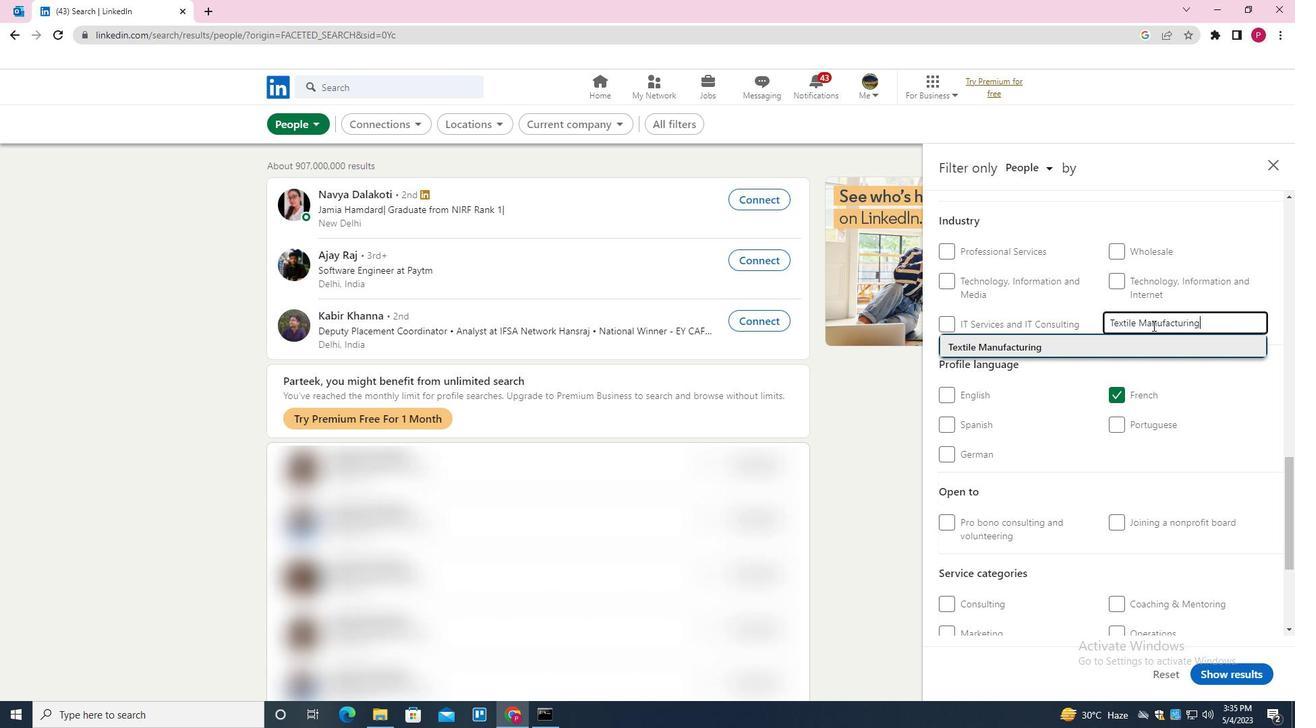 
Action: Mouse moved to (1113, 330)
Screenshot: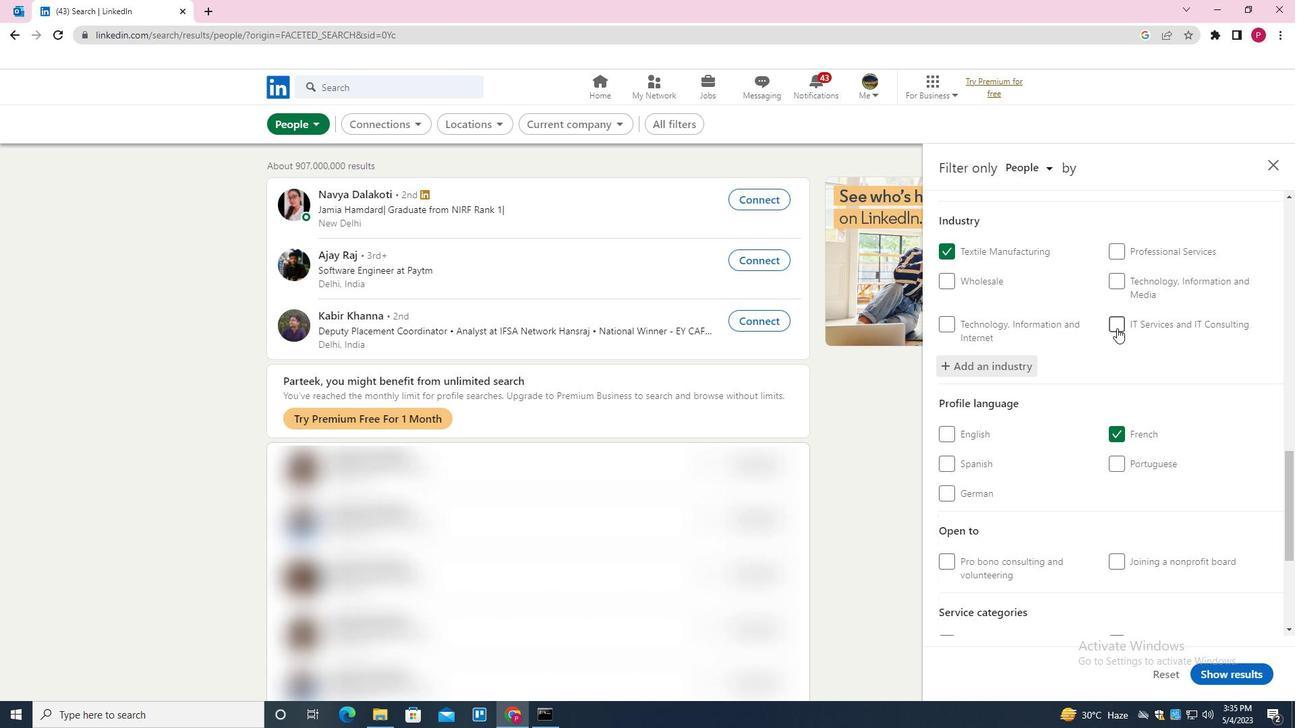 
Action: Mouse scrolled (1113, 329) with delta (0, 0)
Screenshot: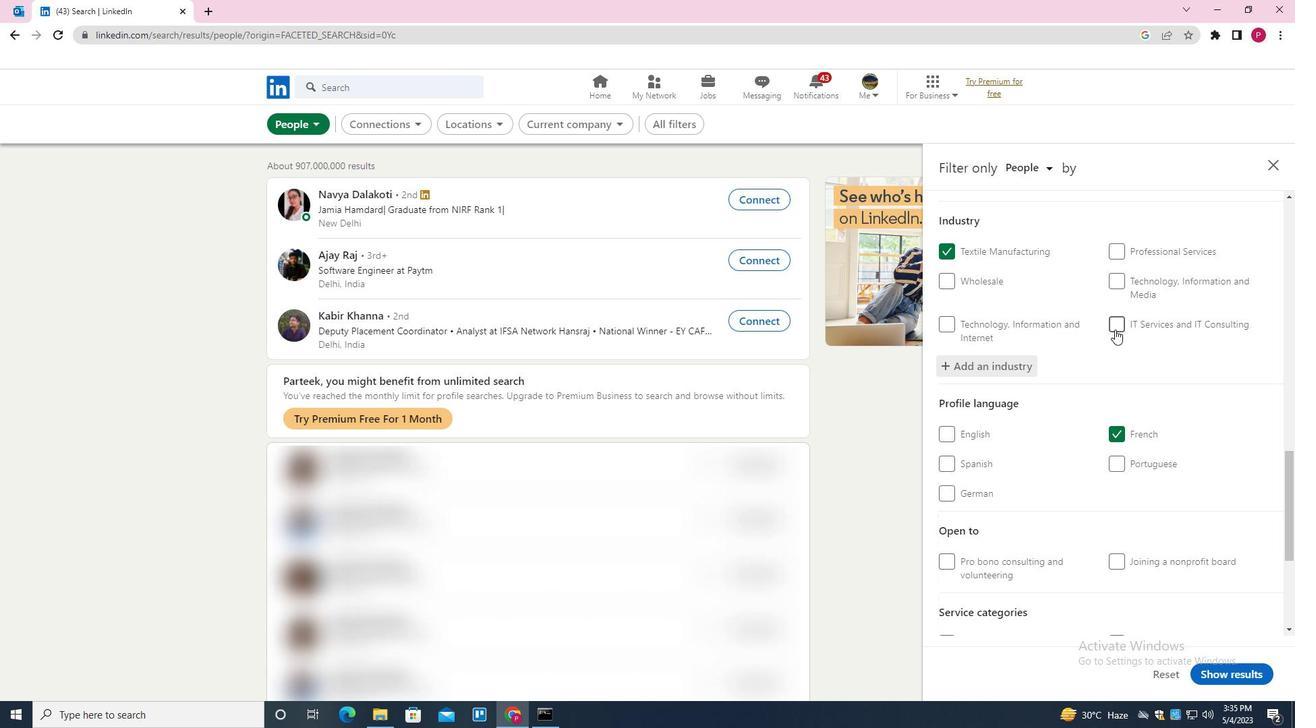 
Action: Mouse scrolled (1113, 329) with delta (0, 0)
Screenshot: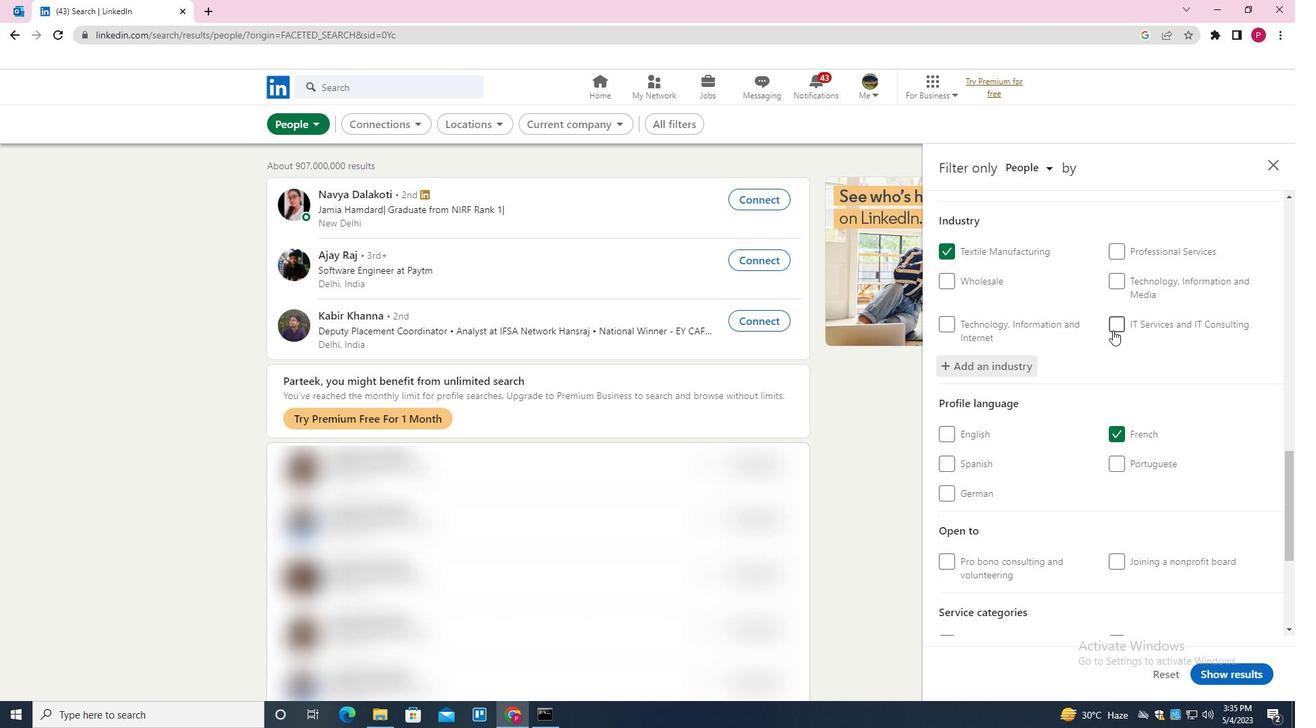 
Action: Mouse scrolled (1113, 329) with delta (0, 0)
Screenshot: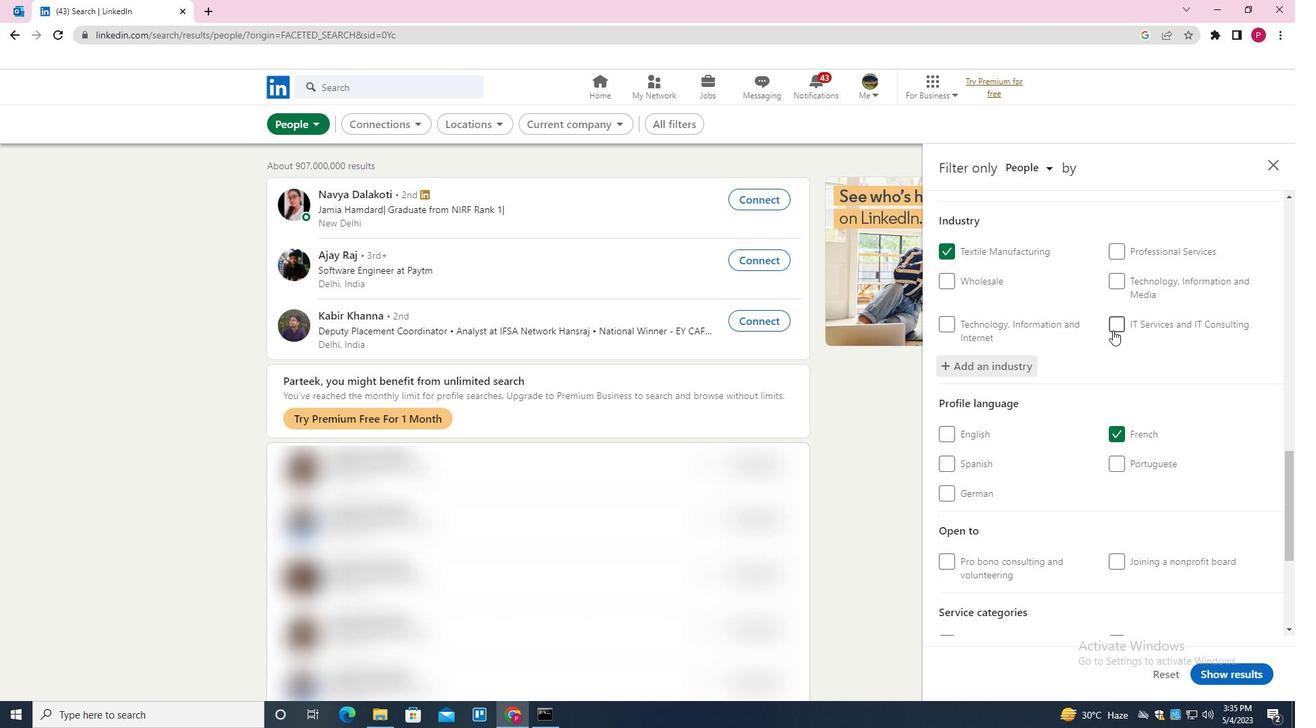 
Action: Mouse scrolled (1113, 329) with delta (0, 0)
Screenshot: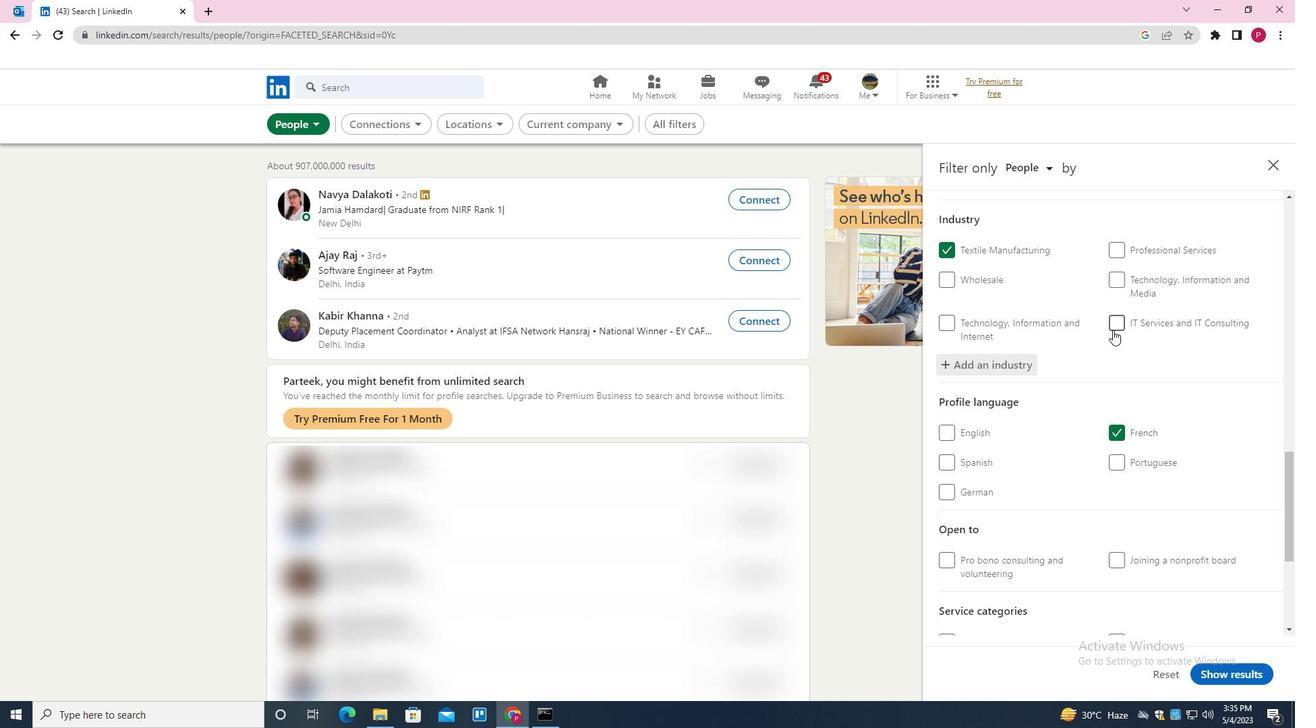 
Action: Mouse moved to (1132, 446)
Screenshot: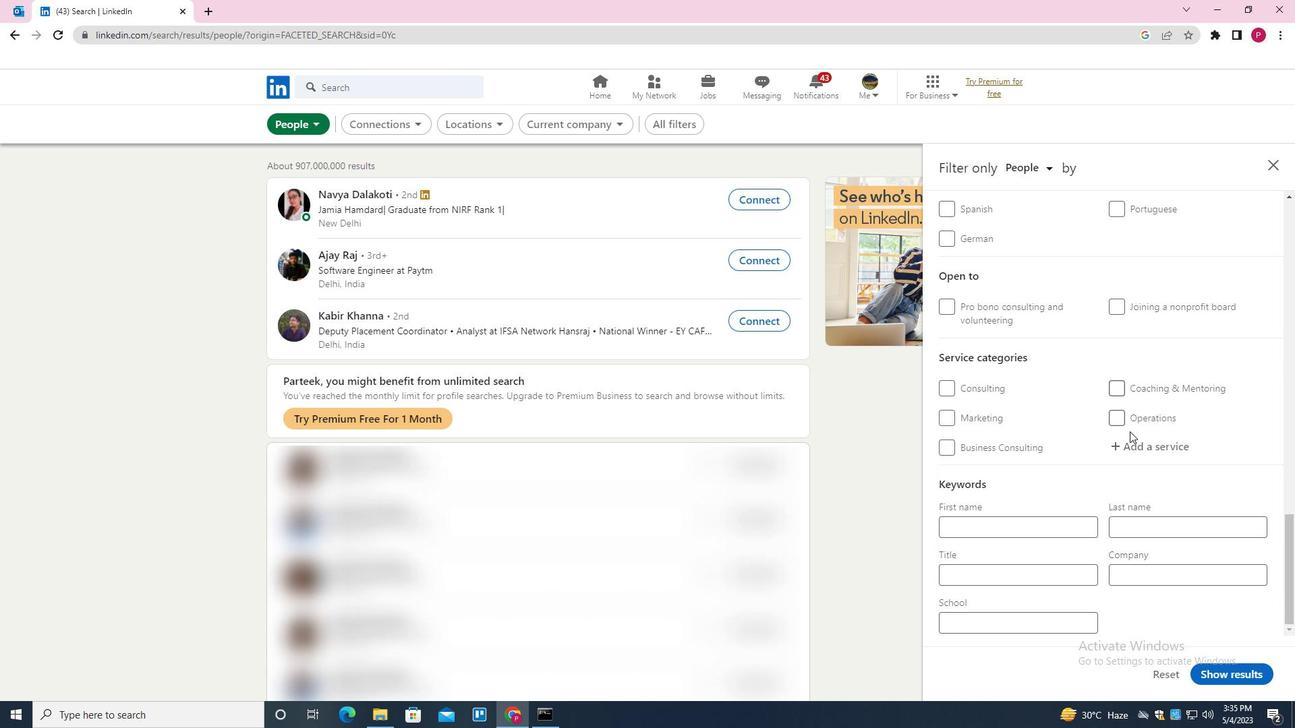 
Action: Mouse pressed left at (1132, 446)
Screenshot: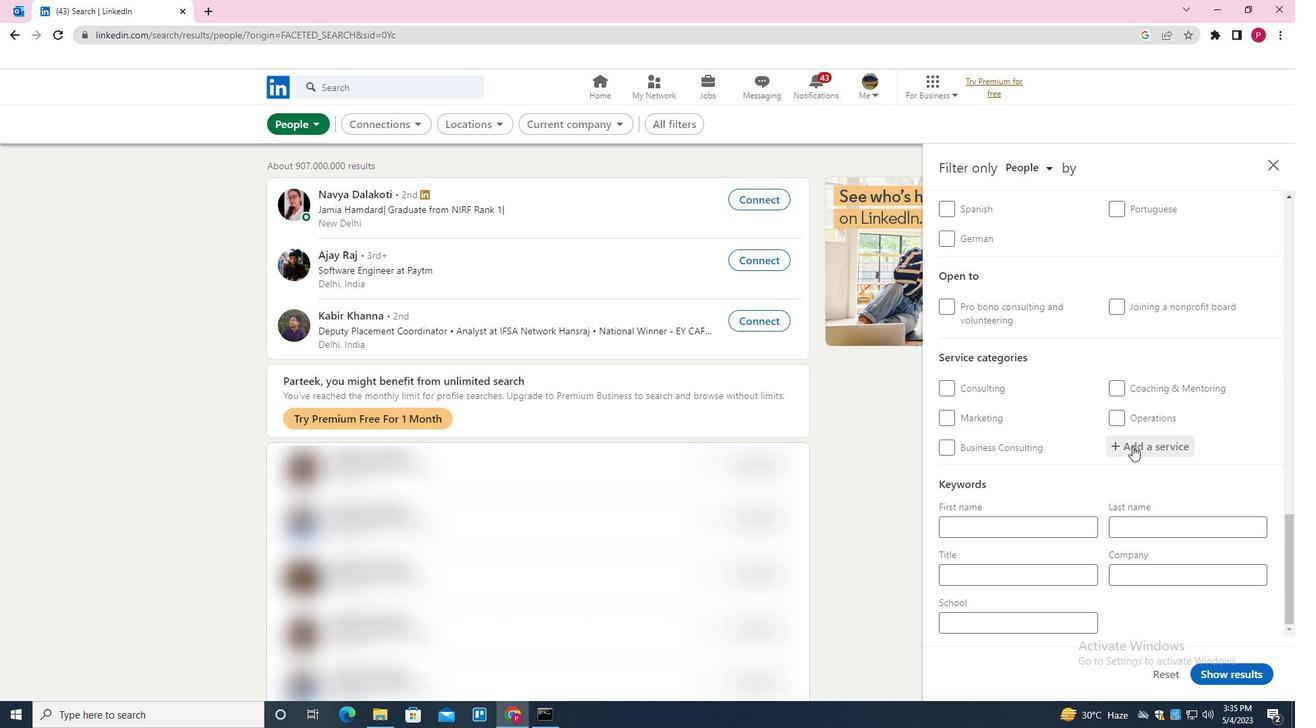 
Action: Mouse moved to (1132, 446)
Screenshot: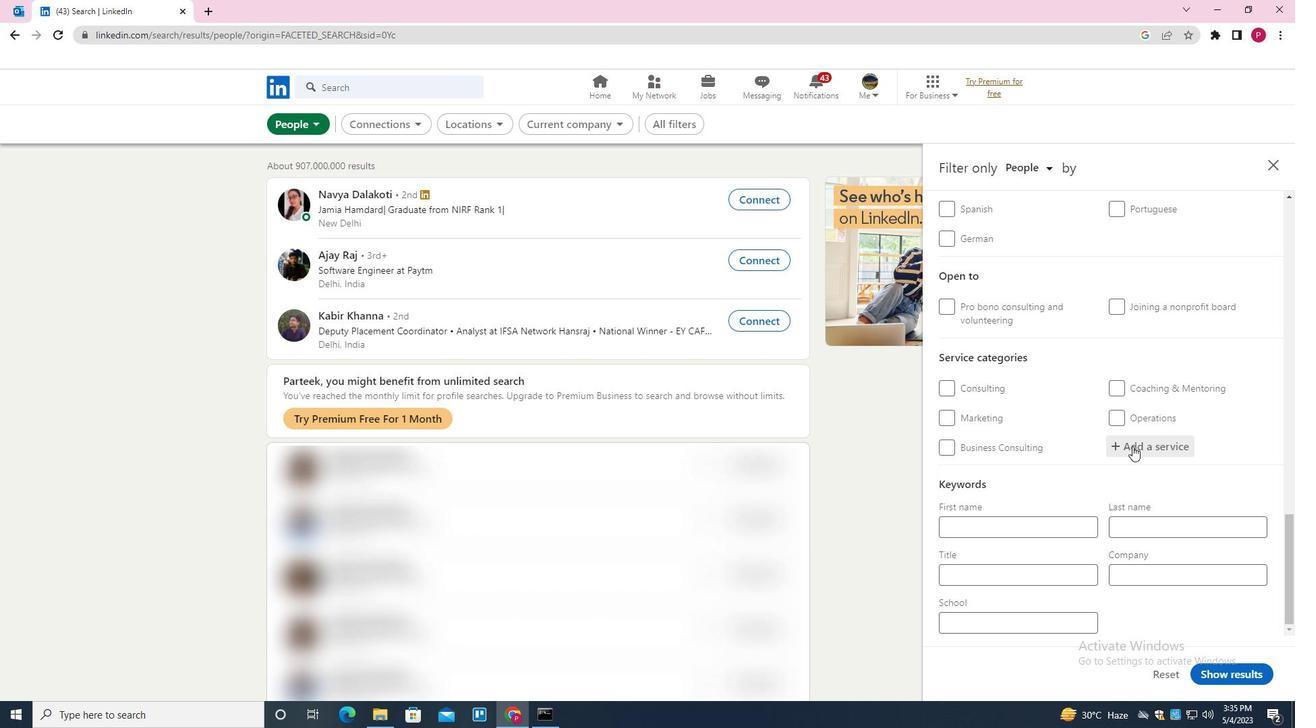 
Action: Key pressed <Key.shift>PERSONAL<Key.space><Key.shift>INJURY<Key.space><Key.shift>LAW<Key.down><Key.enter>
Screenshot: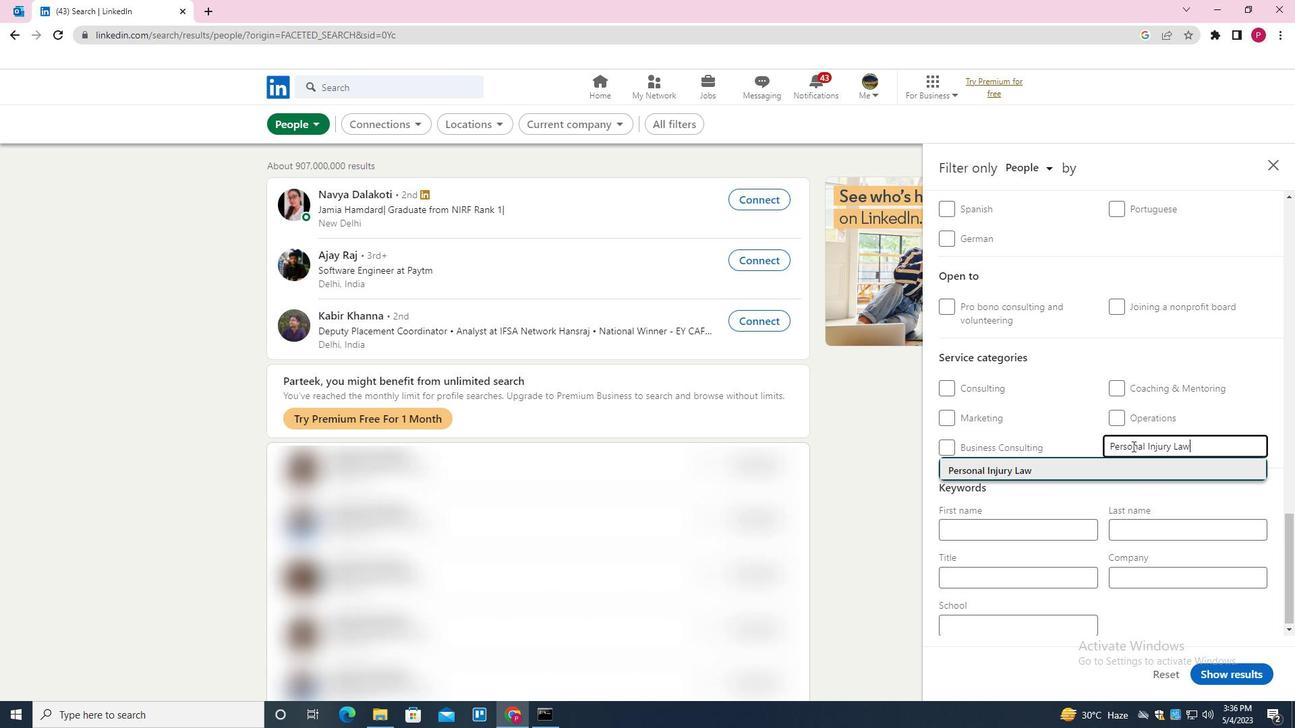 
Action: Mouse moved to (1122, 433)
Screenshot: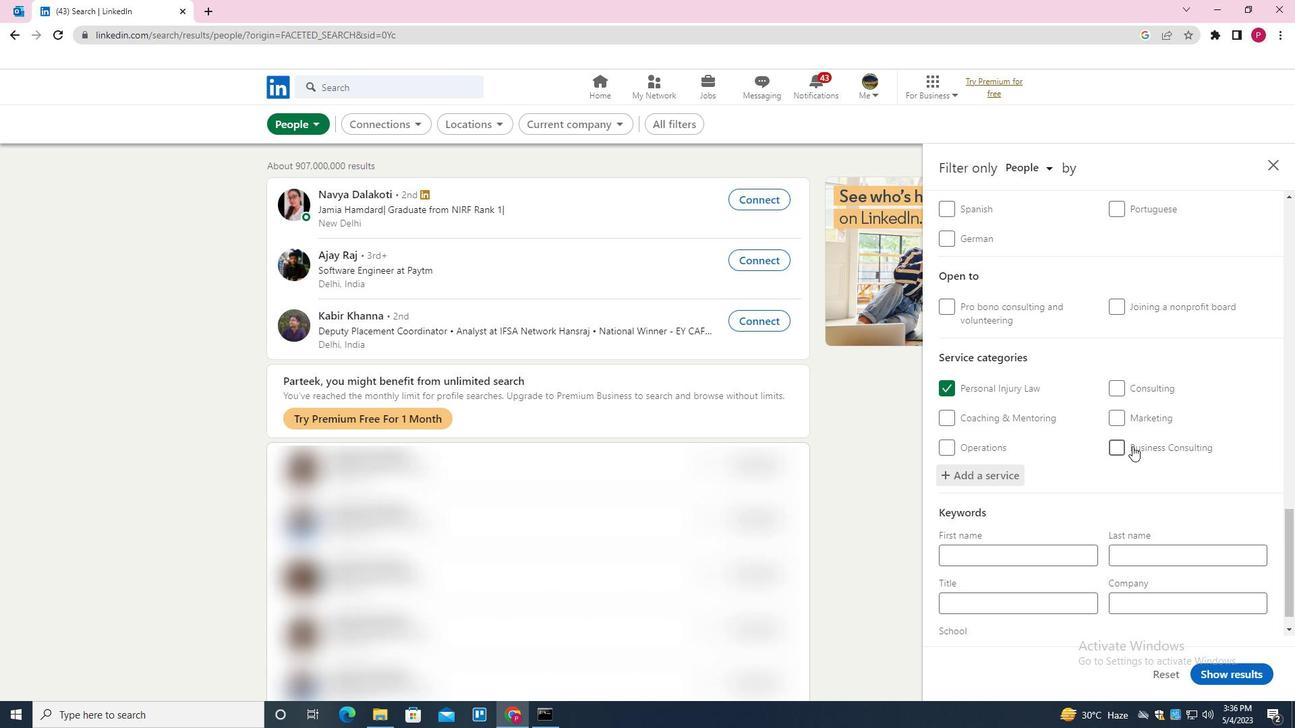 
Action: Mouse scrolled (1122, 433) with delta (0, 0)
Screenshot: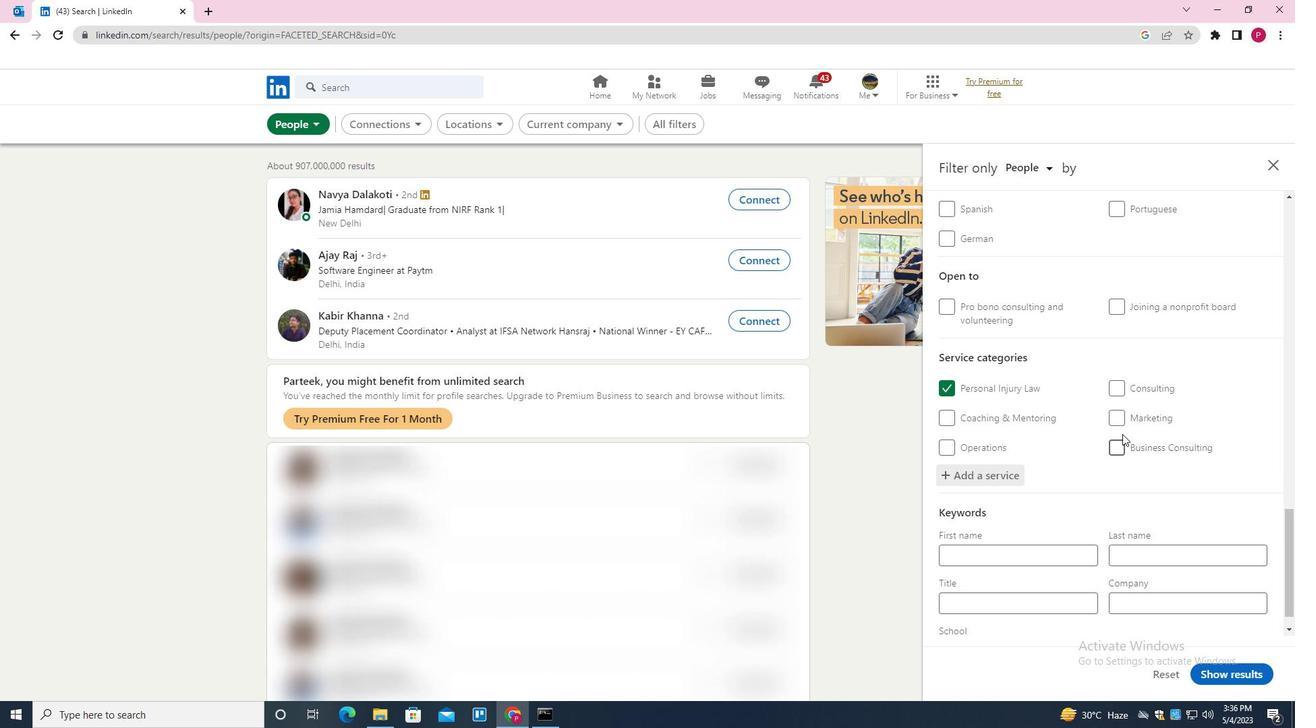 
Action: Mouse scrolled (1122, 433) with delta (0, 0)
Screenshot: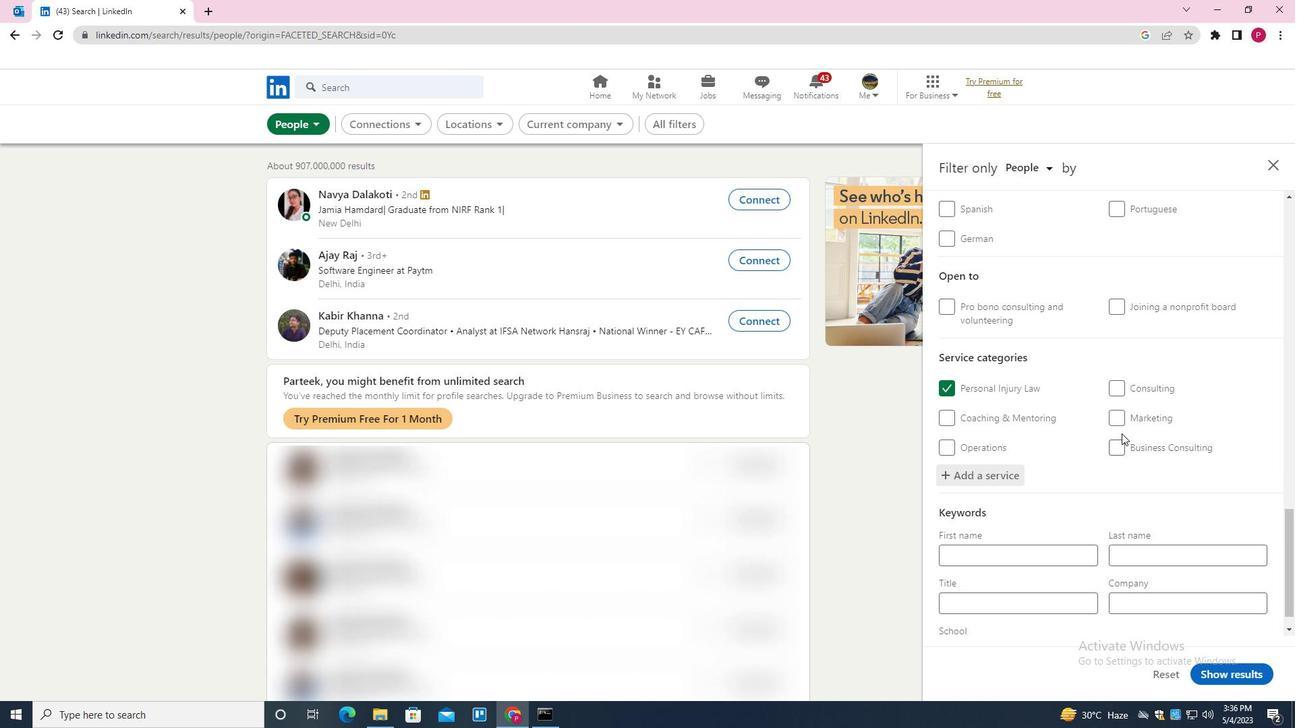
Action: Mouse scrolled (1122, 433) with delta (0, 0)
Screenshot: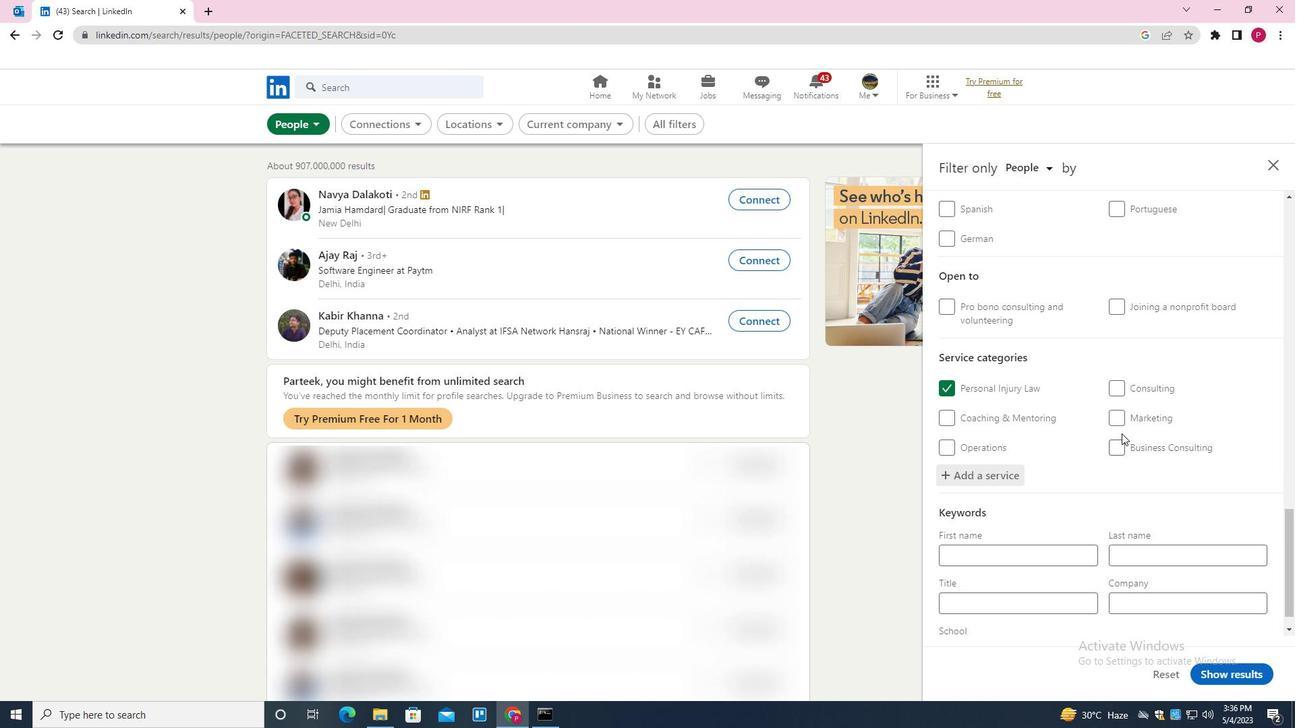 
Action: Mouse scrolled (1122, 433) with delta (0, 0)
Screenshot: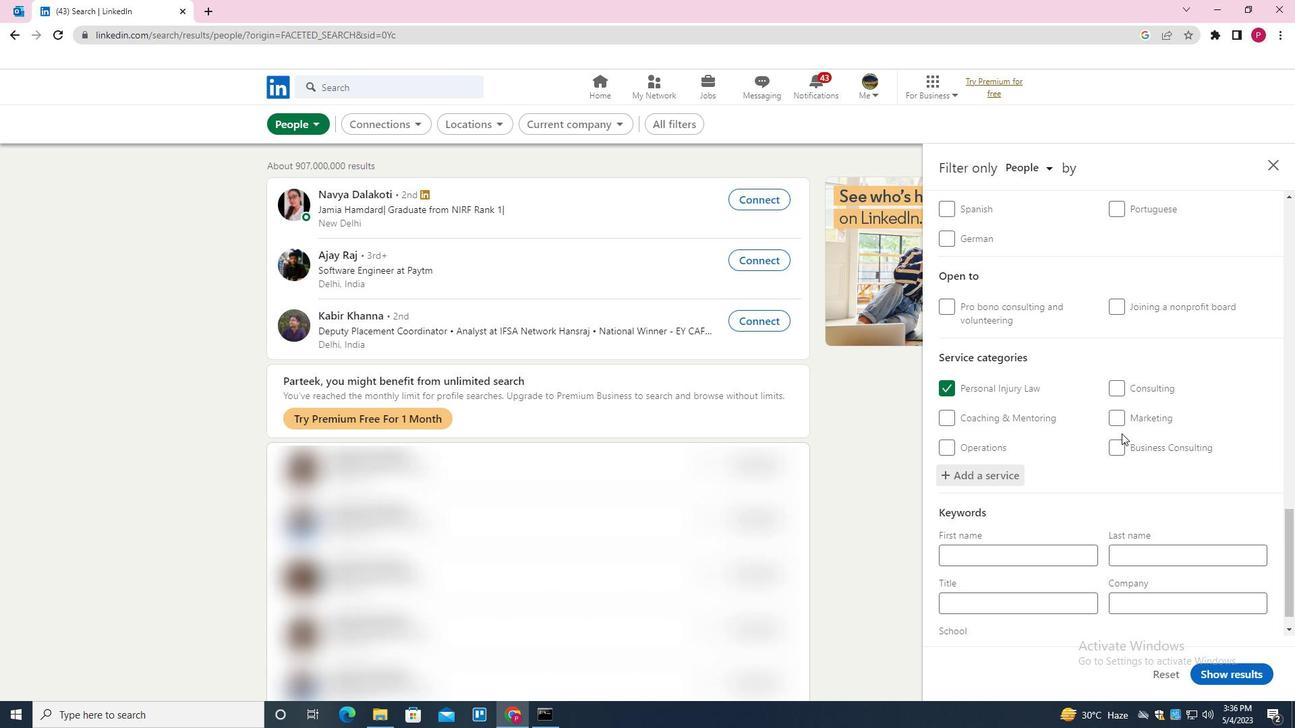 
Action: Mouse scrolled (1122, 433) with delta (0, 0)
Screenshot: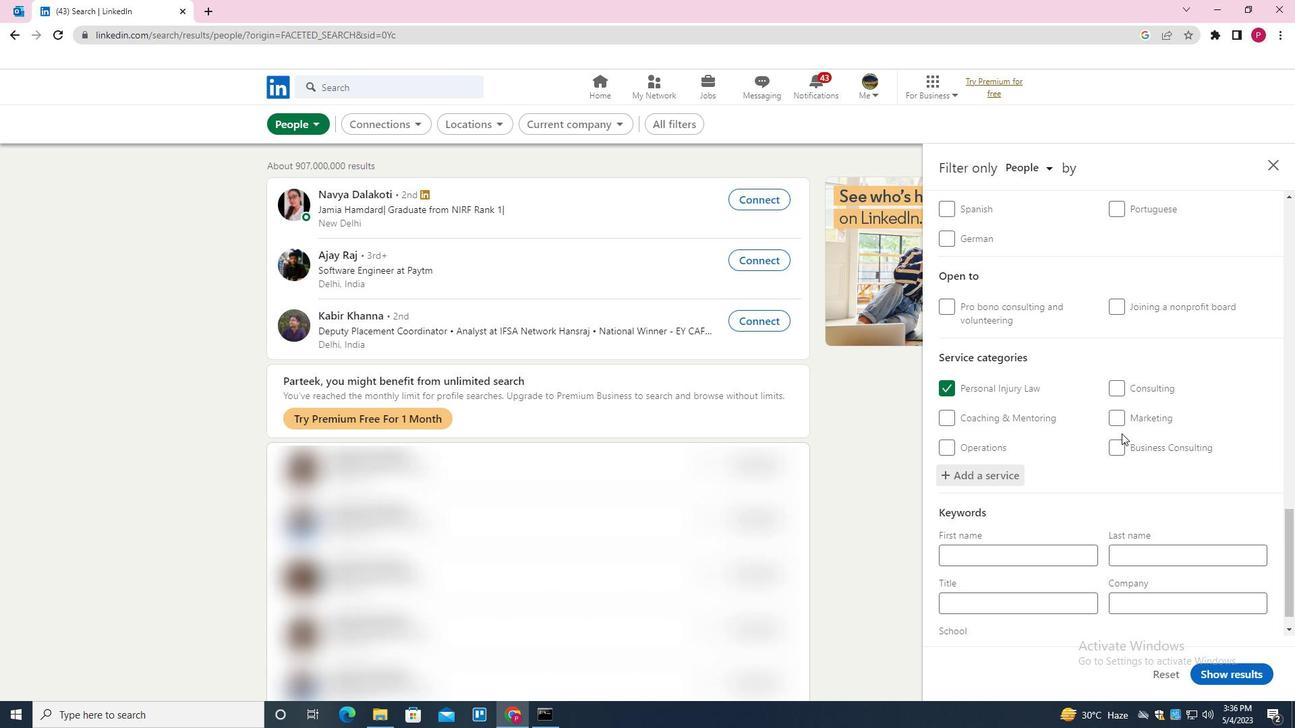 
Action: Mouse moved to (1072, 578)
Screenshot: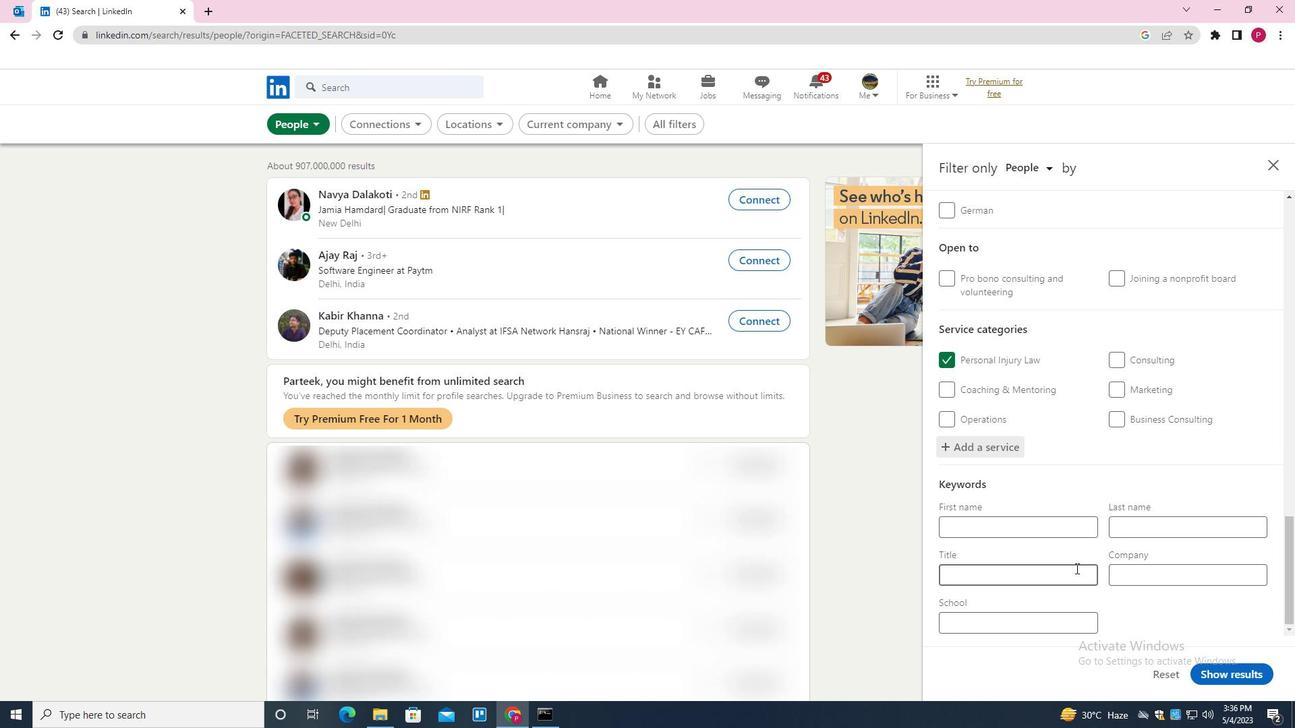 
Action: Mouse pressed left at (1072, 578)
Screenshot: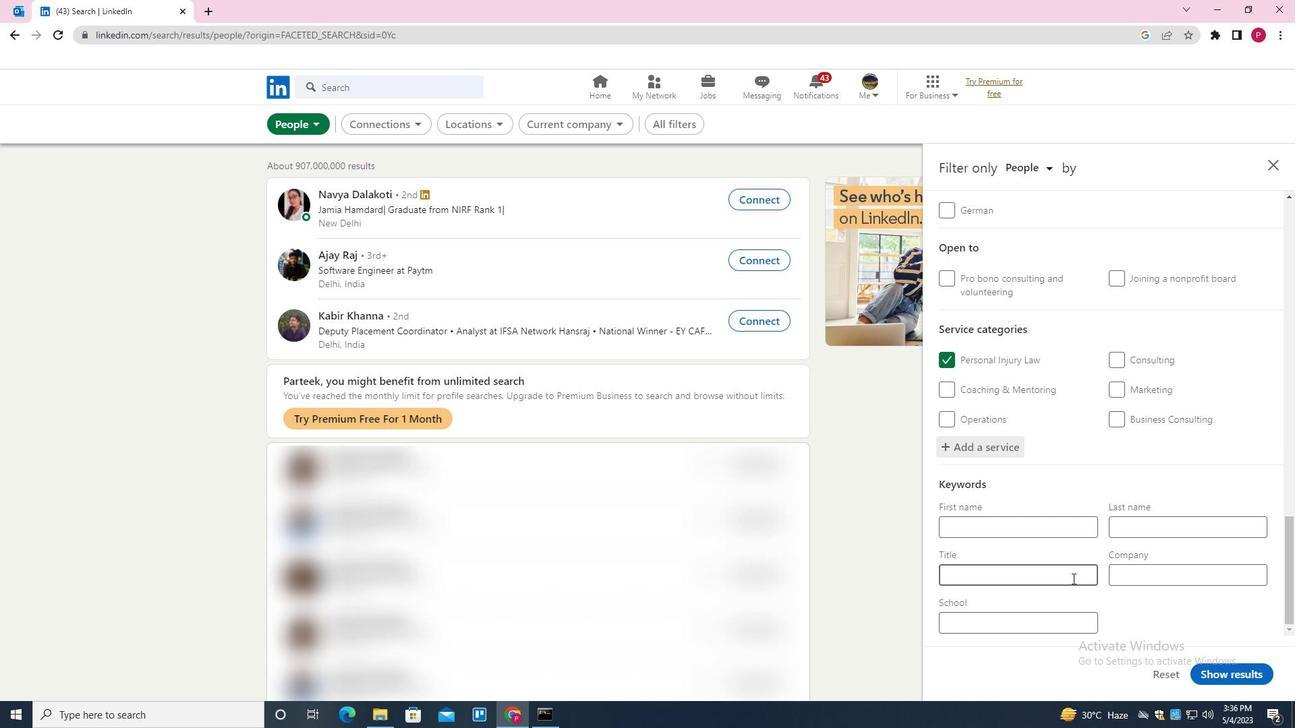 
Action: Key pressed <Key.shift><Key.shift><Key.shift><Key.shift><Key.shift><Key.shift>PARKING<Key.space><Key.shift>ATTENDANT
Screenshot: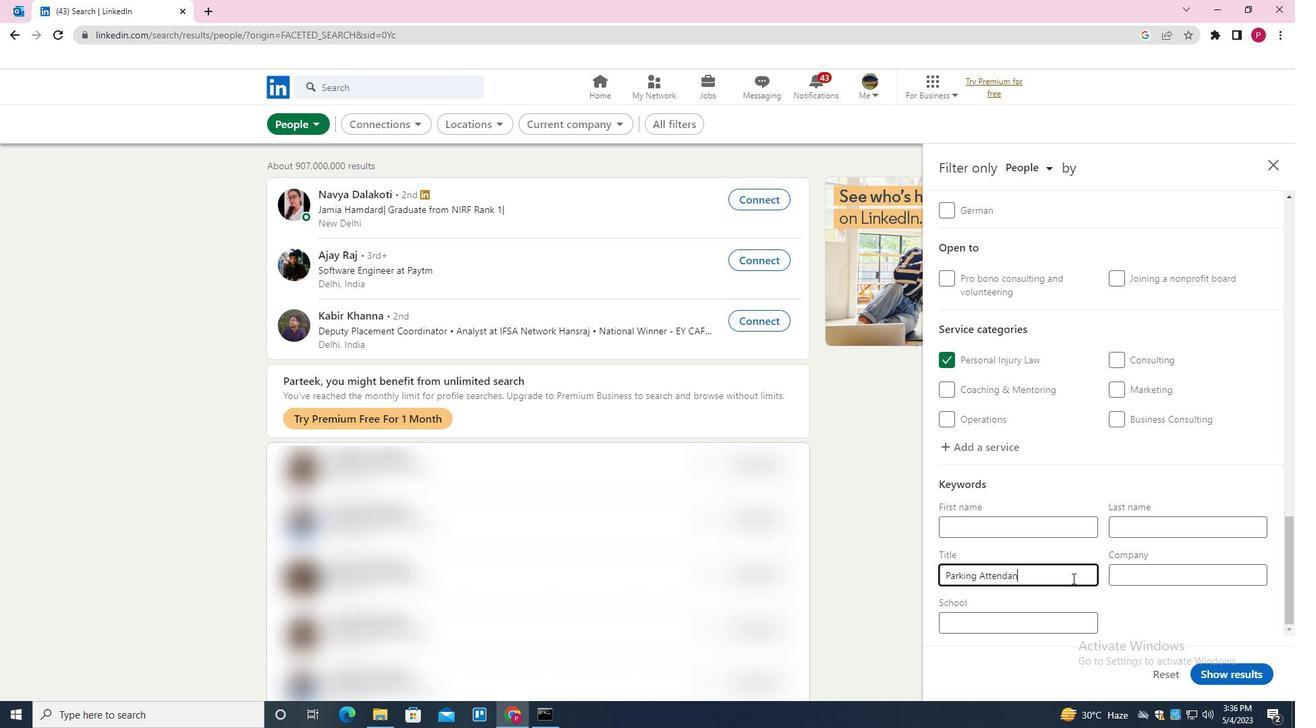 
Action: Mouse moved to (1221, 674)
Screenshot: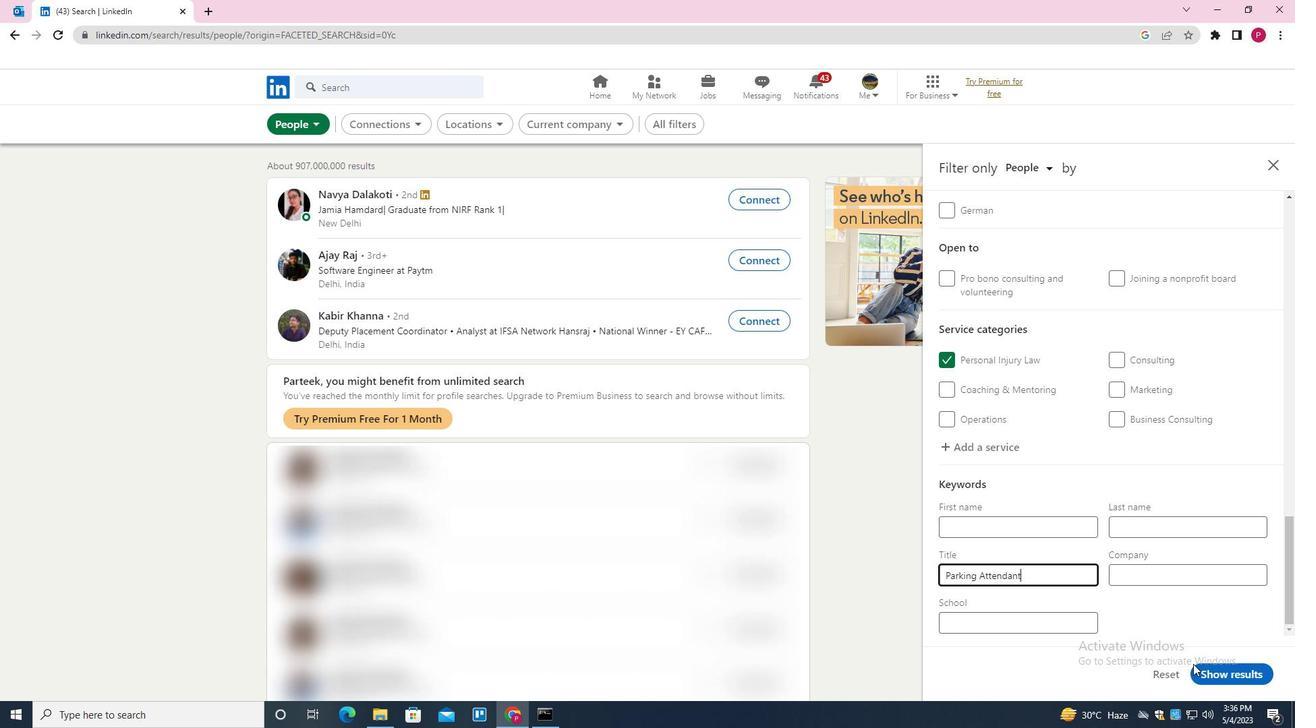 
Action: Mouse pressed left at (1221, 674)
Screenshot: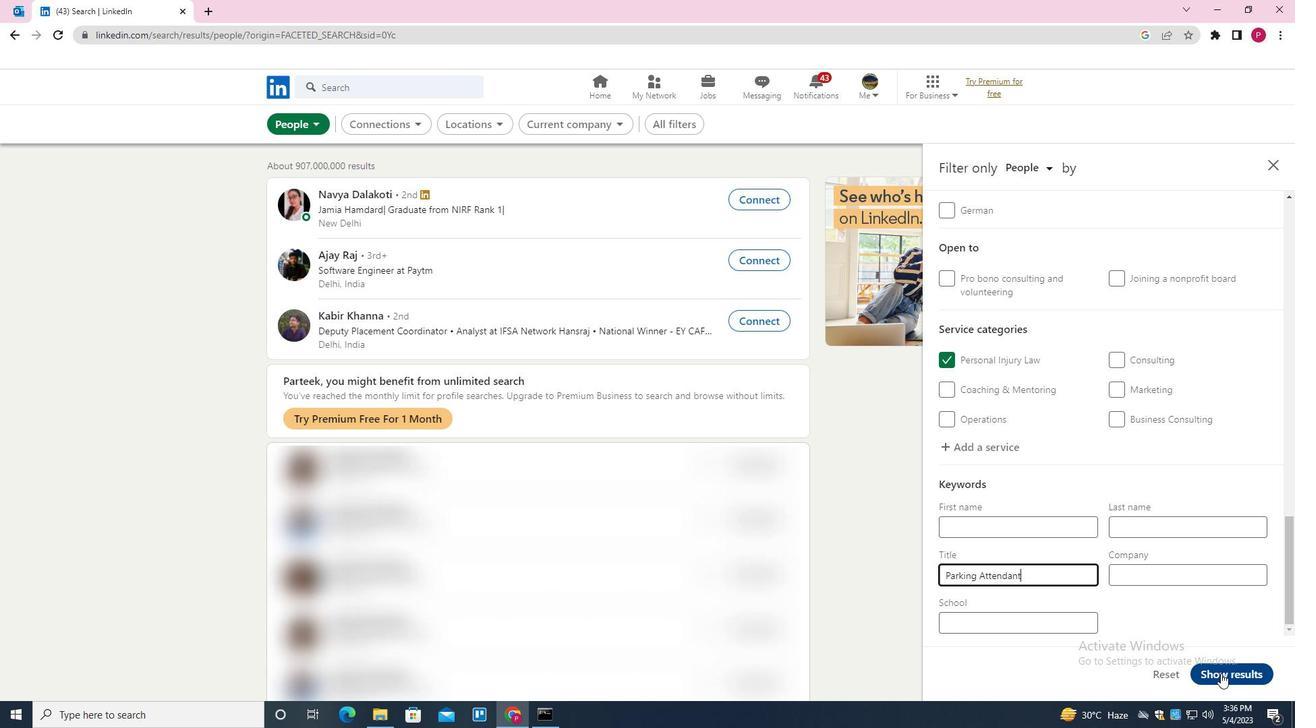 
Action: Mouse moved to (648, 342)
Screenshot: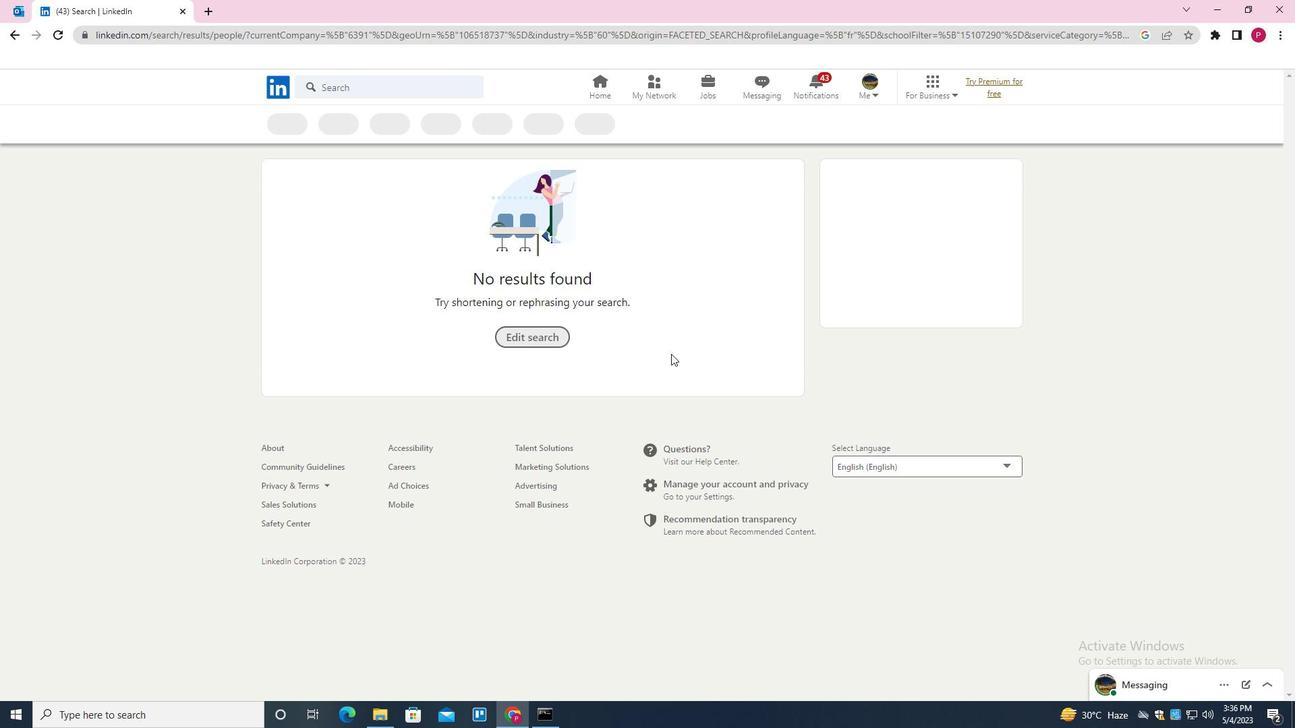 
